 Task: Plan a trip to Ozumba de Alzate, Mexico from 9th November, 2023 to 11th November, 2023 for 2 adults. Place can be entire room with 2 bedrooms having 2 beds and 1 bathroom. Property type can be guest house.
Action: Mouse moved to (448, 63)
Screenshot: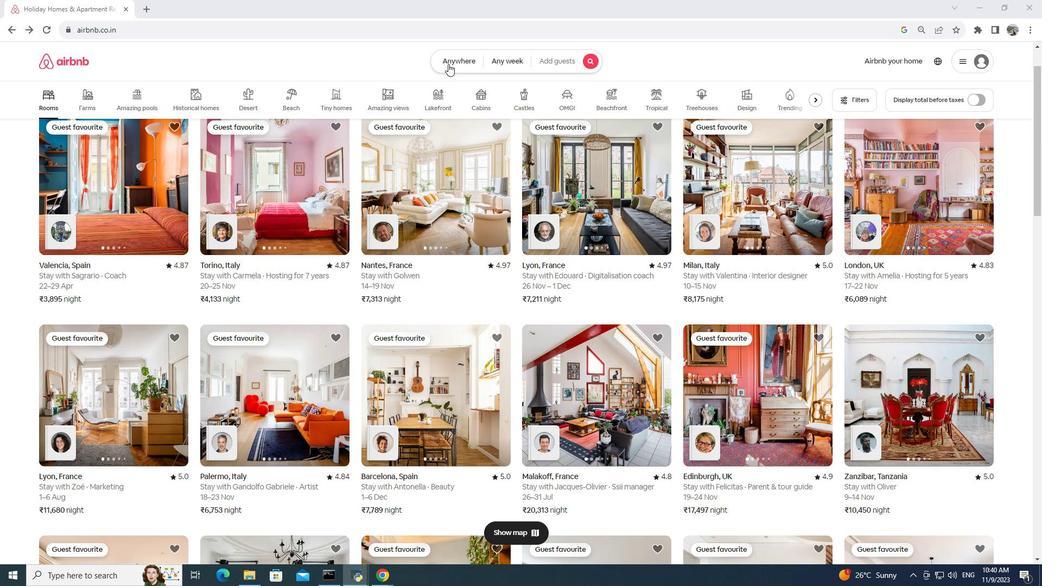 
Action: Mouse pressed left at (448, 63)
Screenshot: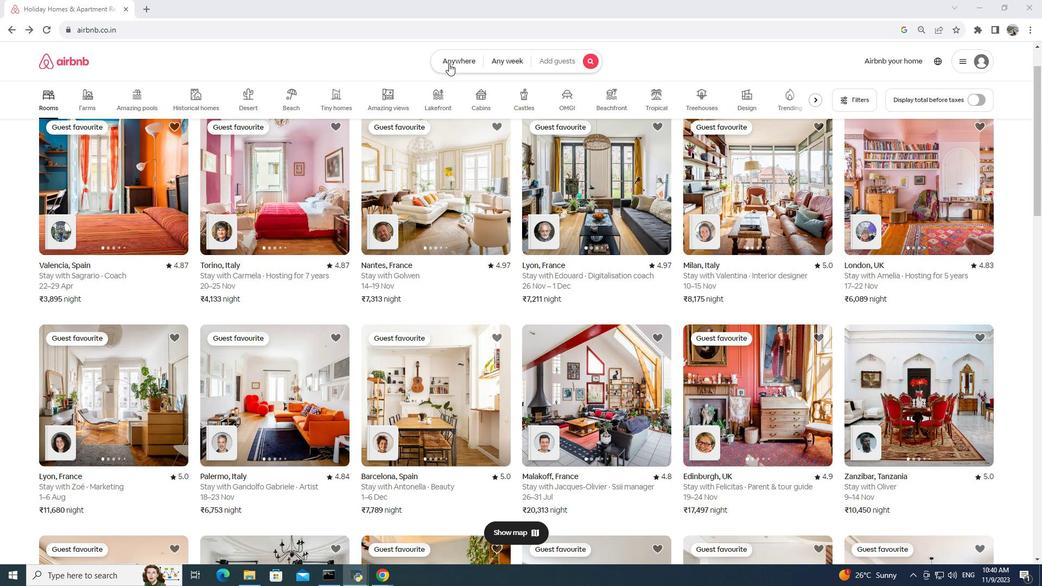 
Action: Mouse moved to (355, 101)
Screenshot: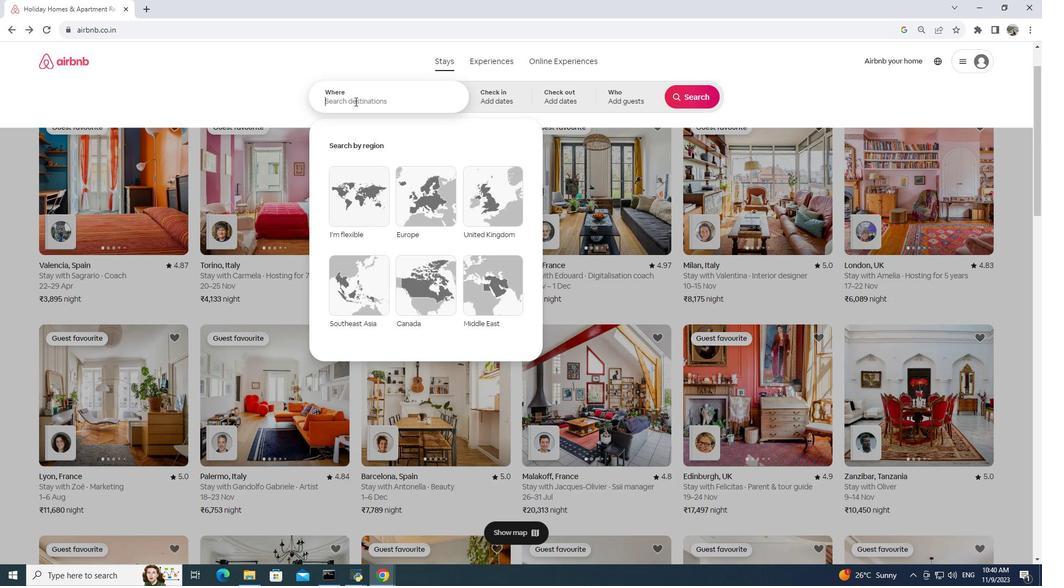 
Action: Mouse pressed left at (355, 101)
Screenshot: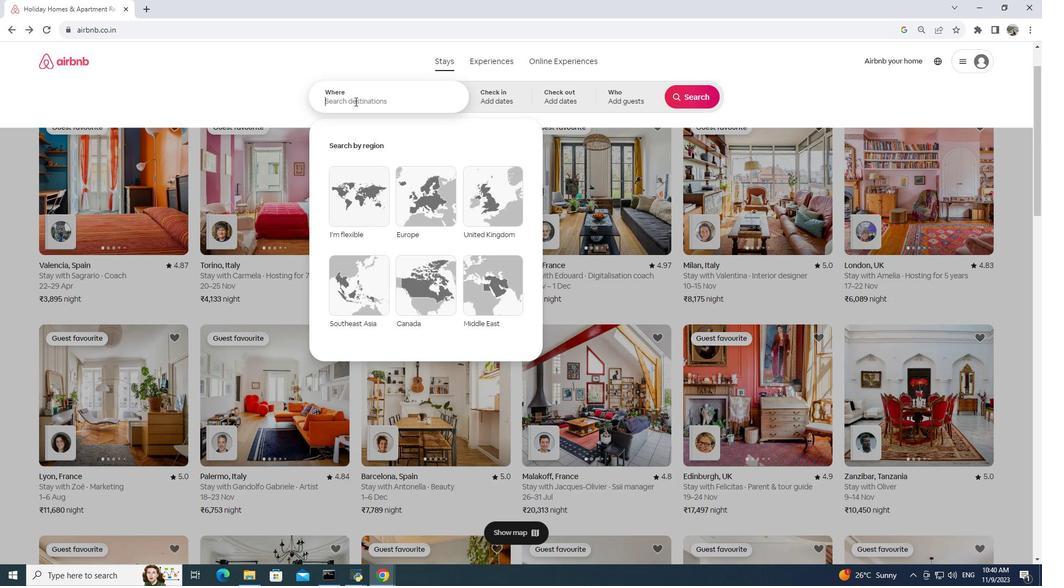 
Action: Key pressed ozumba<Key.space>de<Key.space>alzate
Screenshot: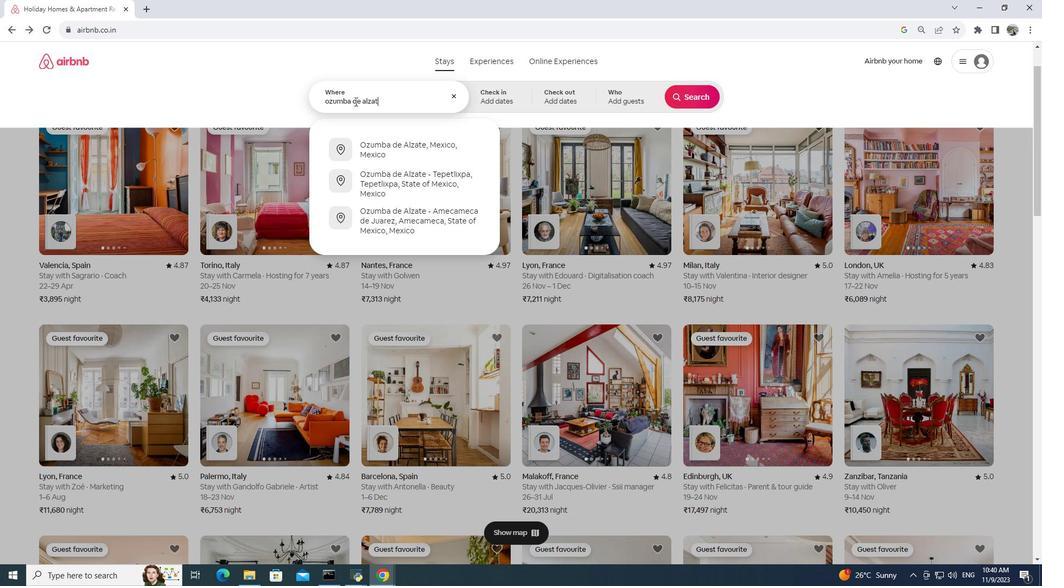 
Action: Mouse moved to (400, 140)
Screenshot: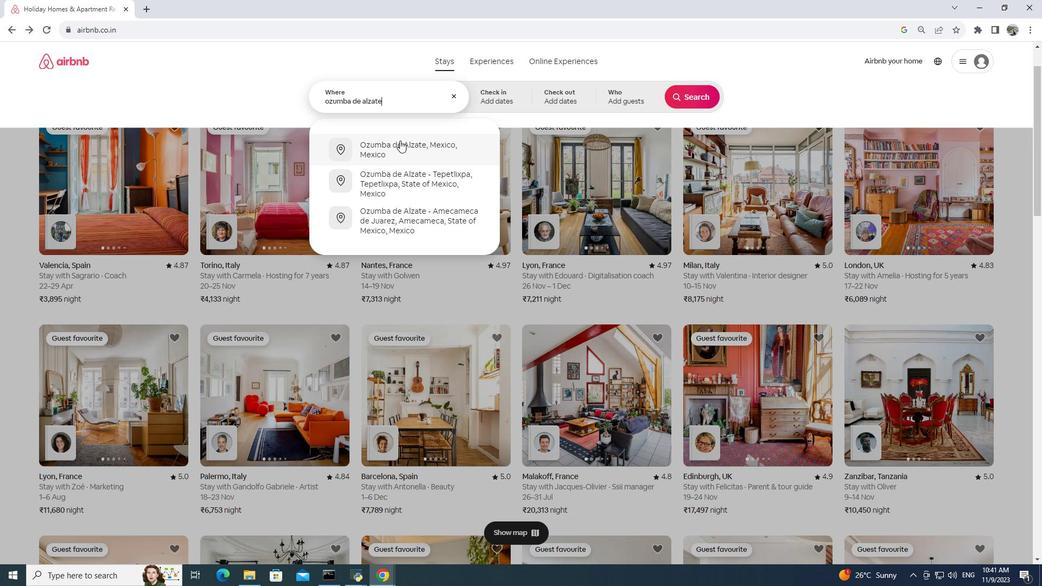 
Action: Mouse pressed left at (400, 140)
Screenshot: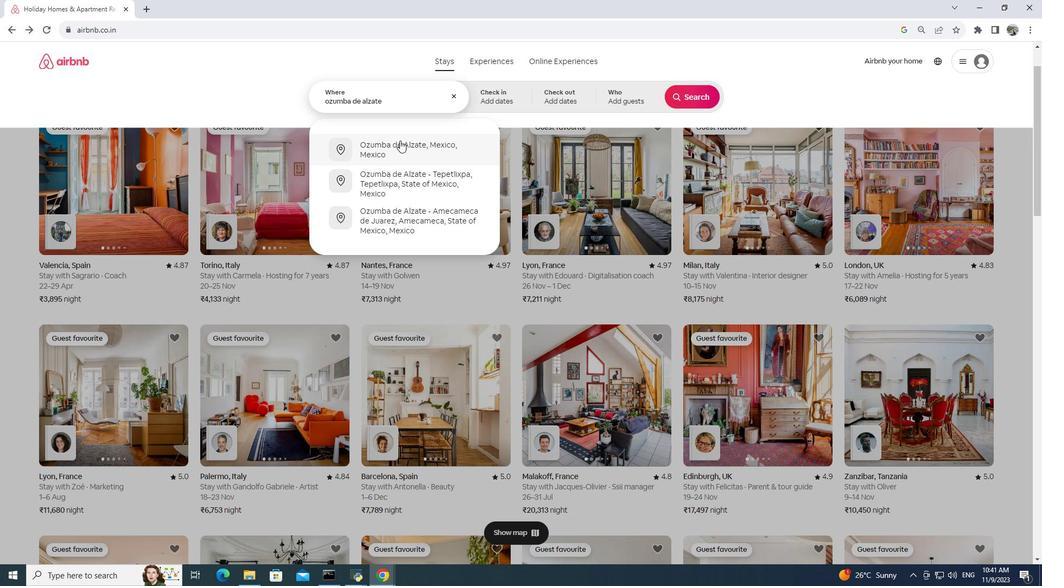 
Action: Mouse moved to (444, 237)
Screenshot: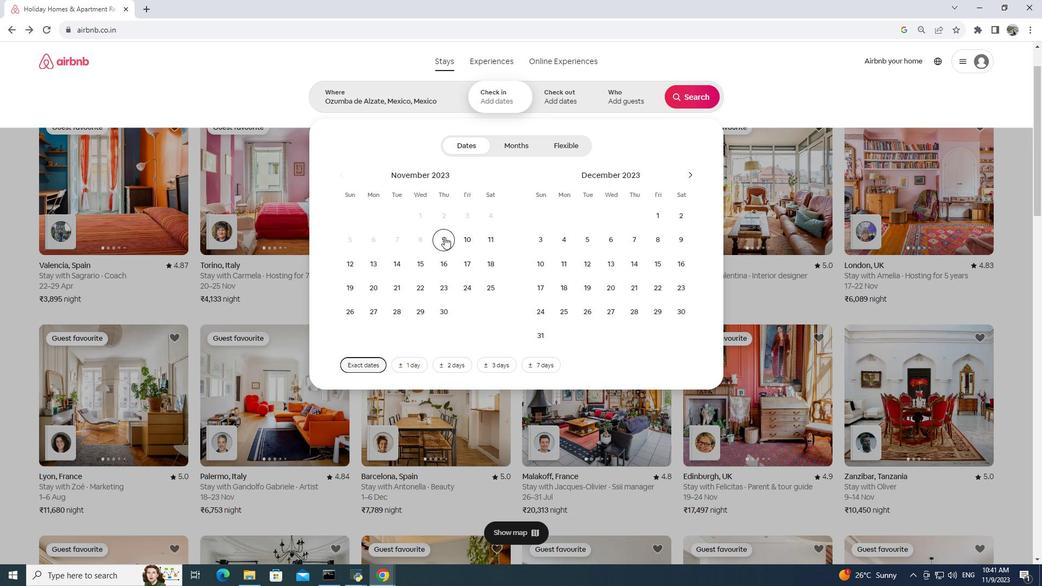 
Action: Mouse pressed left at (444, 237)
Screenshot: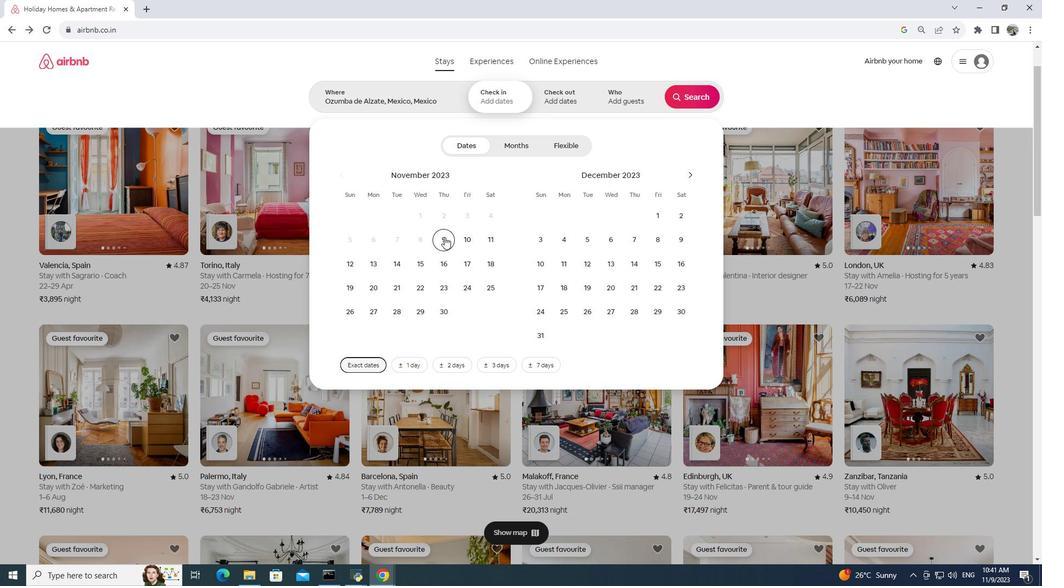 
Action: Mouse moved to (493, 244)
Screenshot: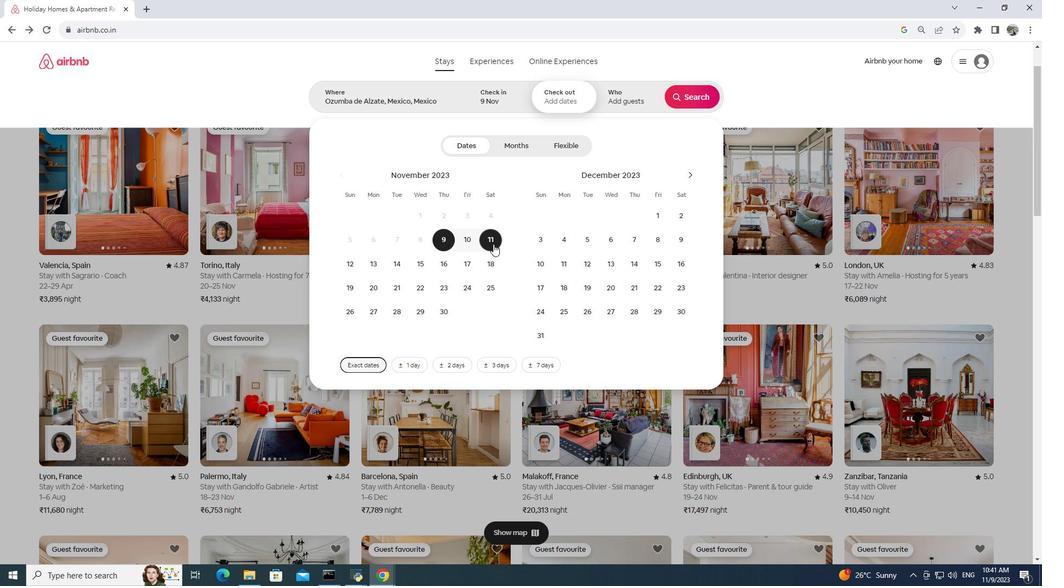 
Action: Mouse pressed left at (493, 244)
Screenshot: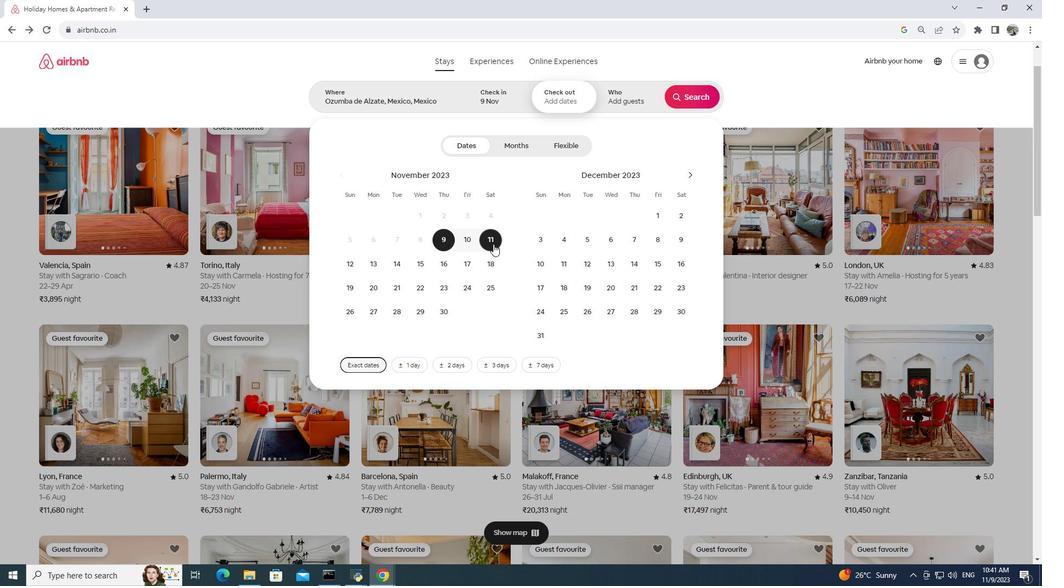 
Action: Mouse moved to (620, 98)
Screenshot: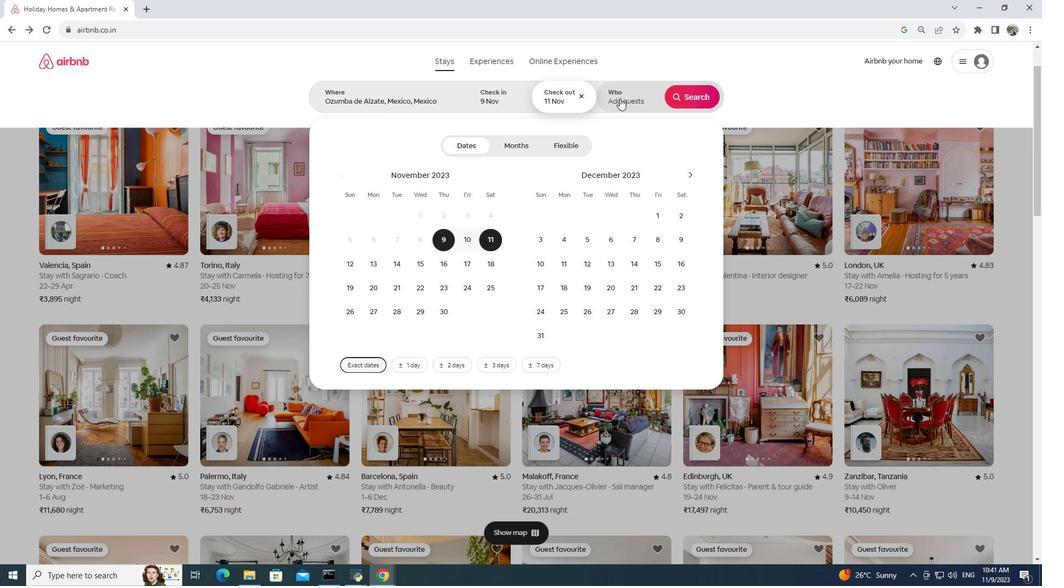 
Action: Mouse pressed left at (620, 98)
Screenshot: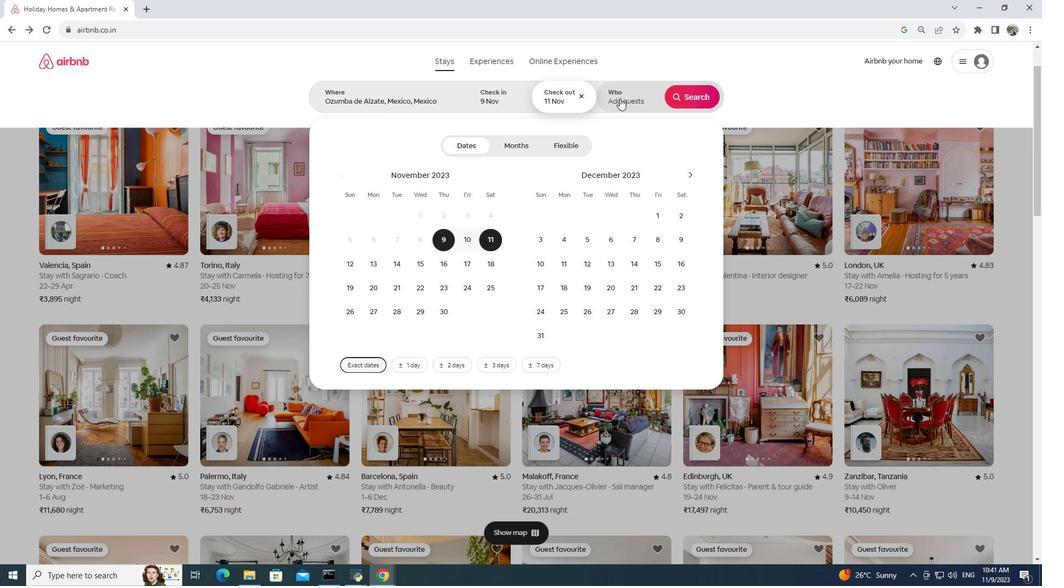 
Action: Mouse moved to (696, 151)
Screenshot: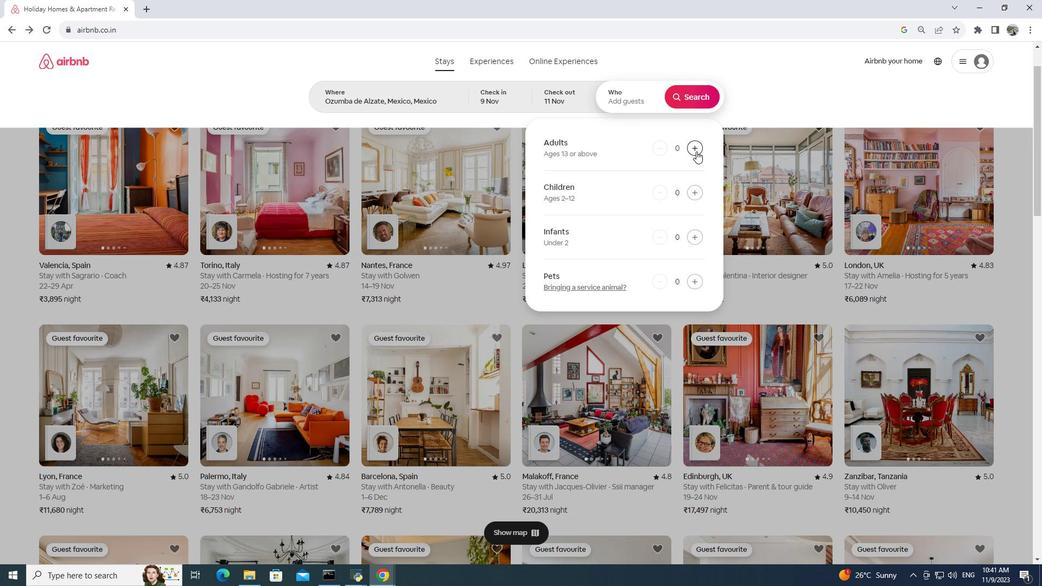 
Action: Mouse pressed left at (696, 151)
Screenshot: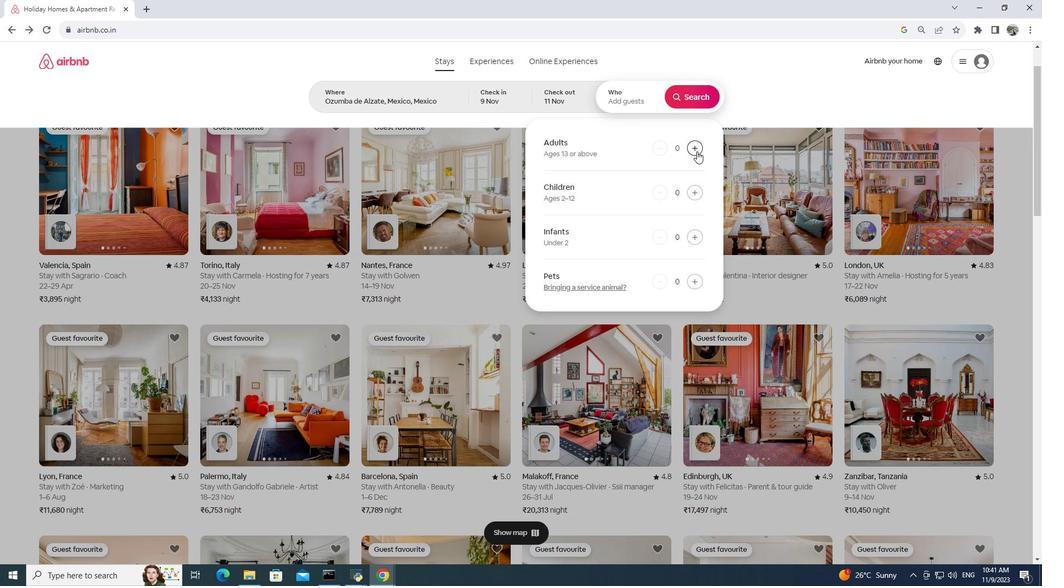 
Action: Mouse moved to (697, 151)
Screenshot: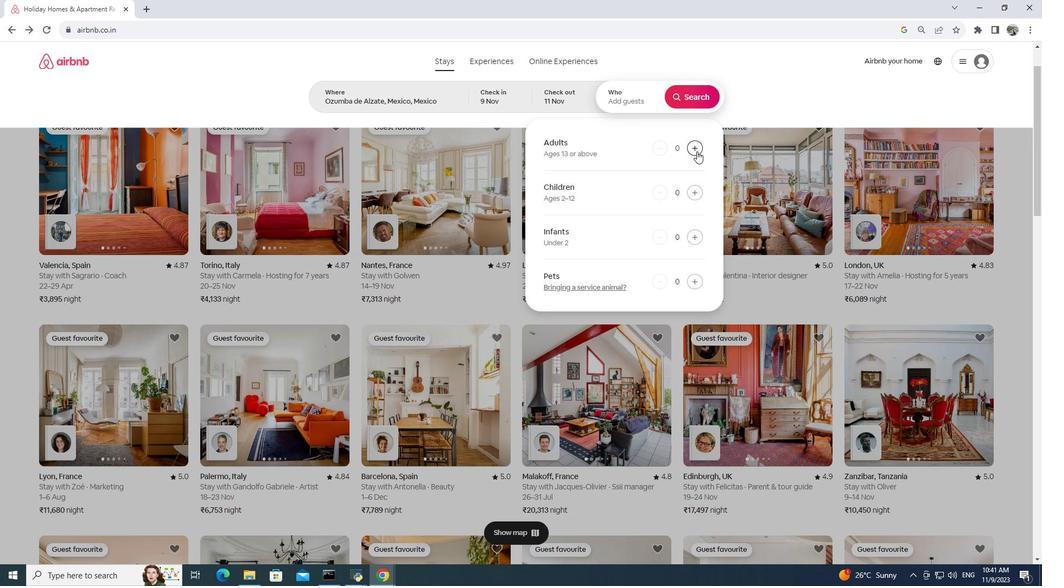 
Action: Mouse pressed left at (697, 151)
Screenshot: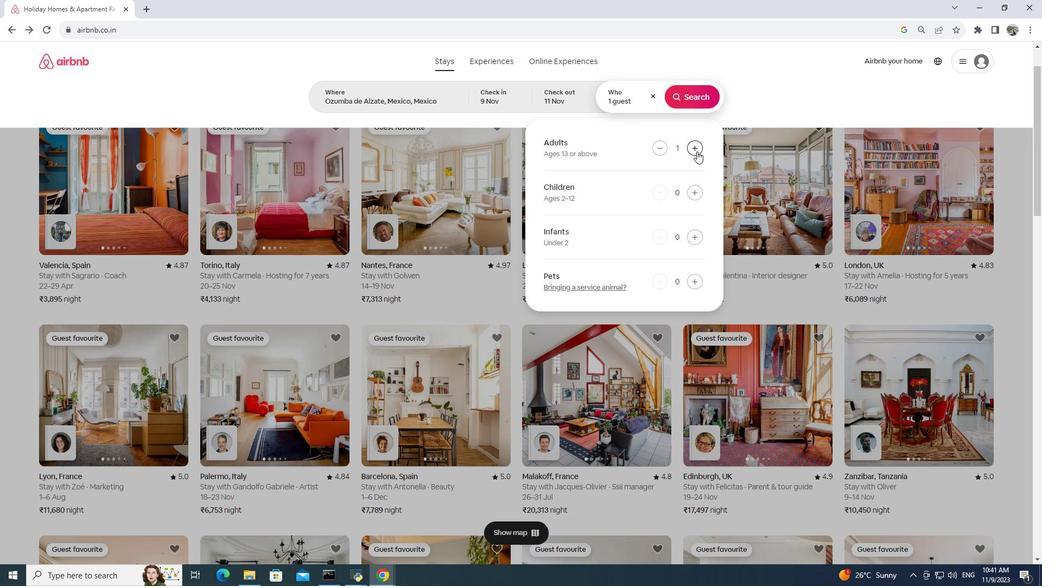 
Action: Mouse moved to (682, 91)
Screenshot: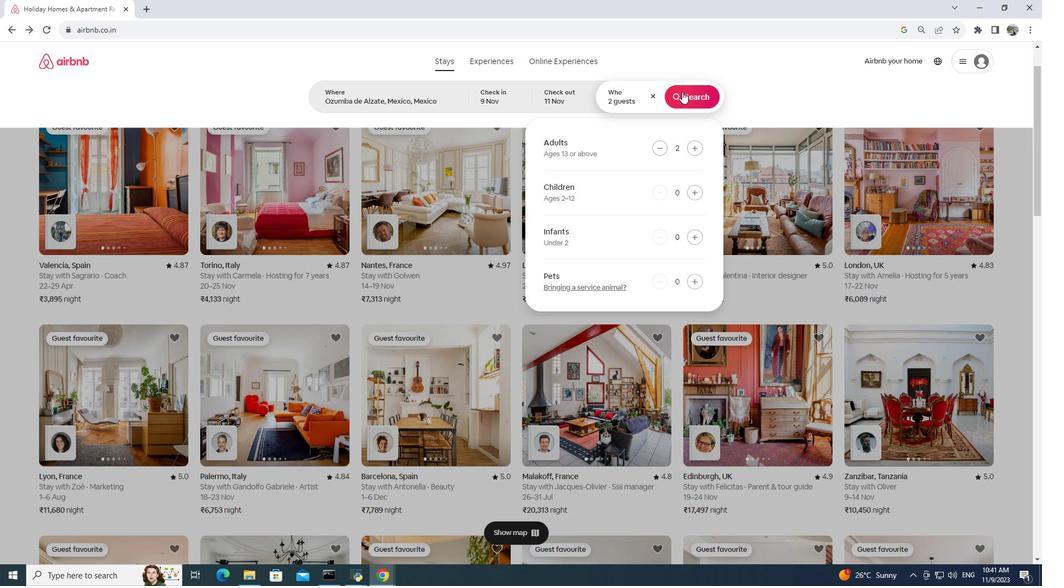 
Action: Mouse pressed left at (682, 91)
Screenshot: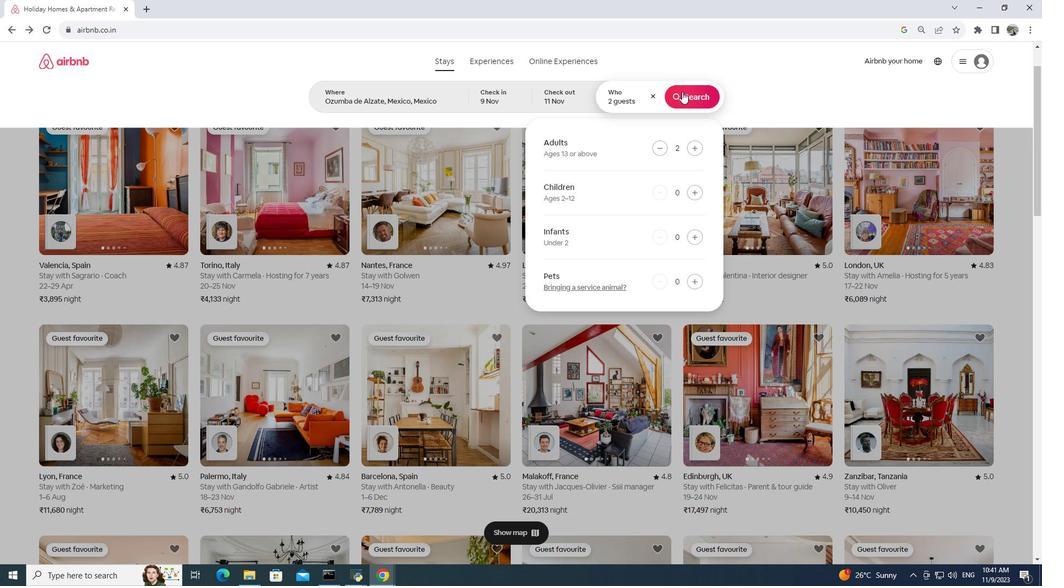 
Action: Mouse moved to (887, 99)
Screenshot: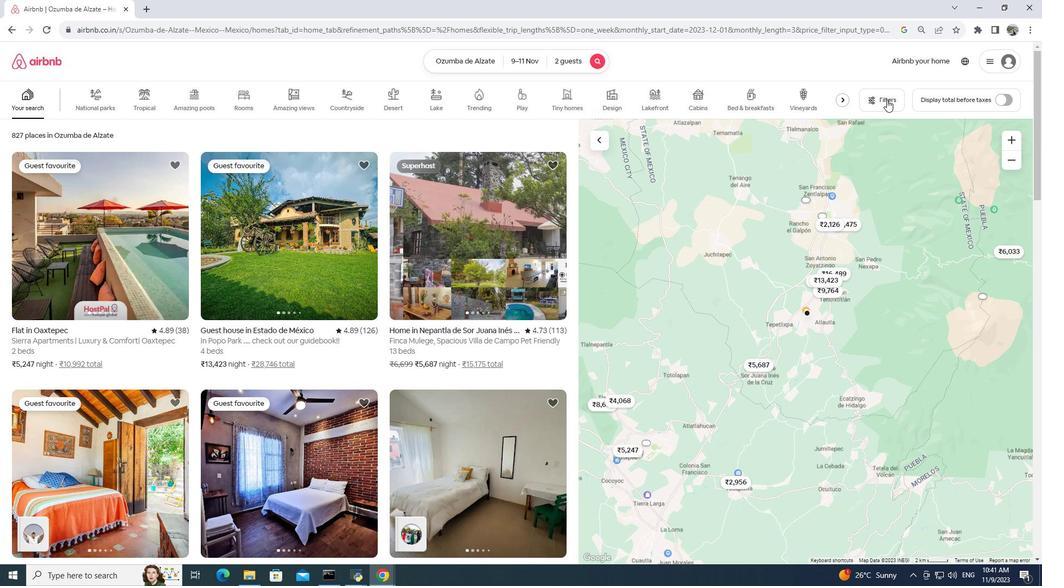 
Action: Mouse pressed left at (887, 99)
Screenshot: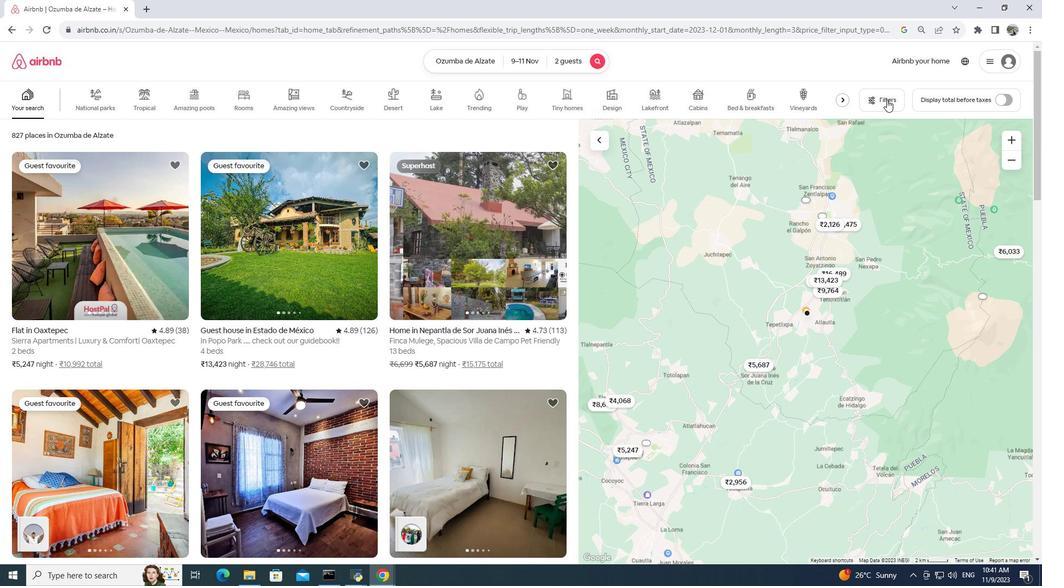 
Action: Mouse moved to (474, 352)
Screenshot: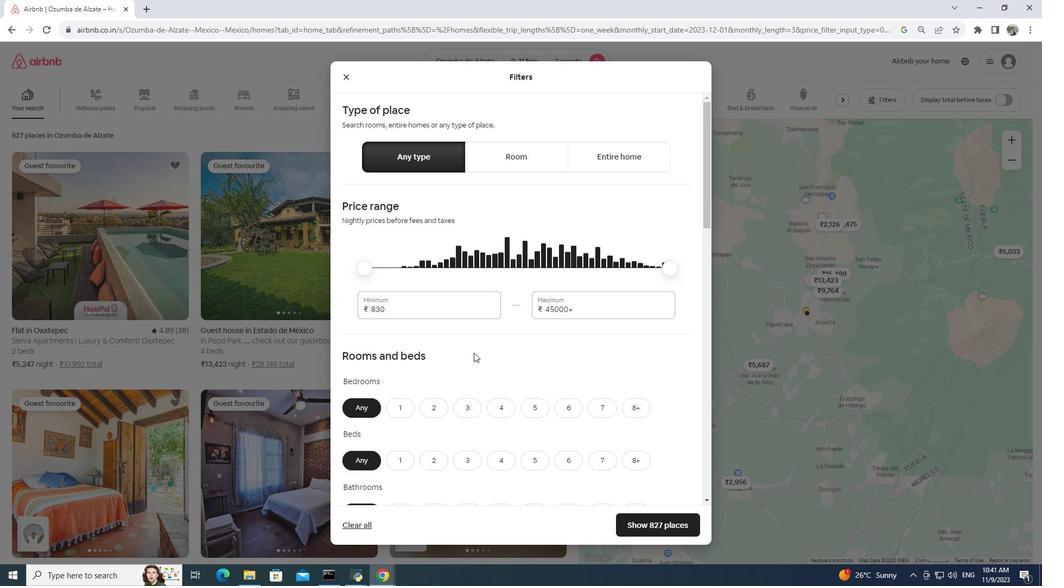 
Action: Mouse scrolled (474, 352) with delta (0, 0)
Screenshot: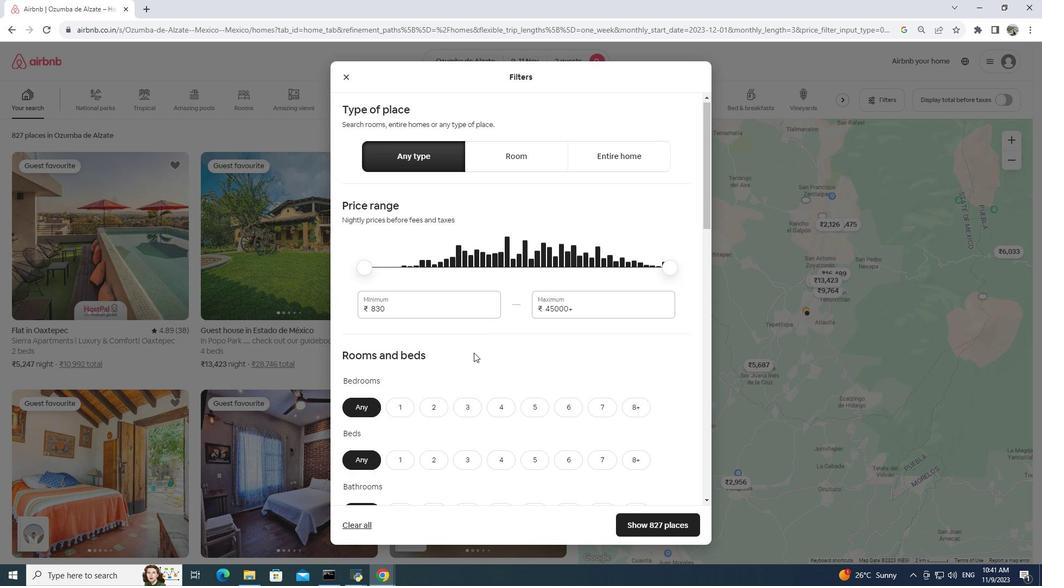 
Action: Mouse moved to (425, 352)
Screenshot: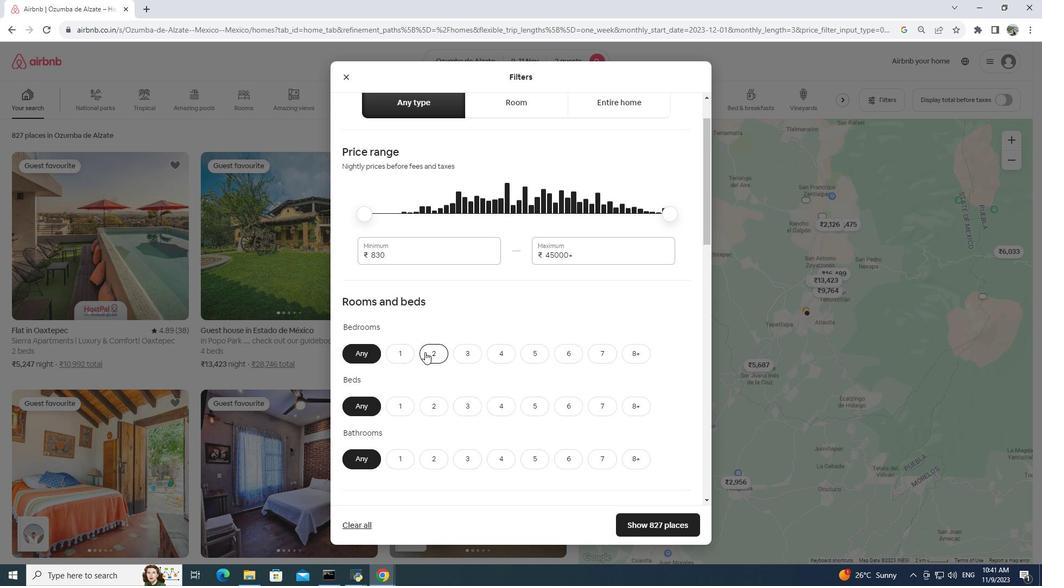 
Action: Mouse pressed left at (425, 352)
Screenshot: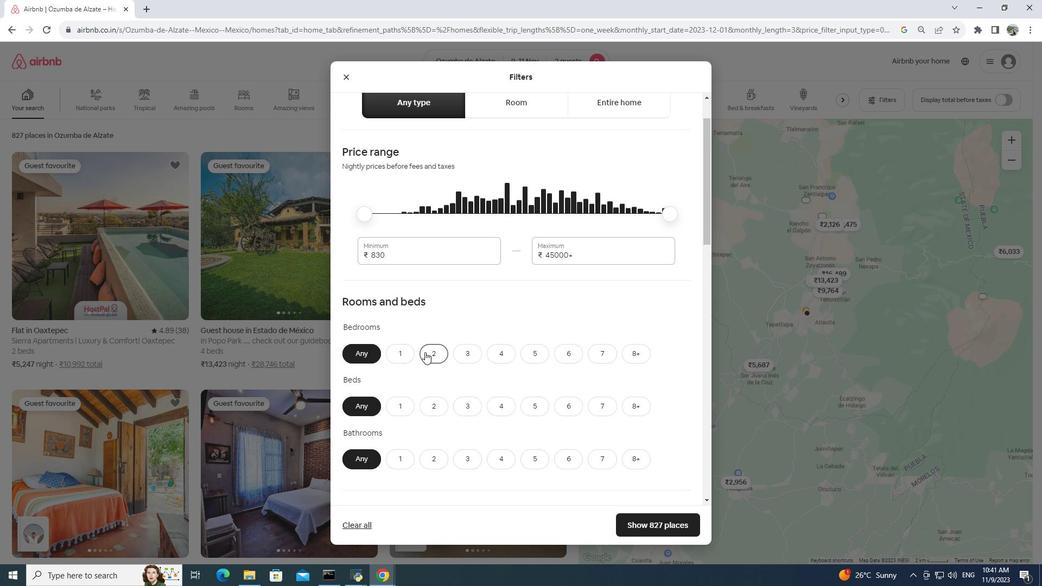 
Action: Mouse moved to (430, 405)
Screenshot: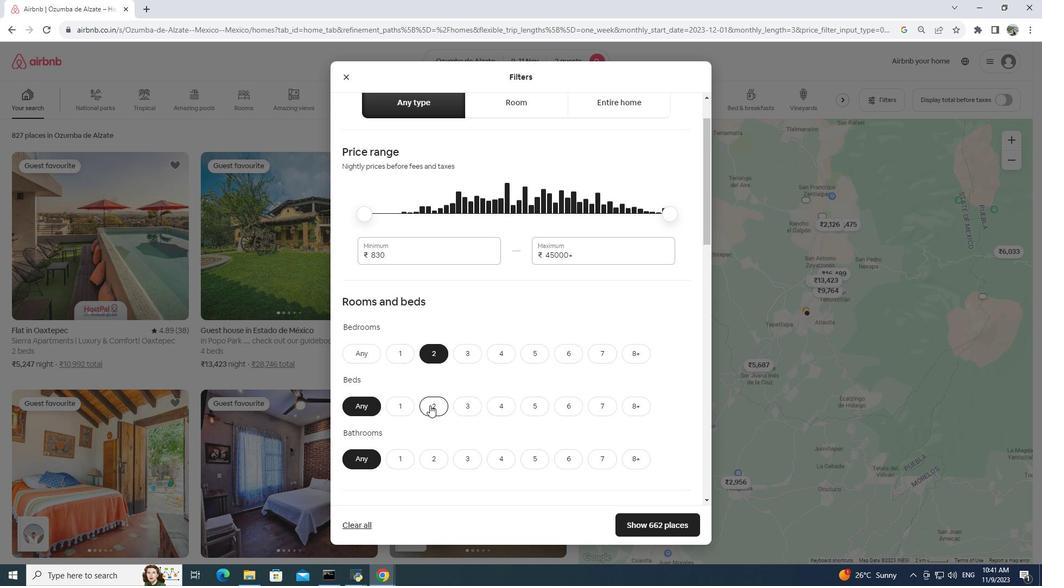 
Action: Mouse pressed left at (430, 405)
Screenshot: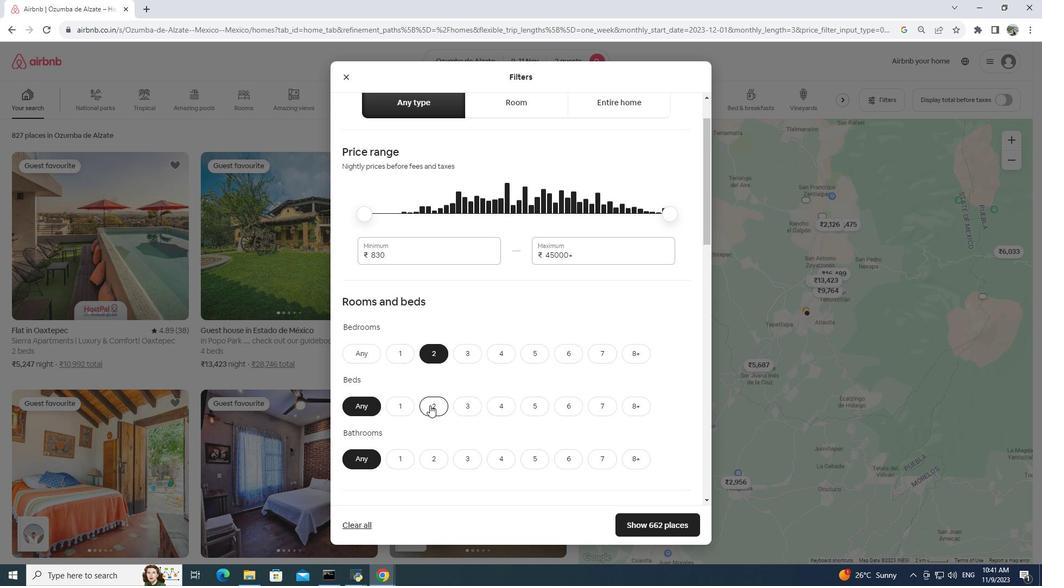 
Action: Mouse moved to (431, 387)
Screenshot: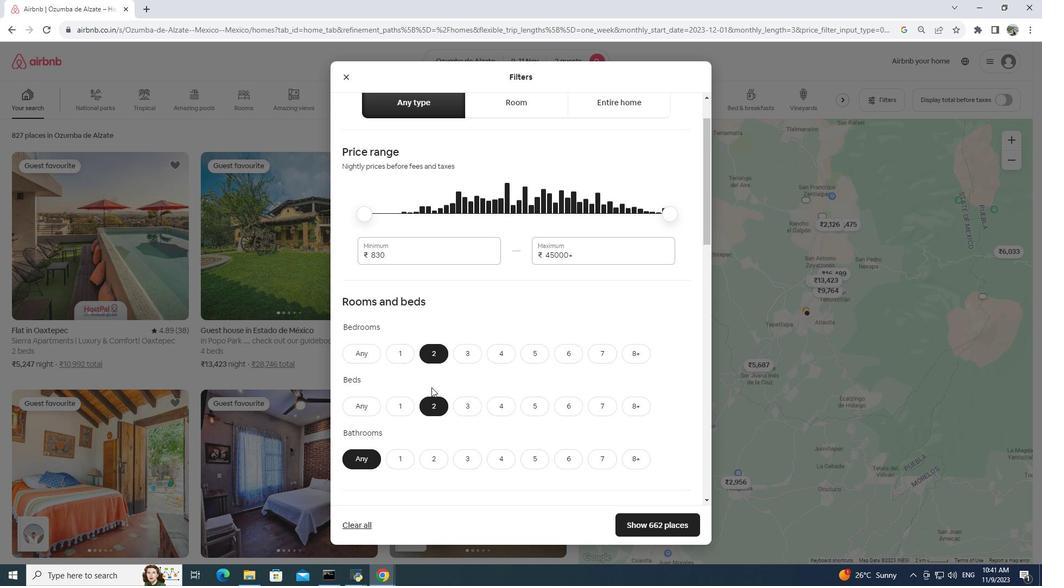 
Action: Mouse scrolled (431, 387) with delta (0, 0)
Screenshot: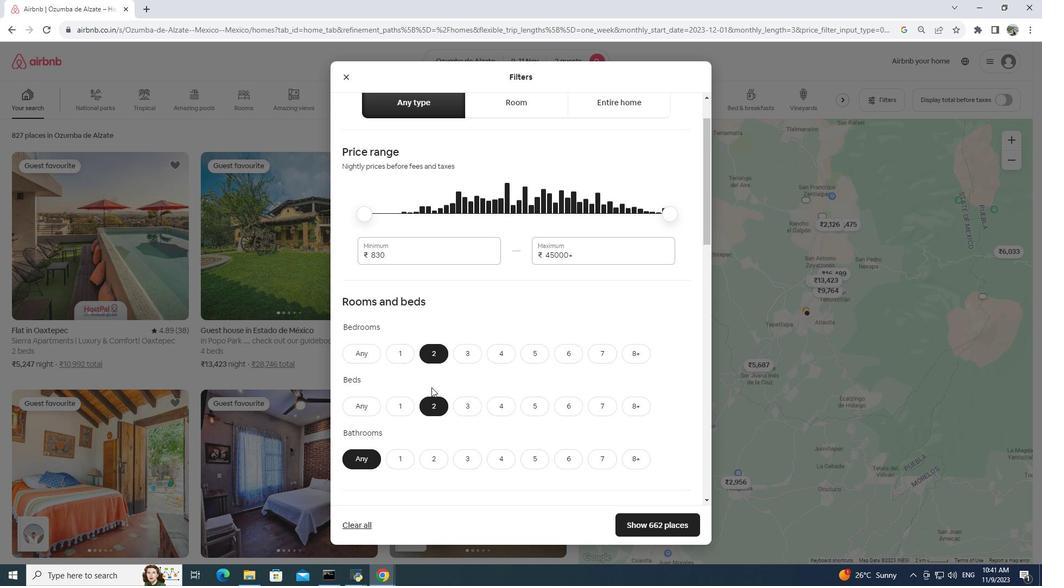 
Action: Mouse moved to (390, 406)
Screenshot: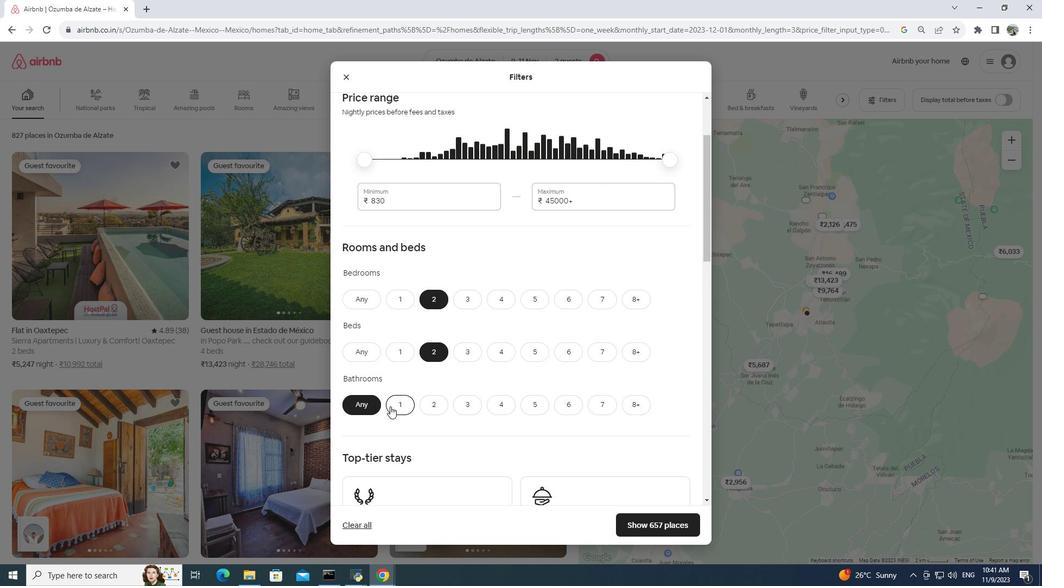 
Action: Mouse pressed left at (390, 406)
Screenshot: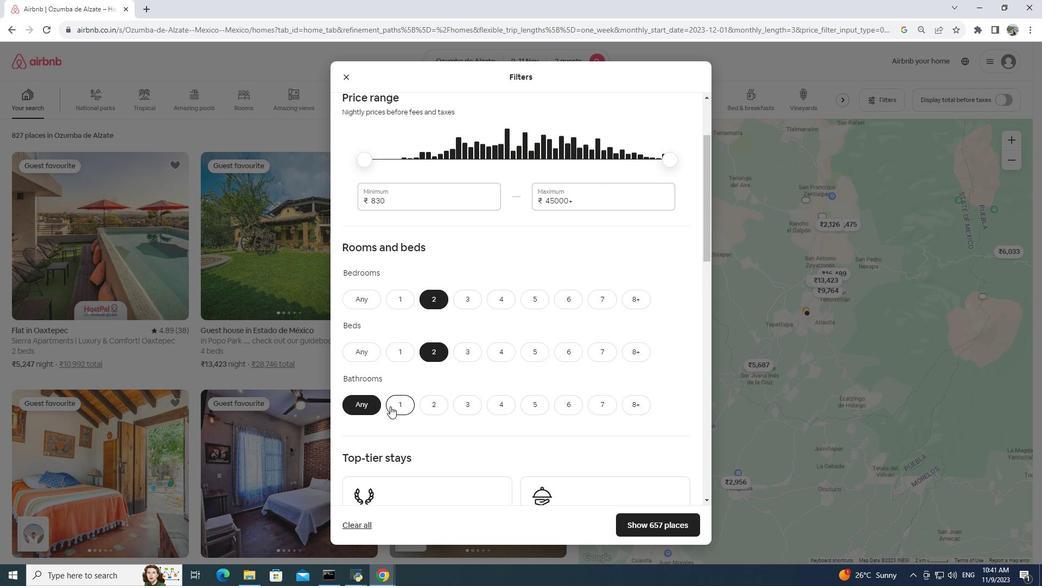 
Action: Mouse moved to (600, 434)
Screenshot: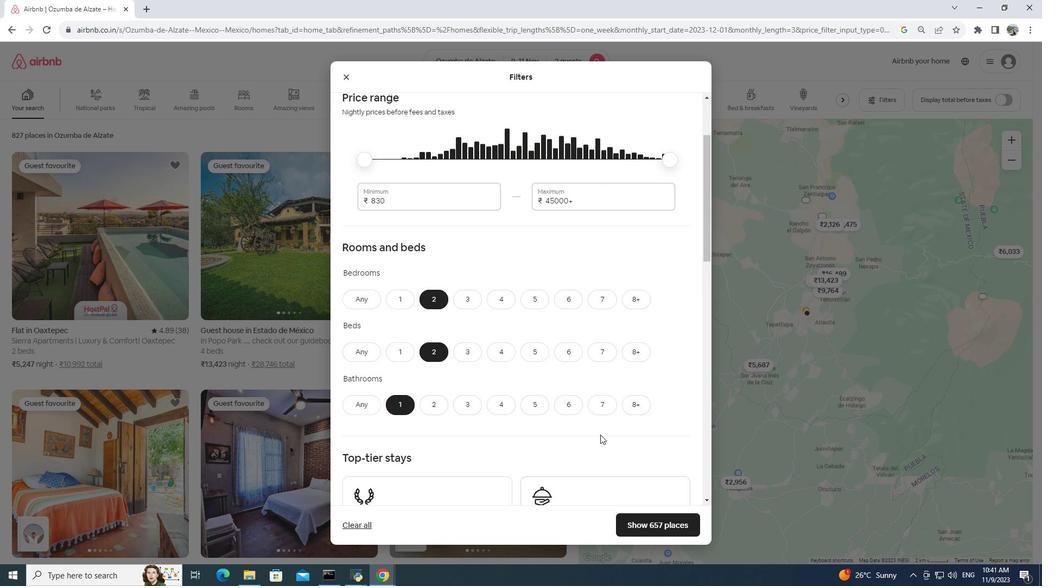 
Action: Mouse scrolled (600, 434) with delta (0, 0)
Screenshot: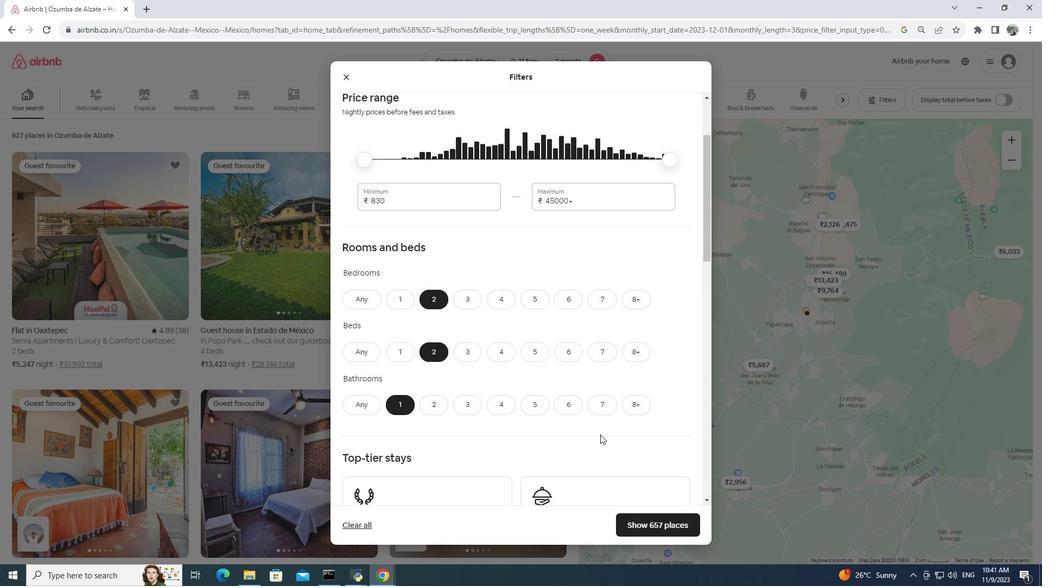 
Action: Mouse scrolled (600, 434) with delta (0, 0)
Screenshot: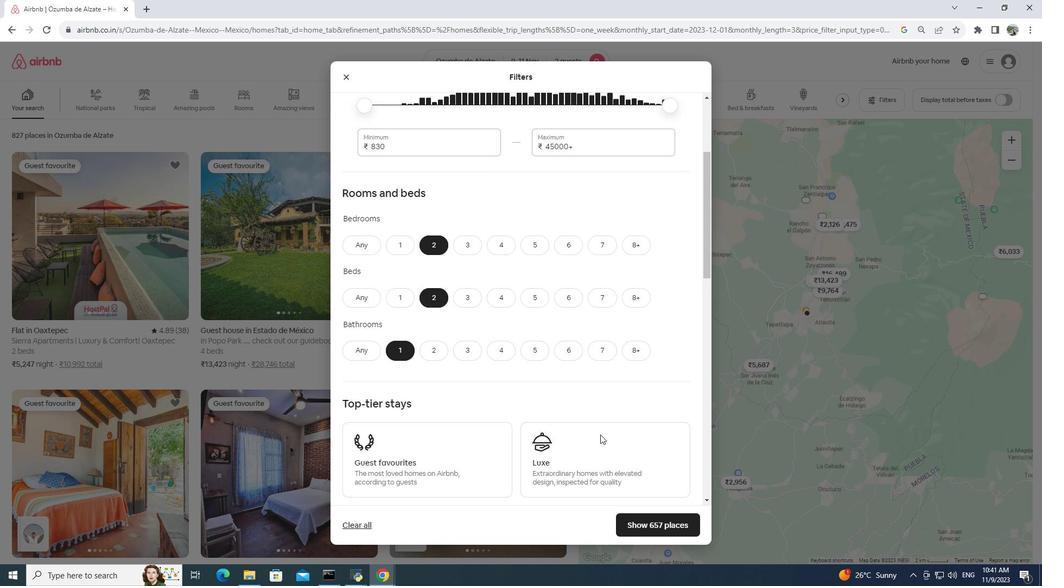 
Action: Mouse scrolled (600, 434) with delta (0, 0)
Screenshot: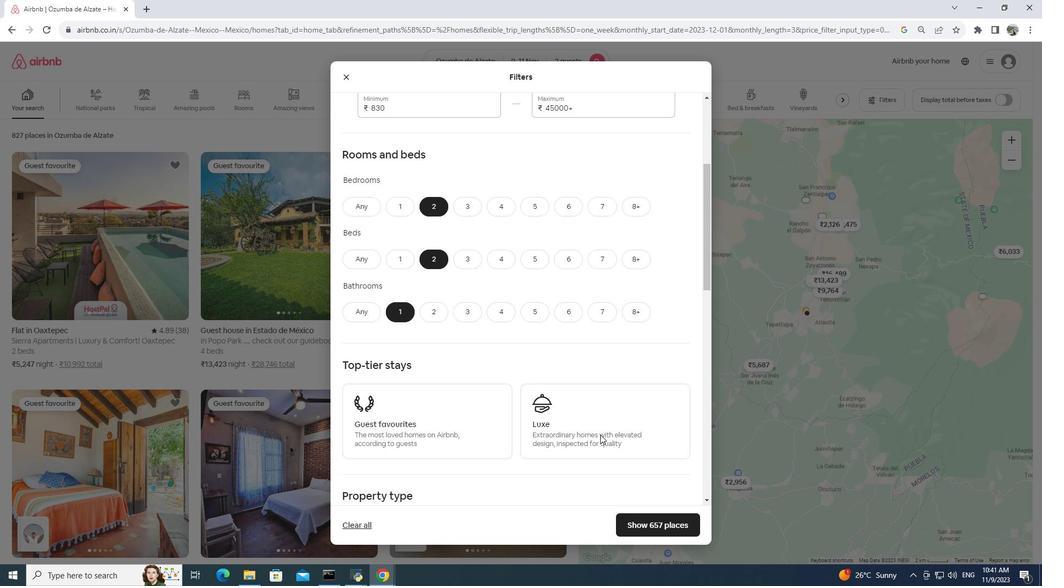 
Action: Mouse moved to (566, 475)
Screenshot: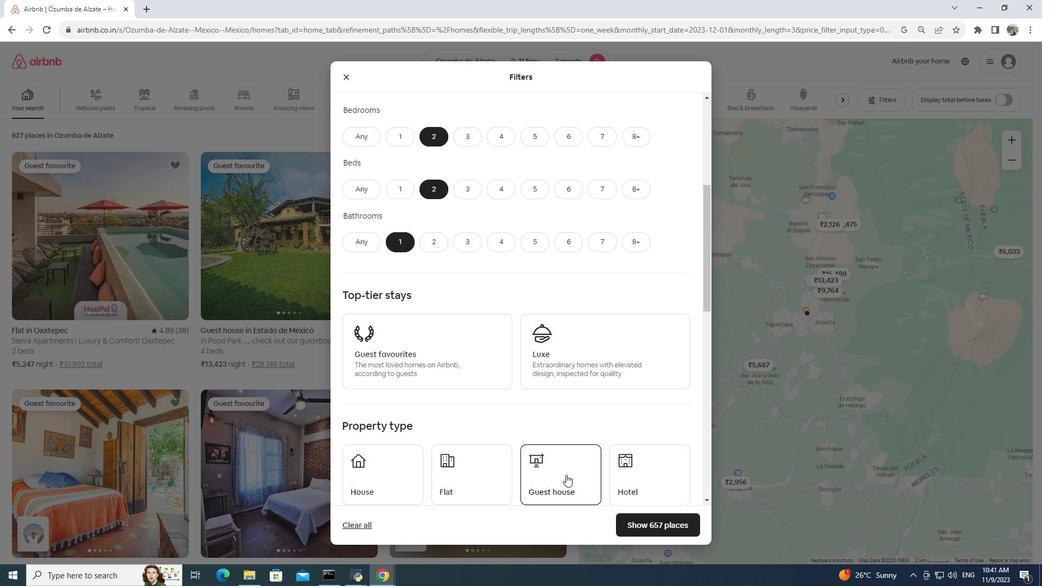 
Action: Mouse pressed left at (566, 475)
Screenshot: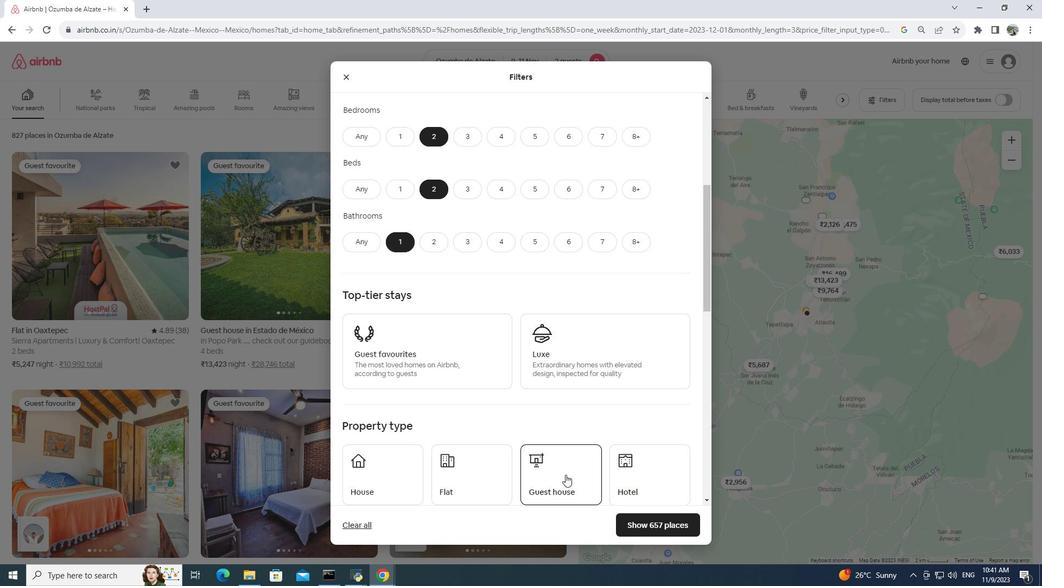 
Action: Mouse moved to (664, 525)
Screenshot: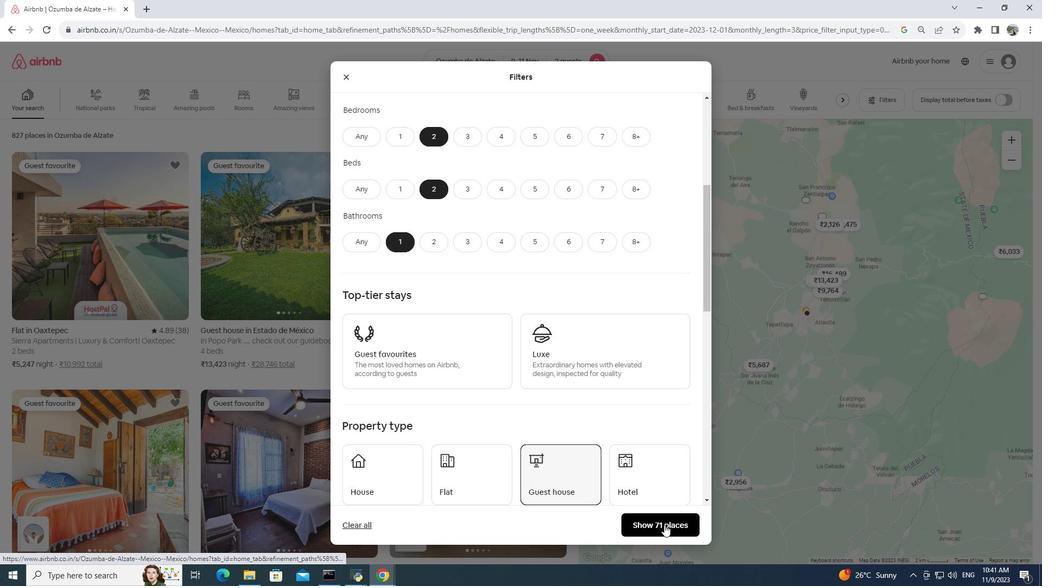 
Action: Mouse pressed left at (664, 525)
Screenshot: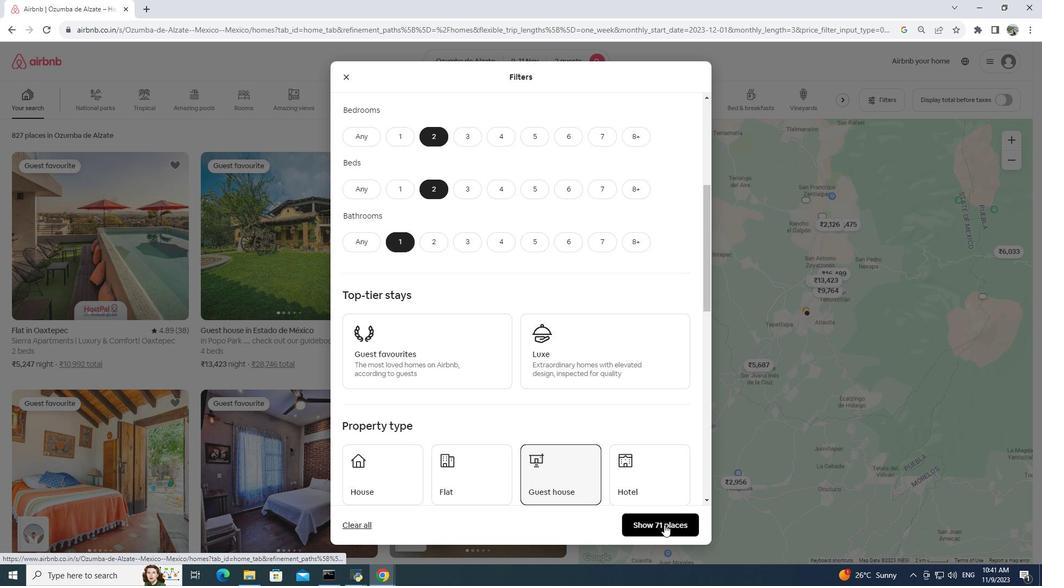 
Action: Mouse moved to (664, 525)
Screenshot: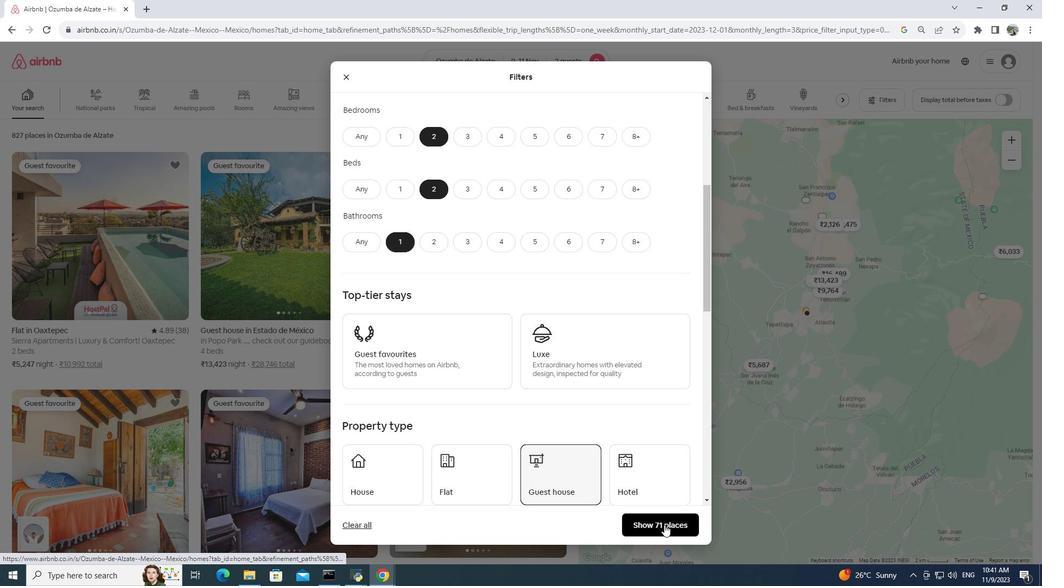 
Action: Mouse pressed left at (664, 525)
Screenshot: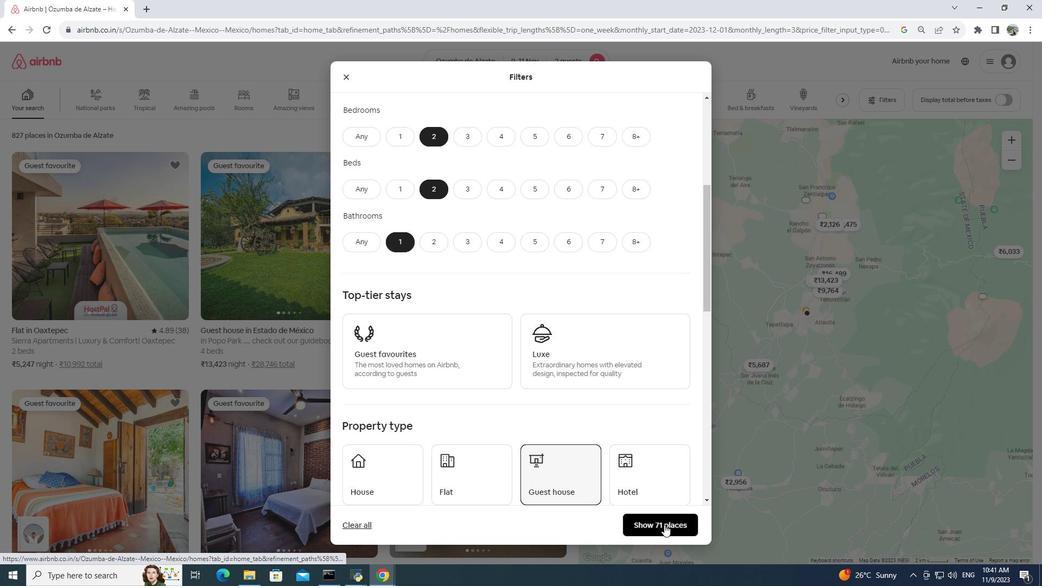 
Action: Mouse moved to (125, 296)
Screenshot: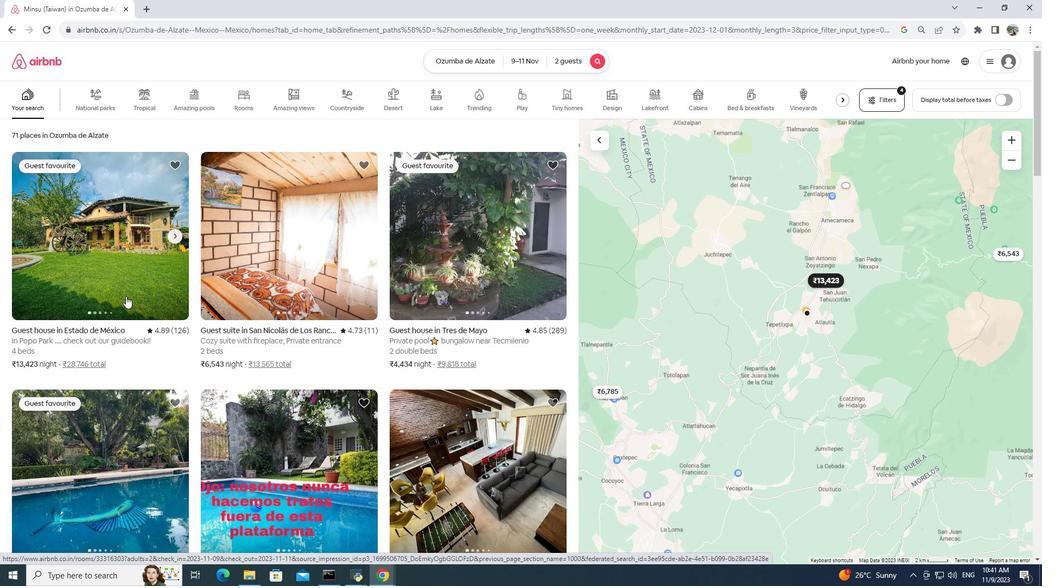 
Action: Mouse pressed left at (125, 296)
Screenshot: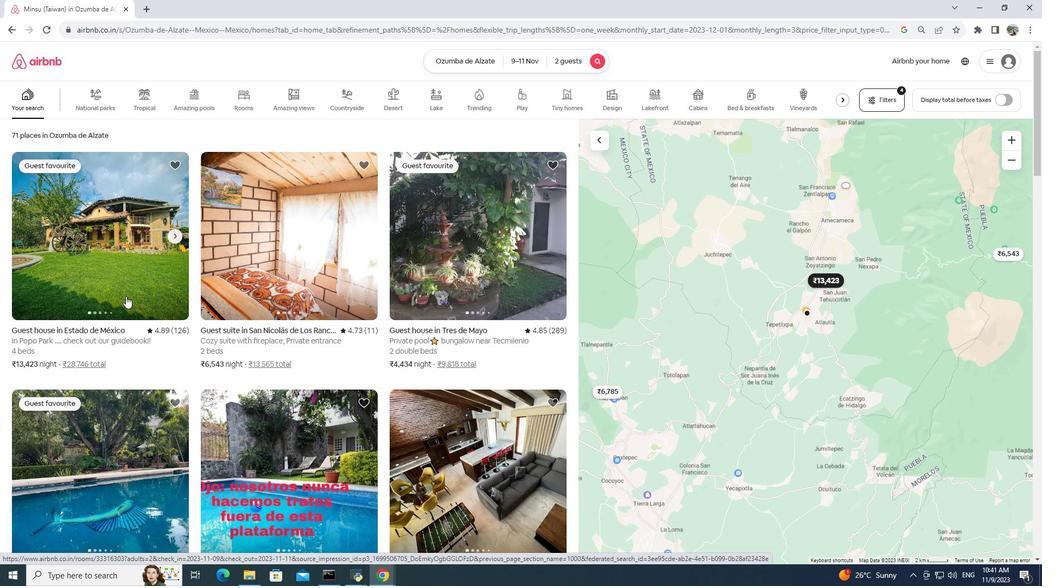 
Action: Mouse pressed left at (125, 296)
Screenshot: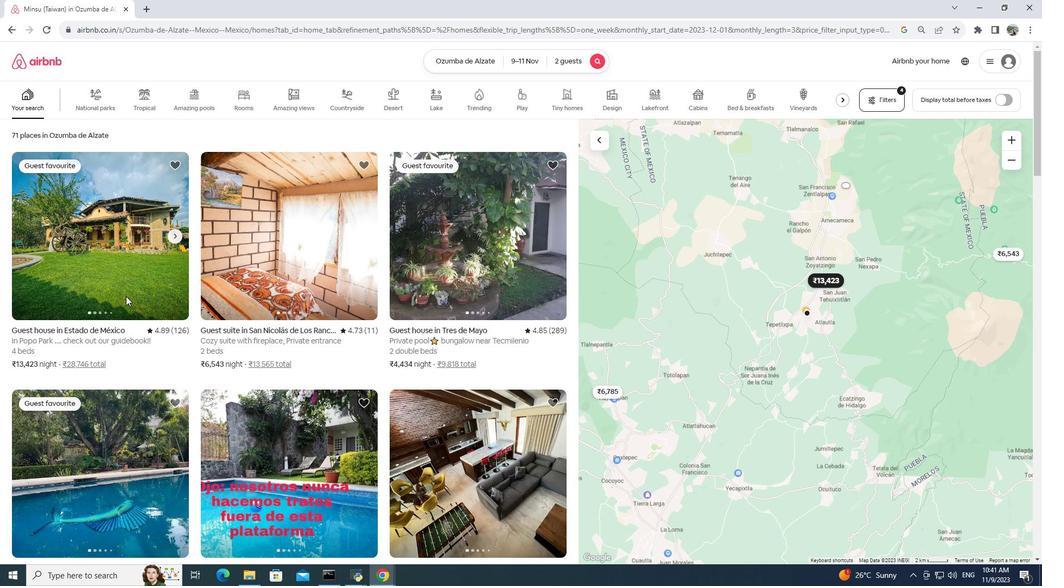 
Action: Mouse moved to (256, 10)
Screenshot: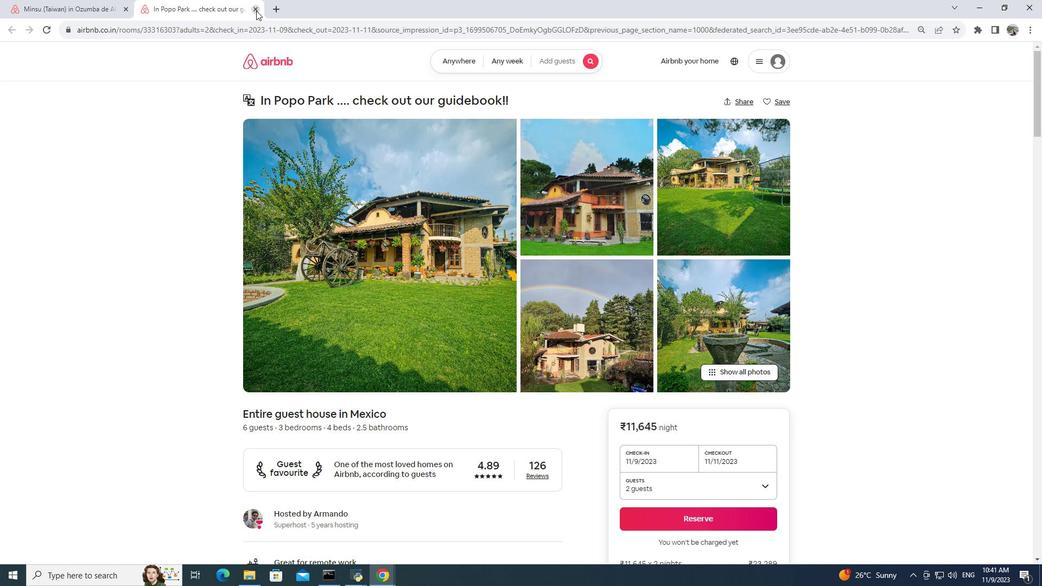 
Action: Mouse pressed left at (256, 10)
Screenshot: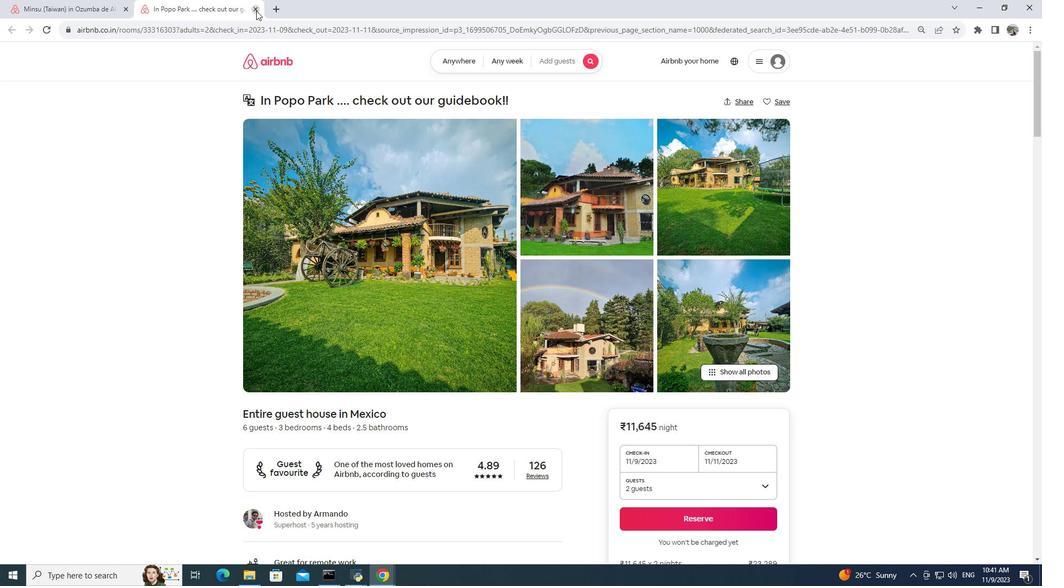 
Action: Mouse moved to (304, 255)
Screenshot: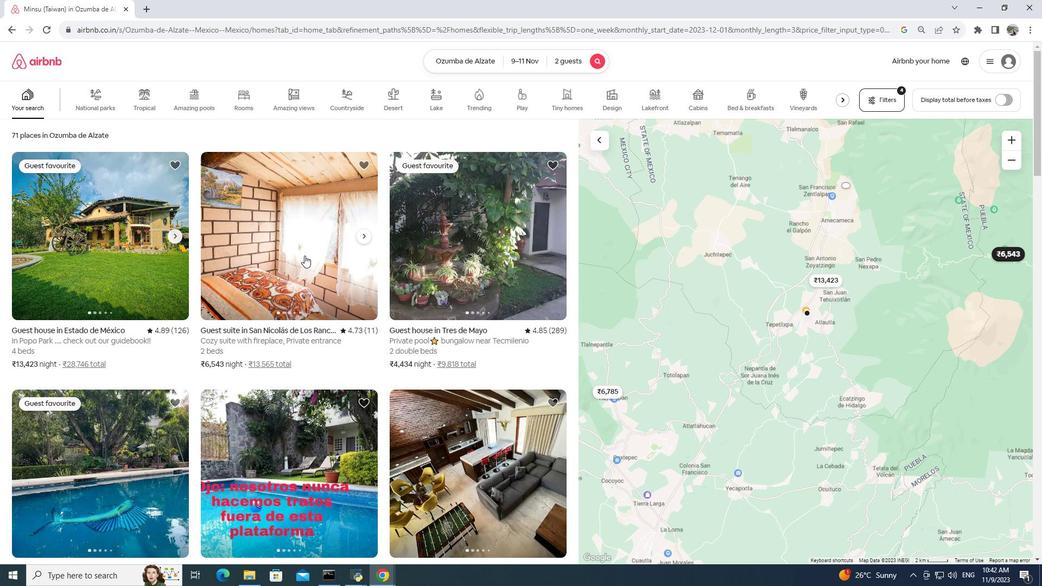 
Action: Mouse pressed left at (304, 255)
Screenshot: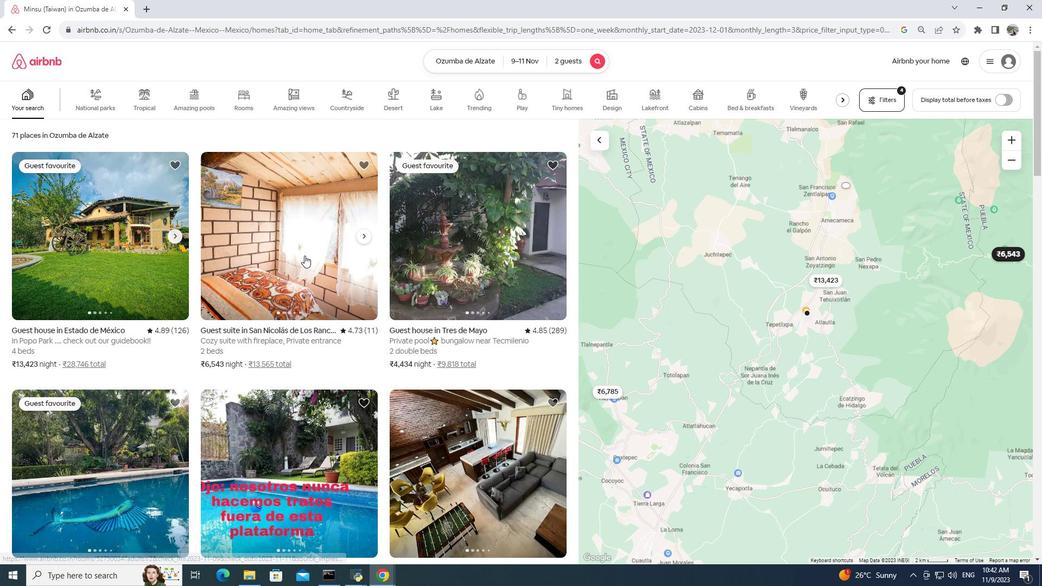 
Action: Mouse pressed left at (304, 255)
Screenshot: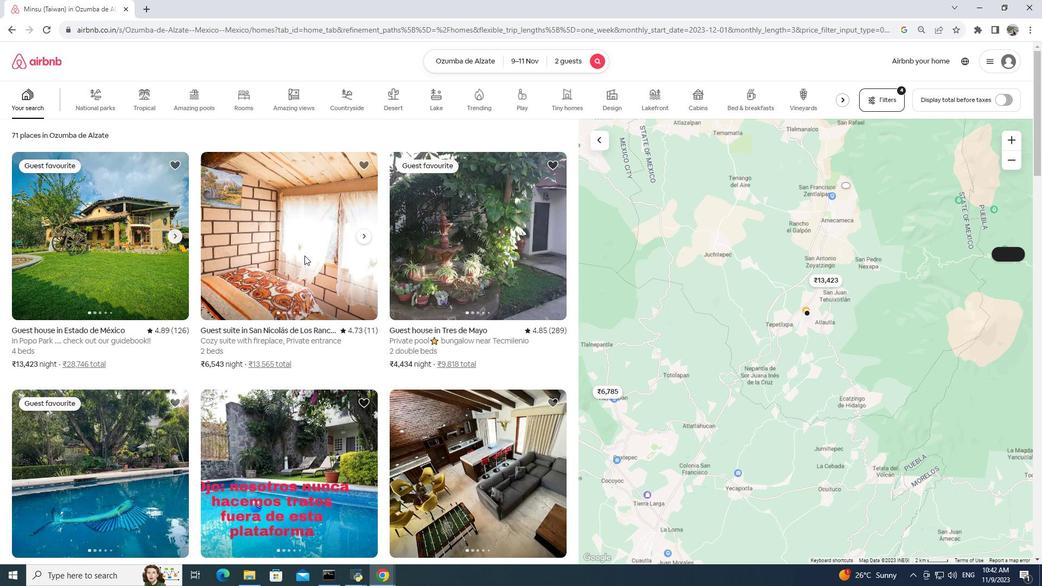 
Action: Mouse moved to (306, 255)
Screenshot: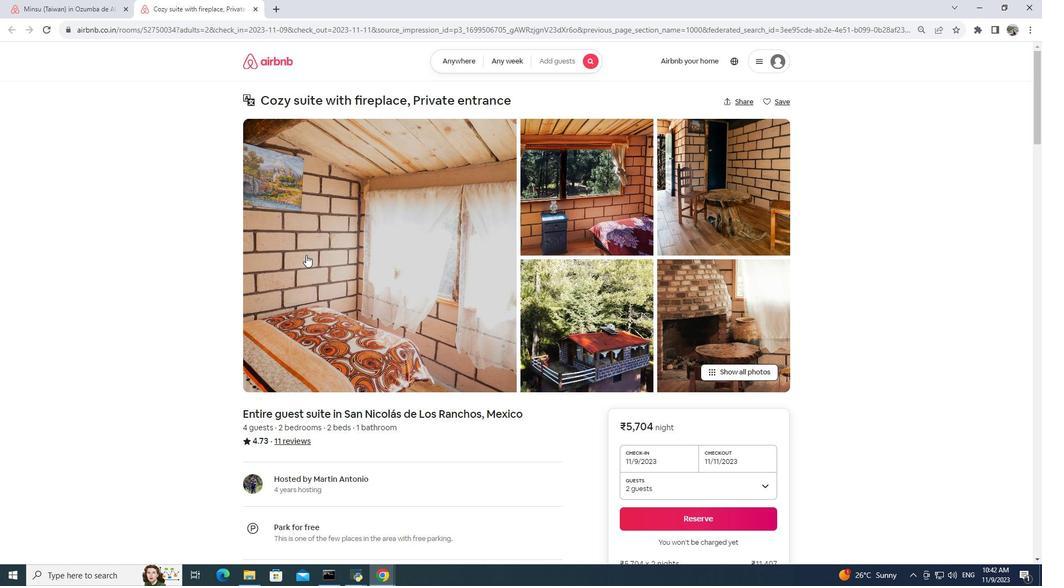 
Action: Mouse scrolled (306, 255) with delta (0, 0)
Screenshot: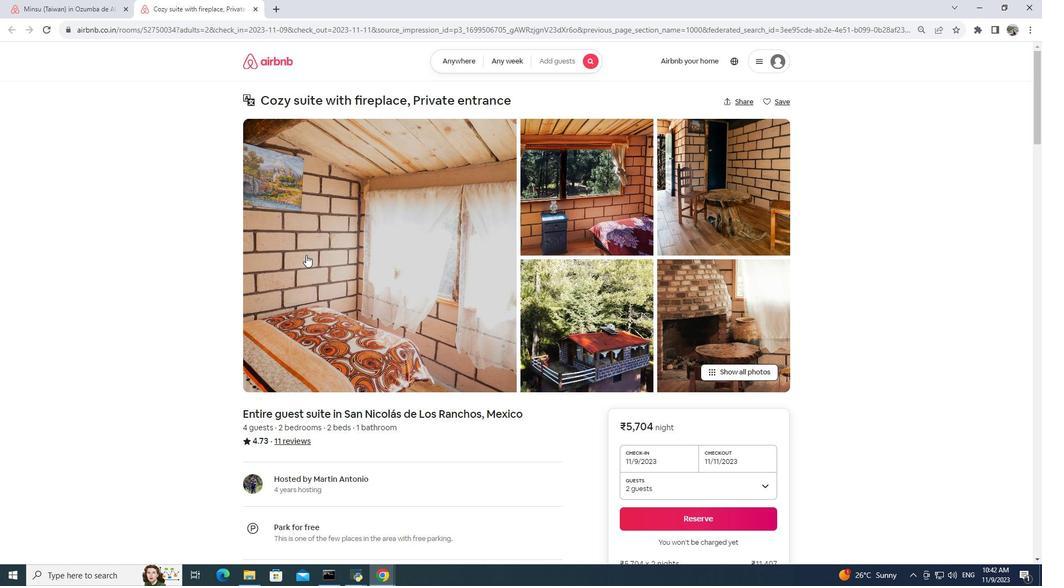
Action: Mouse moved to (412, 321)
Screenshot: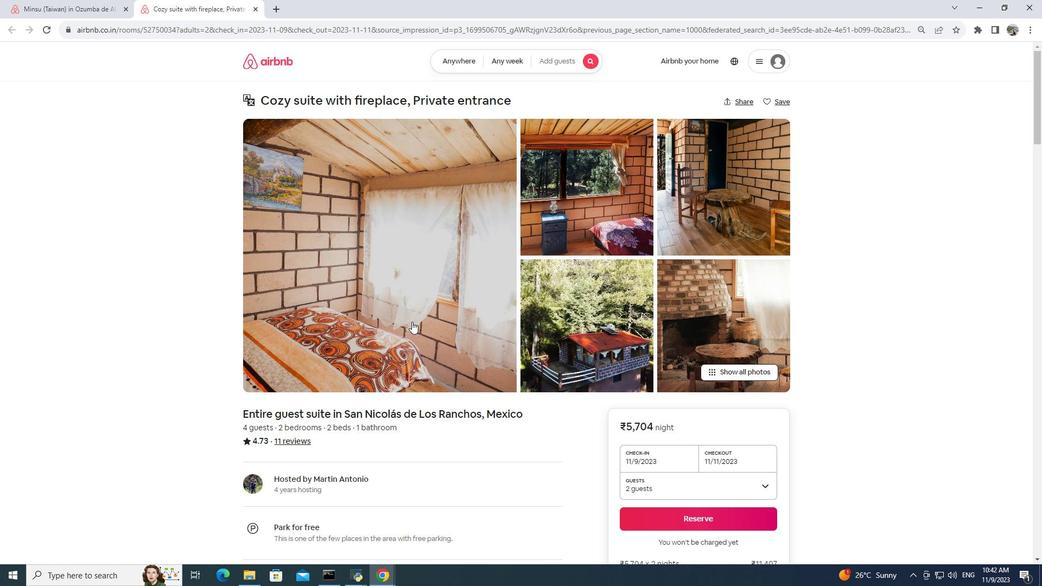 
Action: Mouse scrolled (412, 322) with delta (0, 0)
Screenshot: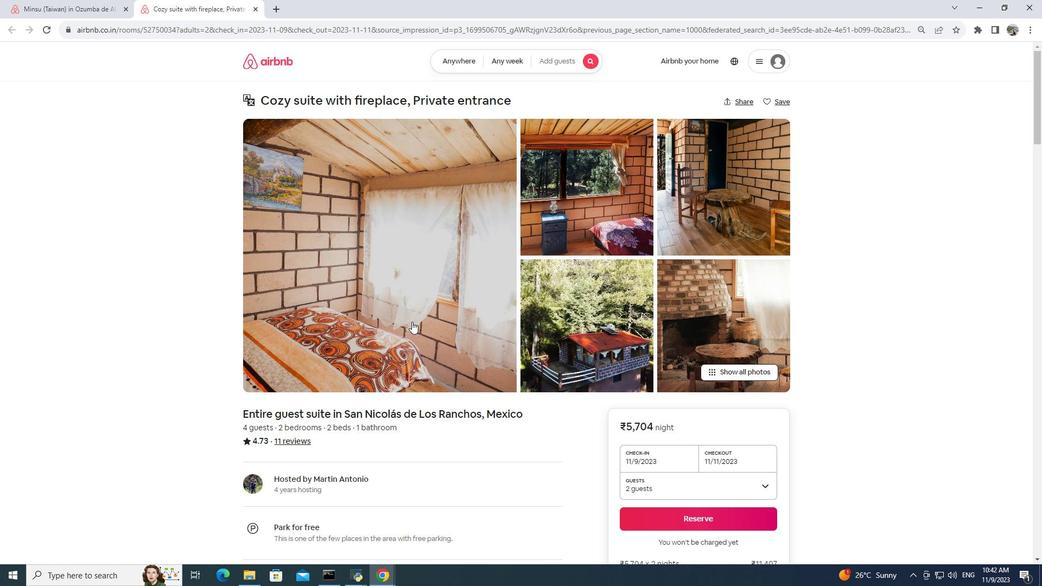 
Action: Mouse moved to (745, 367)
Screenshot: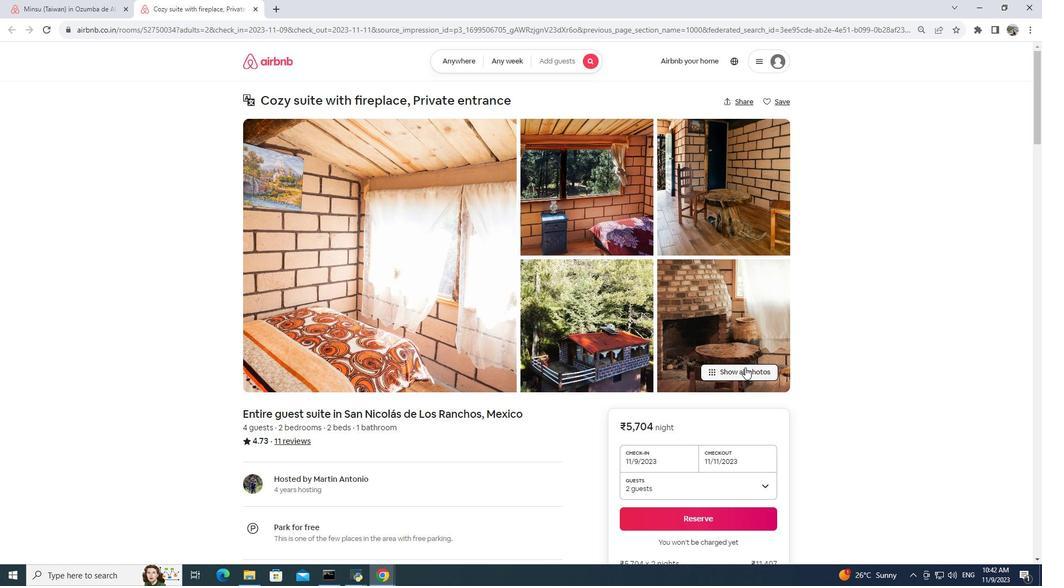 
Action: Mouse pressed left at (745, 367)
Screenshot: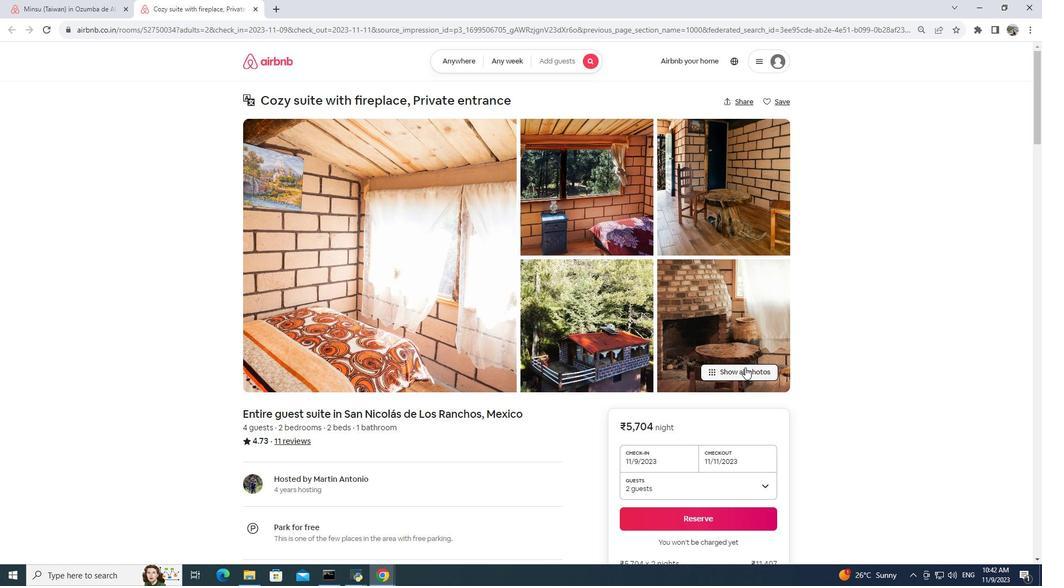
Action: Mouse moved to (445, 265)
Screenshot: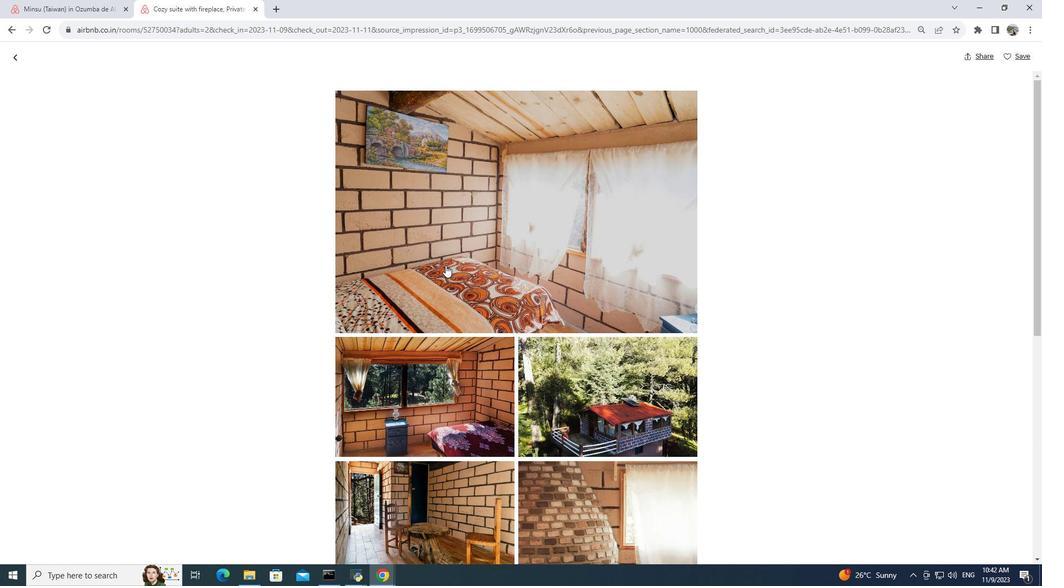 
Action: Mouse scrolled (445, 264) with delta (0, 0)
Screenshot: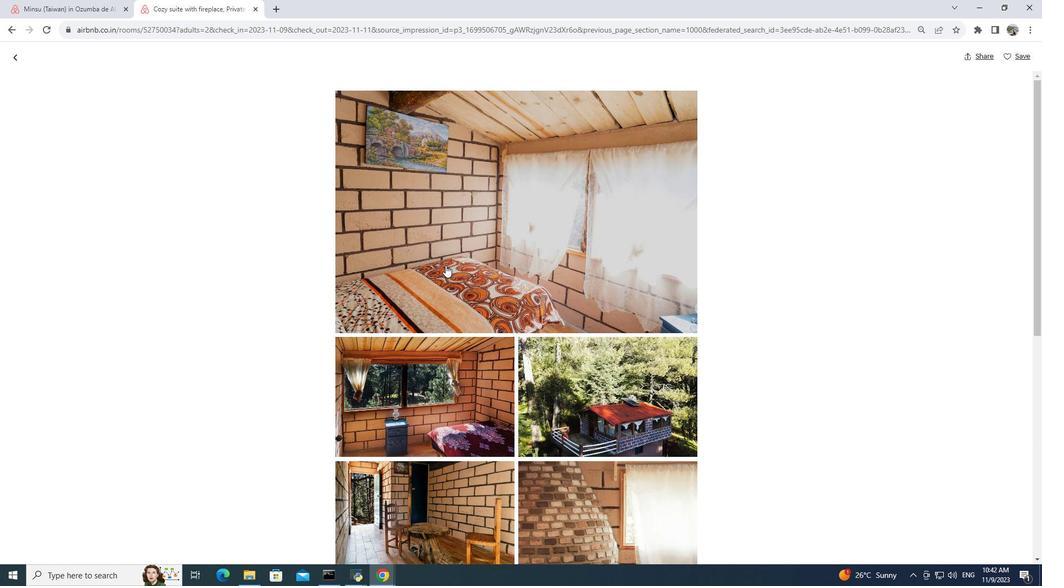 
Action: Mouse scrolled (445, 264) with delta (0, 0)
Screenshot: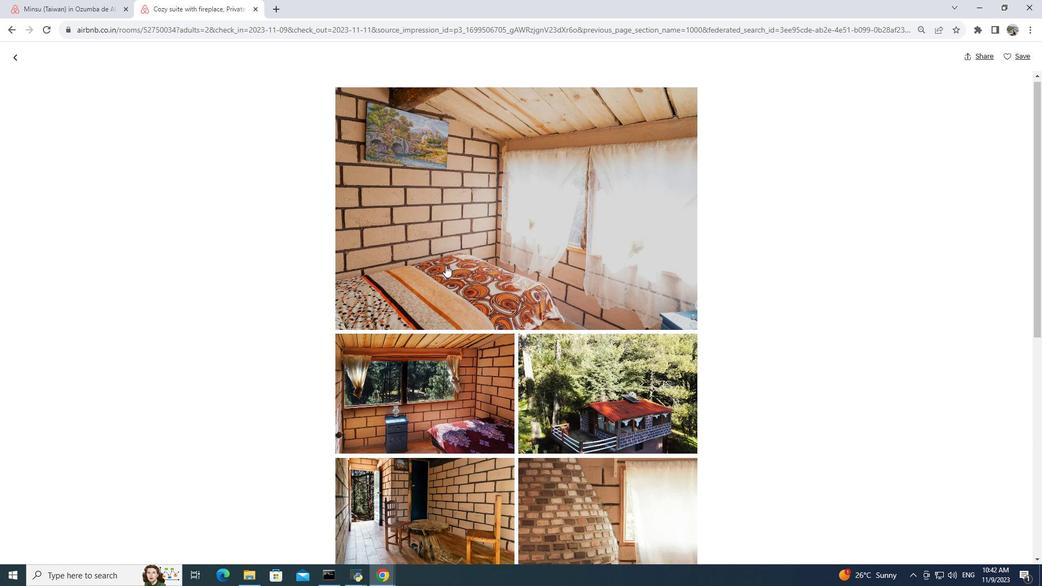 
Action: Mouse scrolled (445, 264) with delta (0, 0)
Screenshot: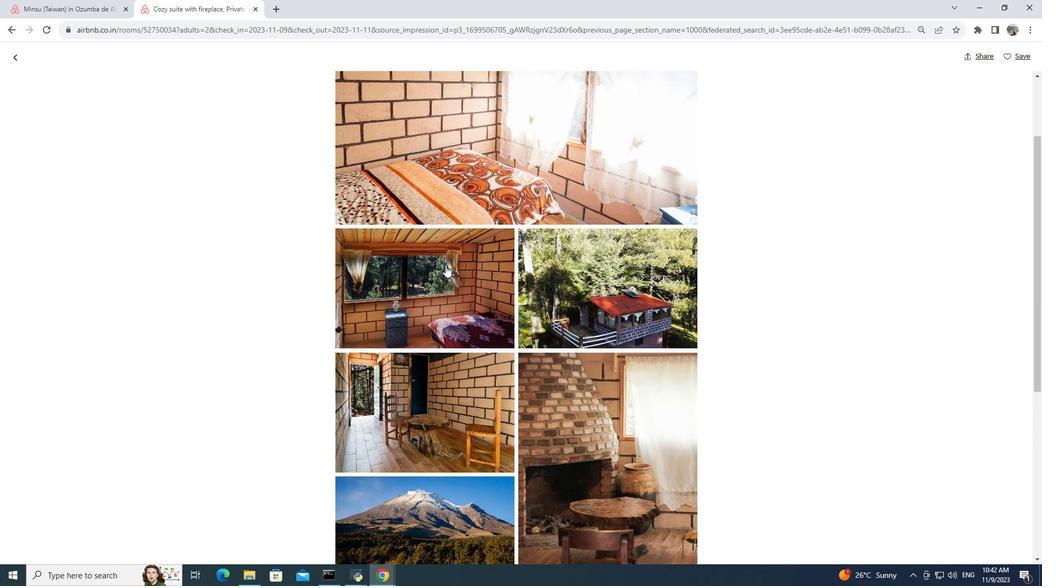 
Action: Mouse scrolled (445, 264) with delta (0, 0)
Screenshot: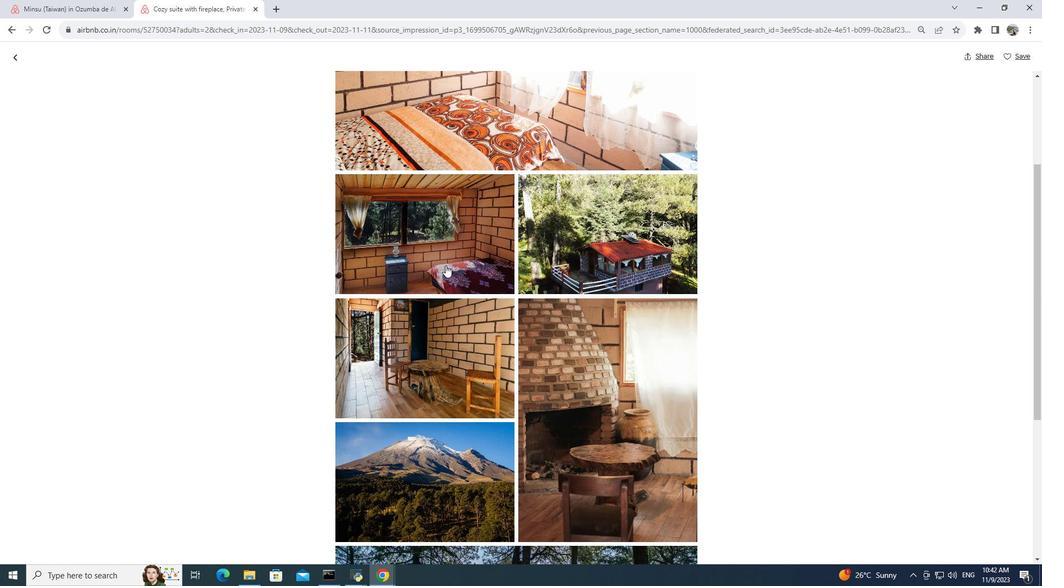 
Action: Mouse scrolled (445, 264) with delta (0, 0)
Screenshot: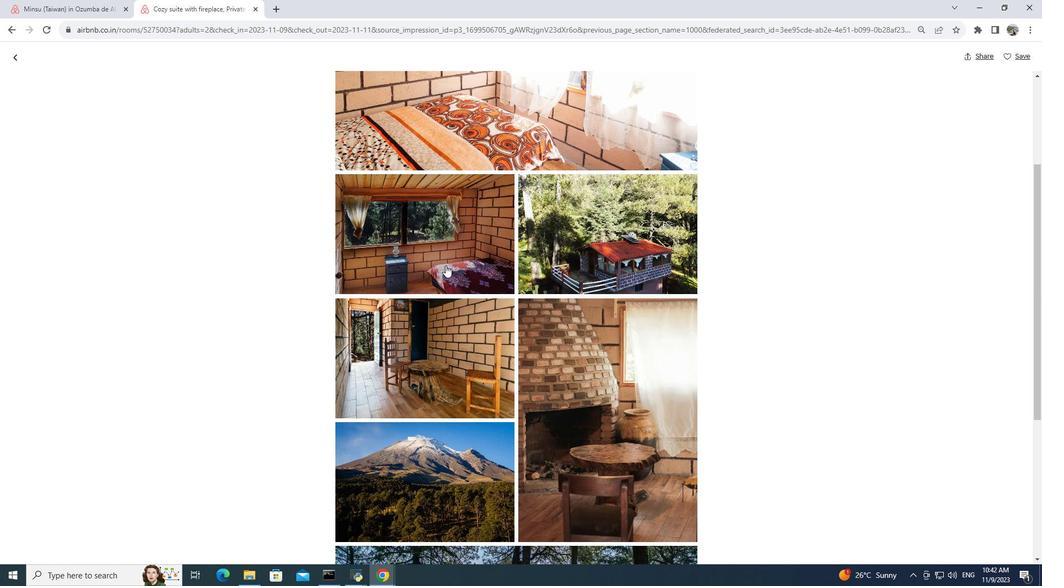 
Action: Mouse scrolled (445, 264) with delta (0, 0)
Screenshot: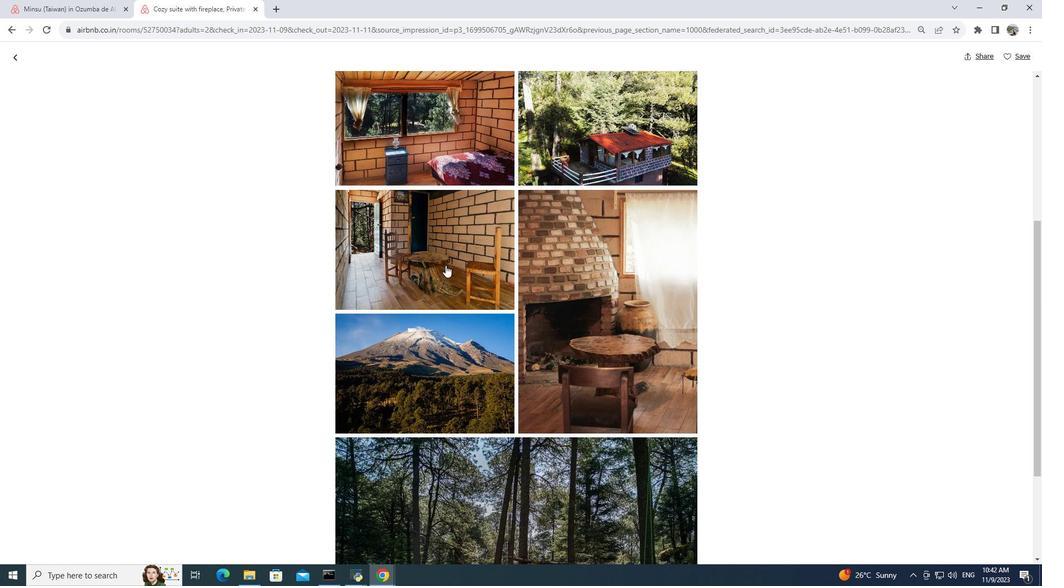 
Action: Mouse scrolled (445, 264) with delta (0, 0)
Screenshot: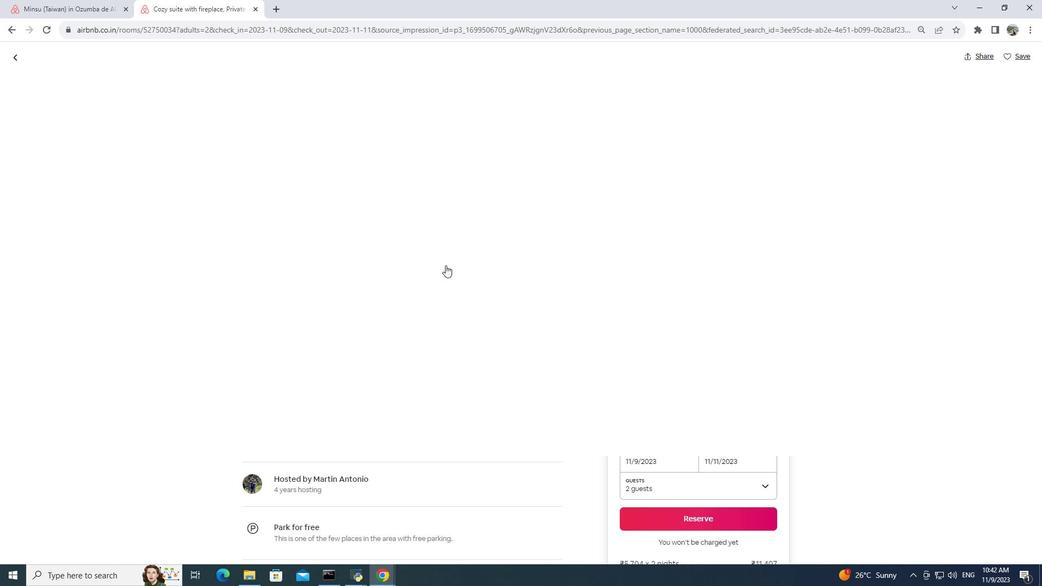 
Action: Mouse scrolled (445, 264) with delta (0, 0)
Screenshot: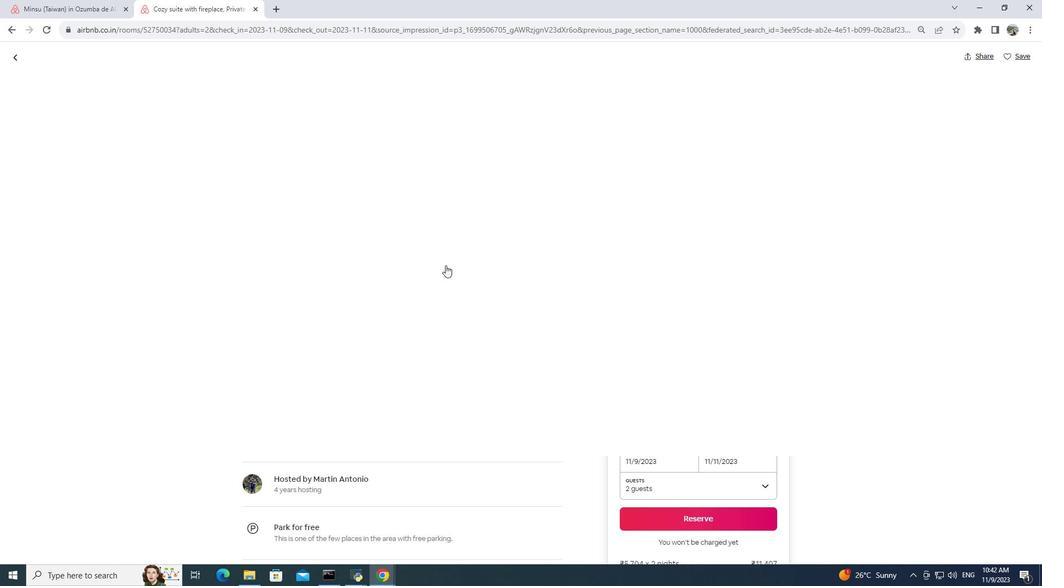 
Action: Mouse scrolled (445, 264) with delta (0, 0)
Screenshot: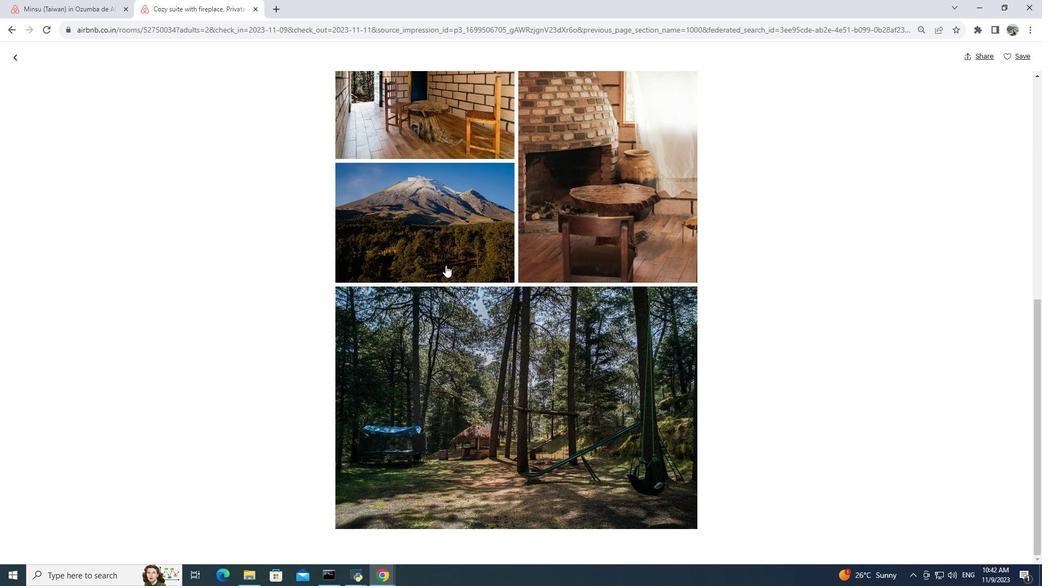 
Action: Mouse scrolled (445, 264) with delta (0, 0)
Screenshot: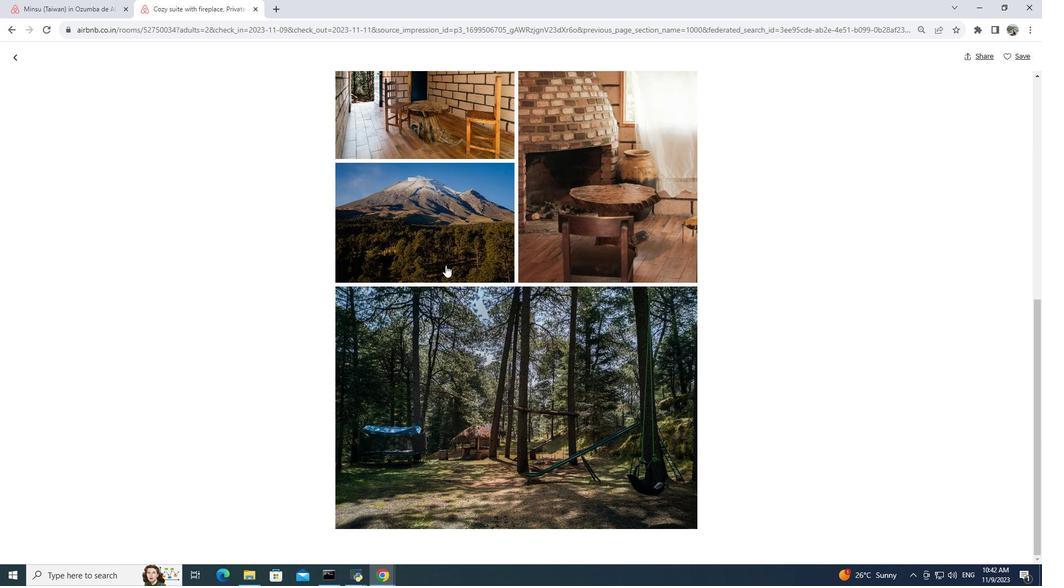 
Action: Mouse moved to (445, 265)
Screenshot: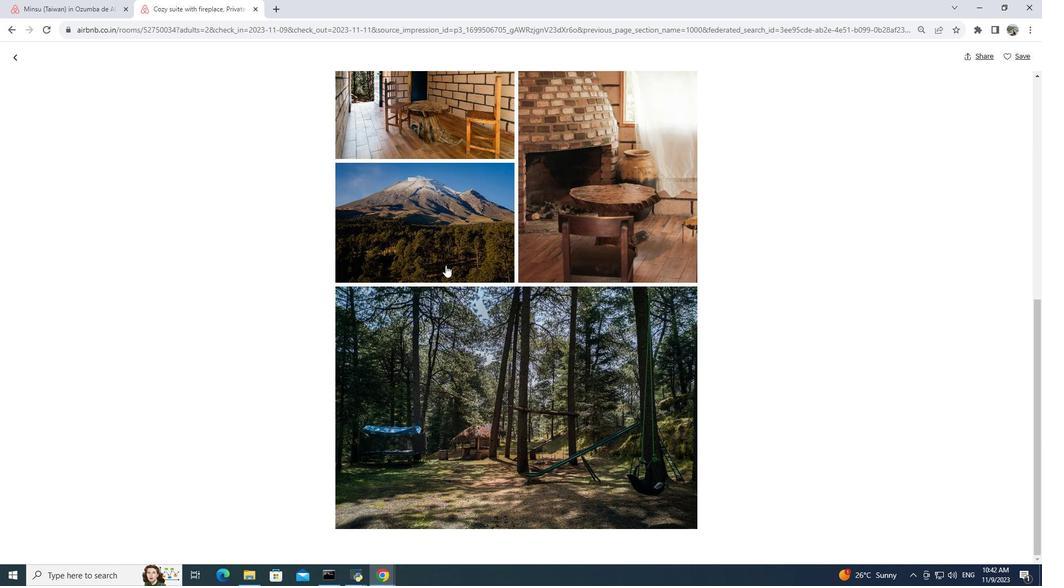 
Action: Mouse scrolled (445, 264) with delta (0, 0)
Screenshot: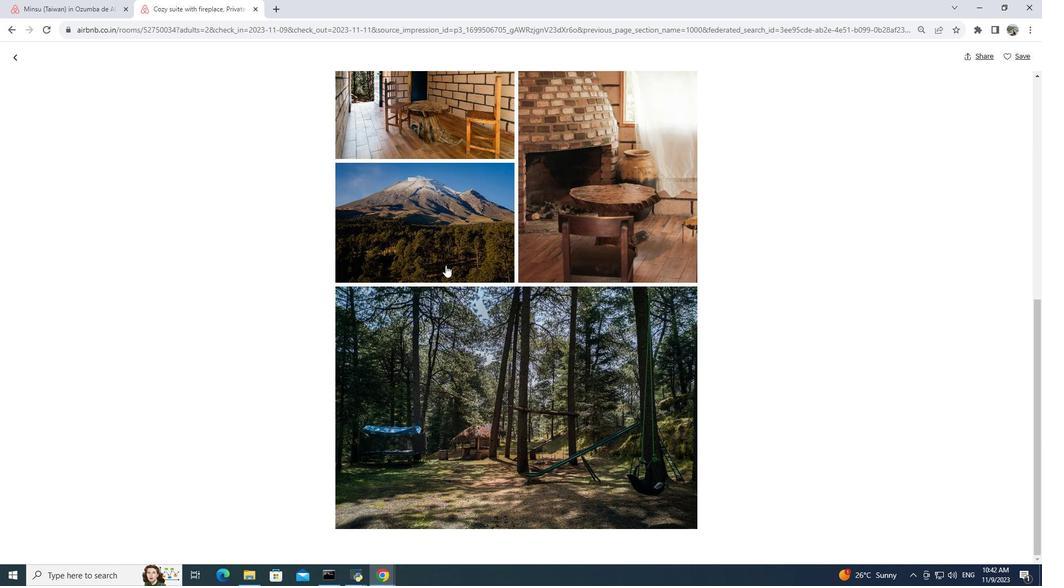 
Action: Mouse scrolled (445, 264) with delta (0, 0)
Screenshot: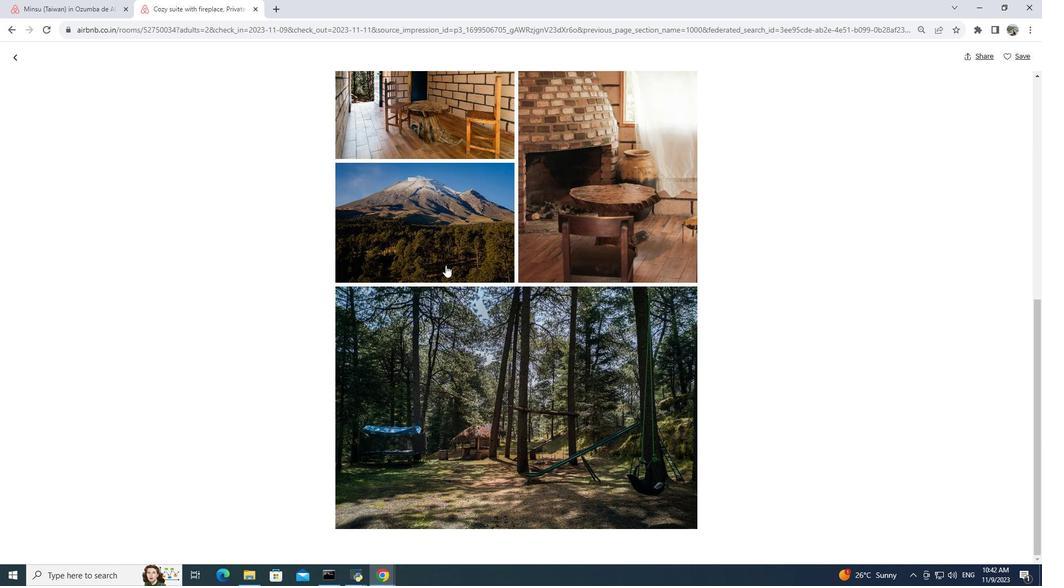 
Action: Mouse scrolled (445, 264) with delta (0, 0)
Screenshot: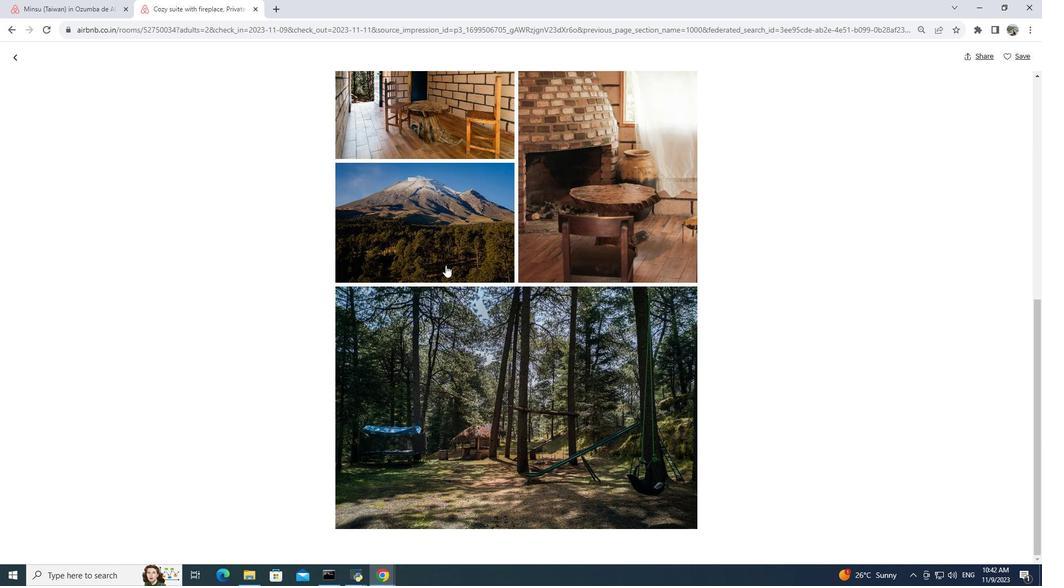 
Action: Mouse scrolled (445, 266) with delta (0, 0)
Screenshot: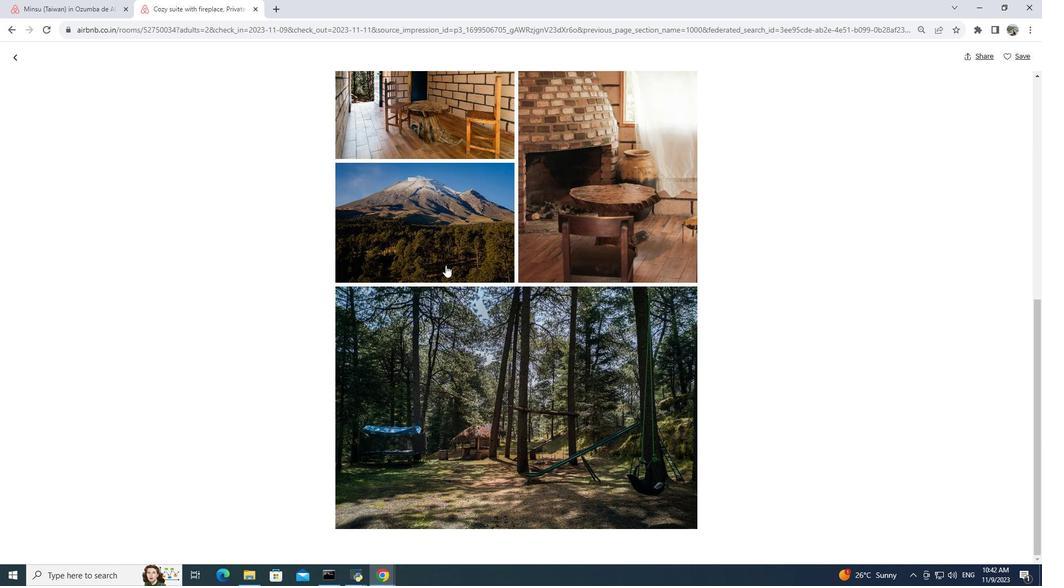 
Action: Mouse scrolled (445, 266) with delta (0, 0)
Screenshot: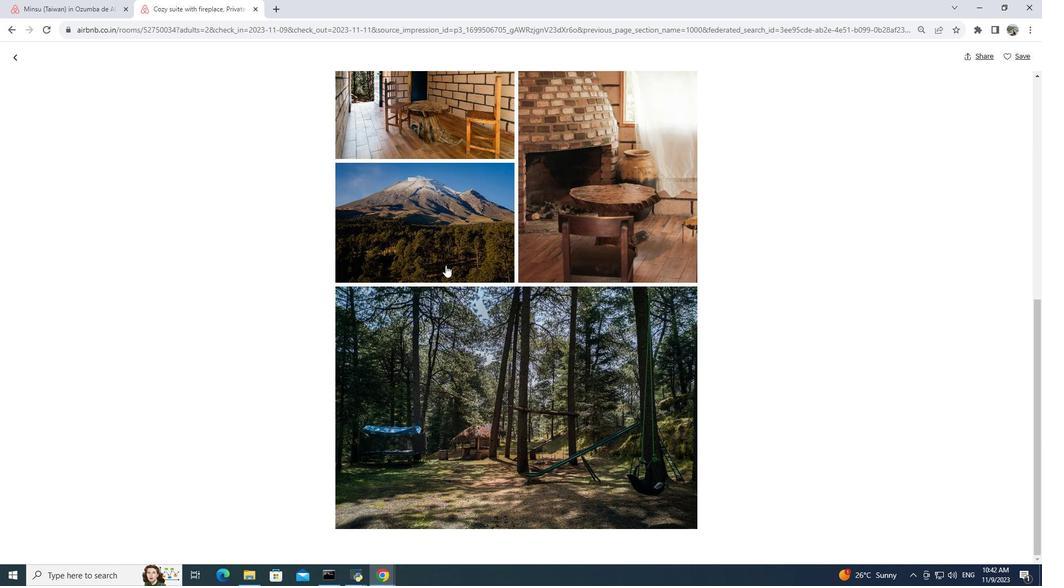 
Action: Mouse scrolled (445, 266) with delta (0, 0)
Screenshot: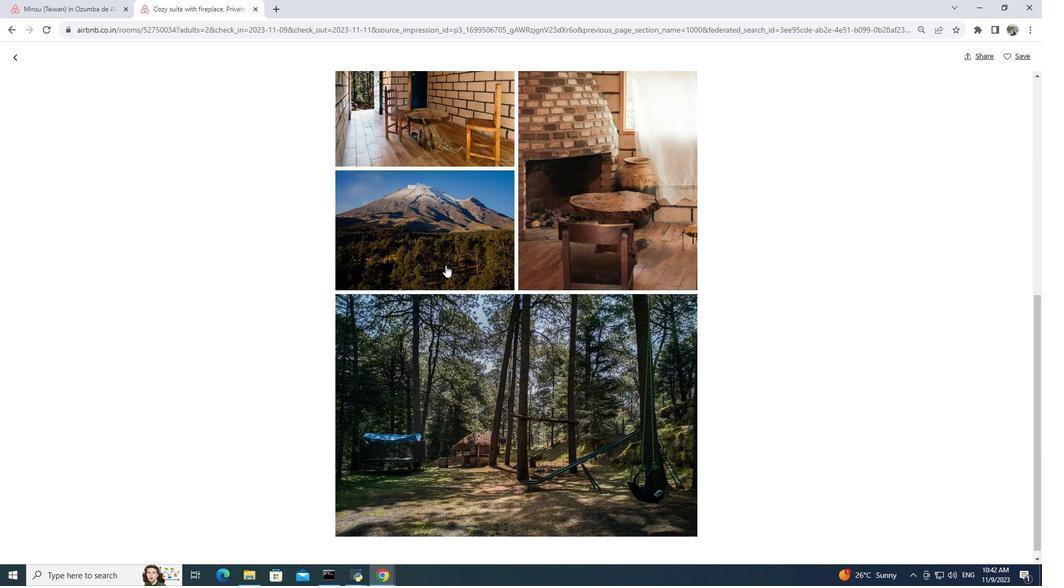
Action: Mouse scrolled (445, 266) with delta (0, 0)
Screenshot: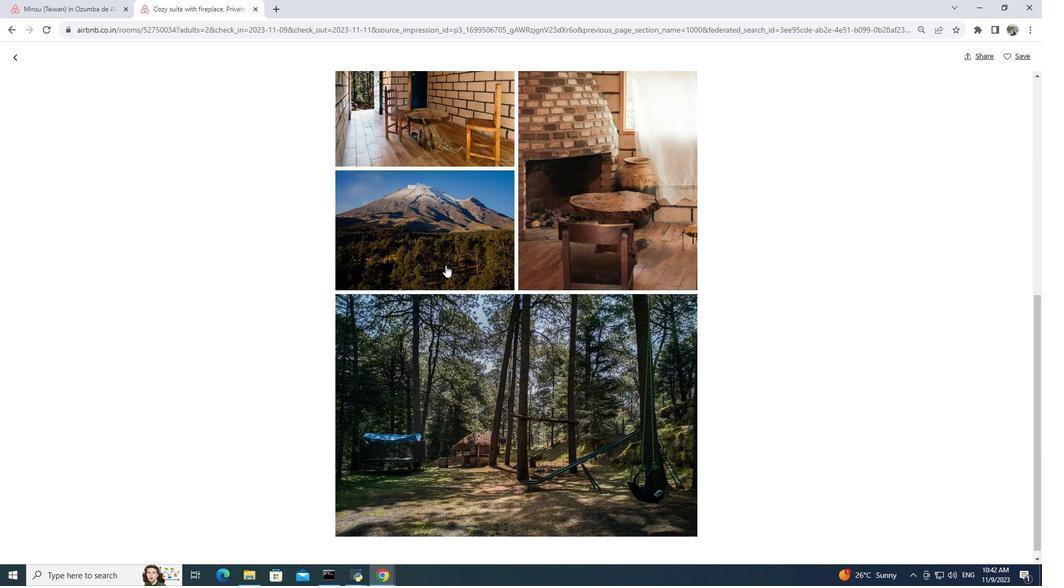 
Action: Mouse scrolled (445, 266) with delta (0, 0)
Screenshot: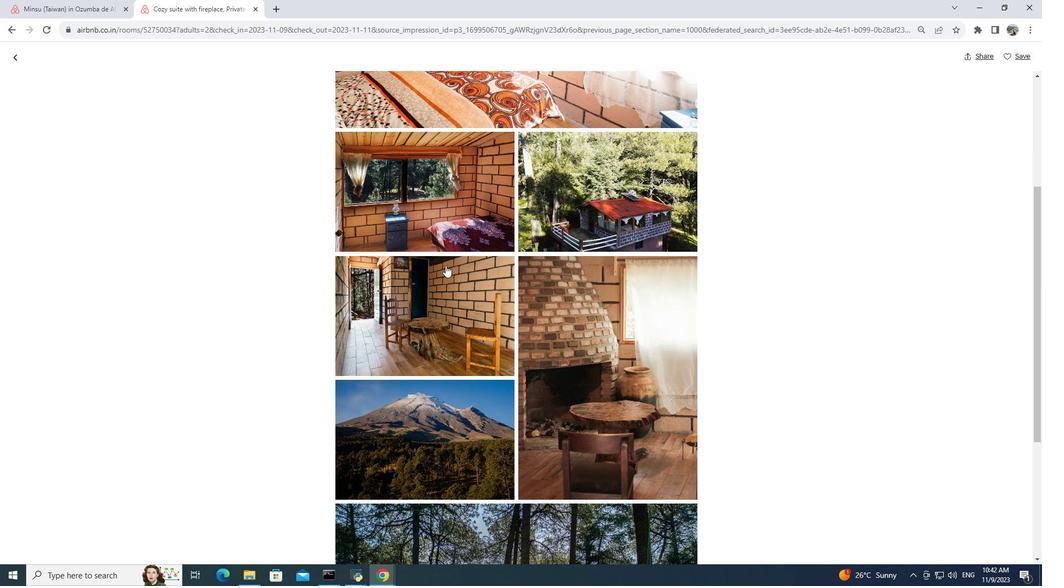 
Action: Mouse scrolled (445, 266) with delta (0, 0)
Screenshot: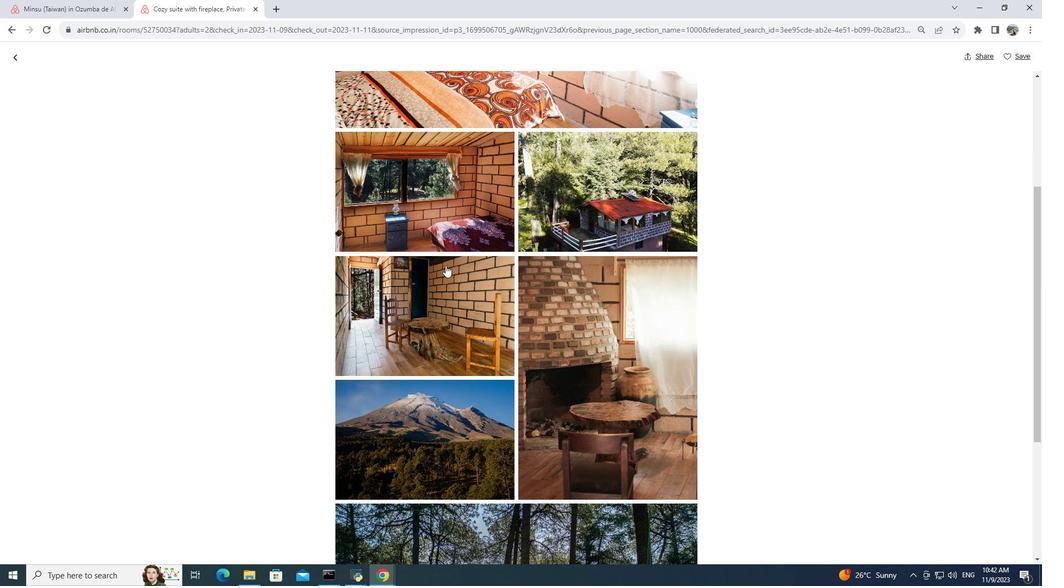 
Action: Mouse scrolled (445, 266) with delta (0, 0)
Screenshot: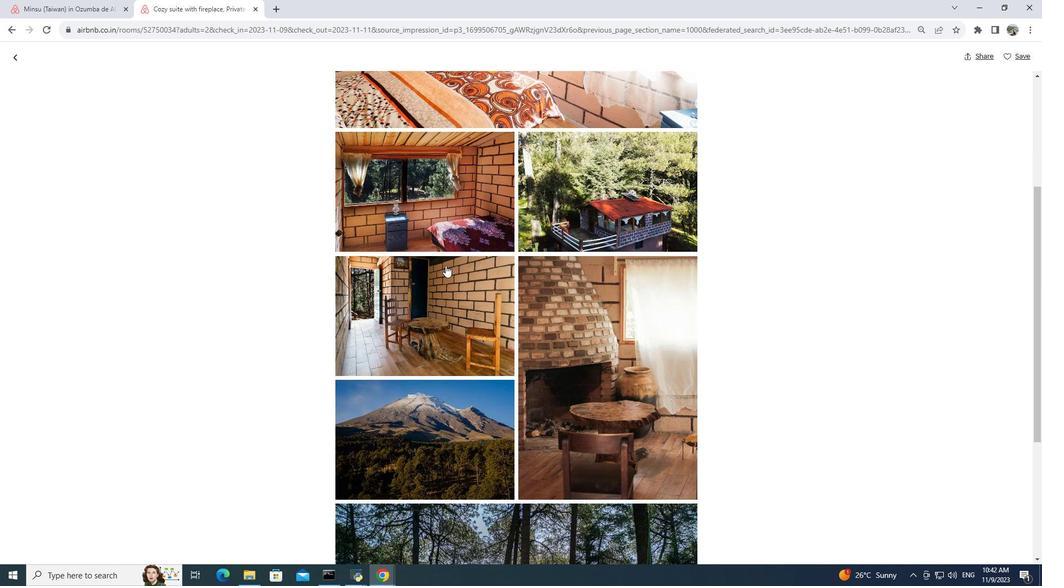 
Action: Mouse scrolled (445, 266) with delta (0, 0)
Screenshot: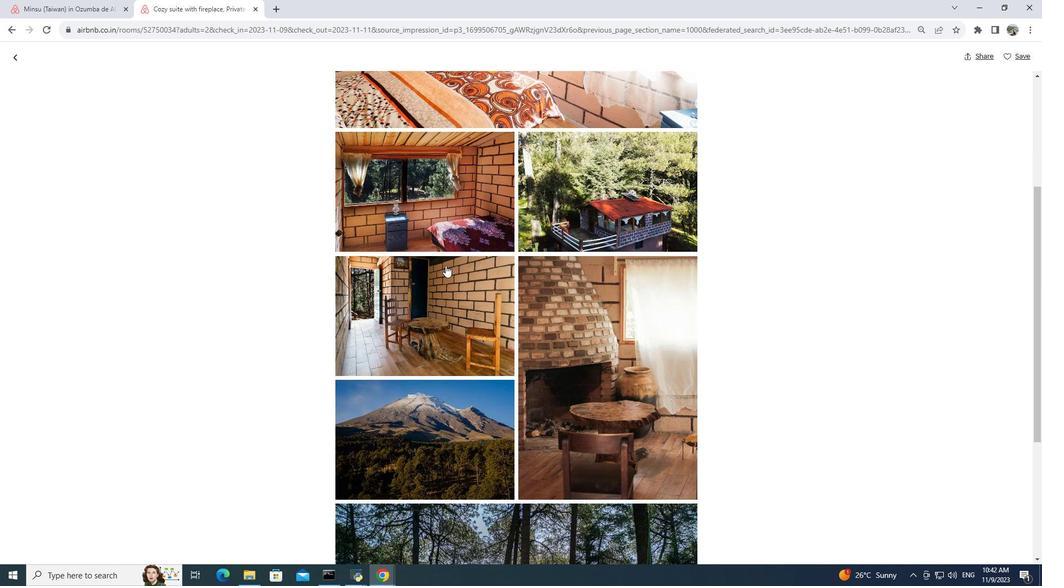 
Action: Mouse moved to (17, 59)
Screenshot: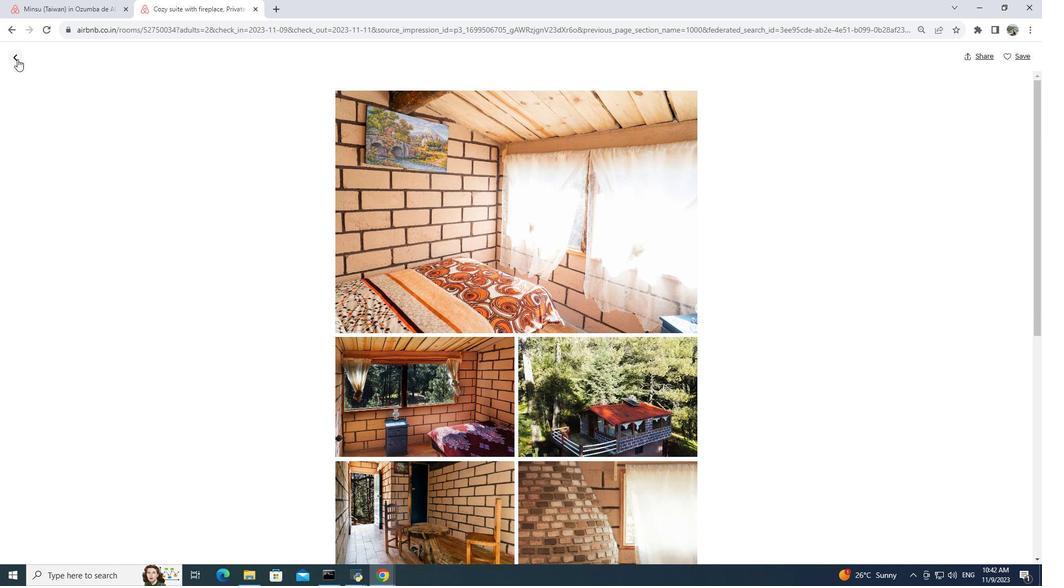 
Action: Mouse pressed left at (17, 59)
Screenshot: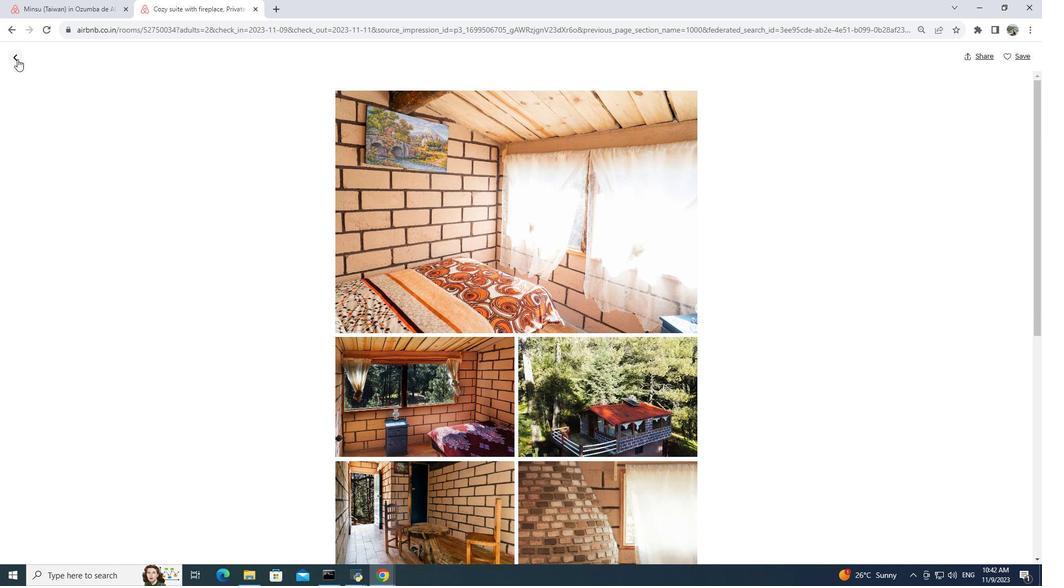 
Action: Mouse moved to (484, 303)
Screenshot: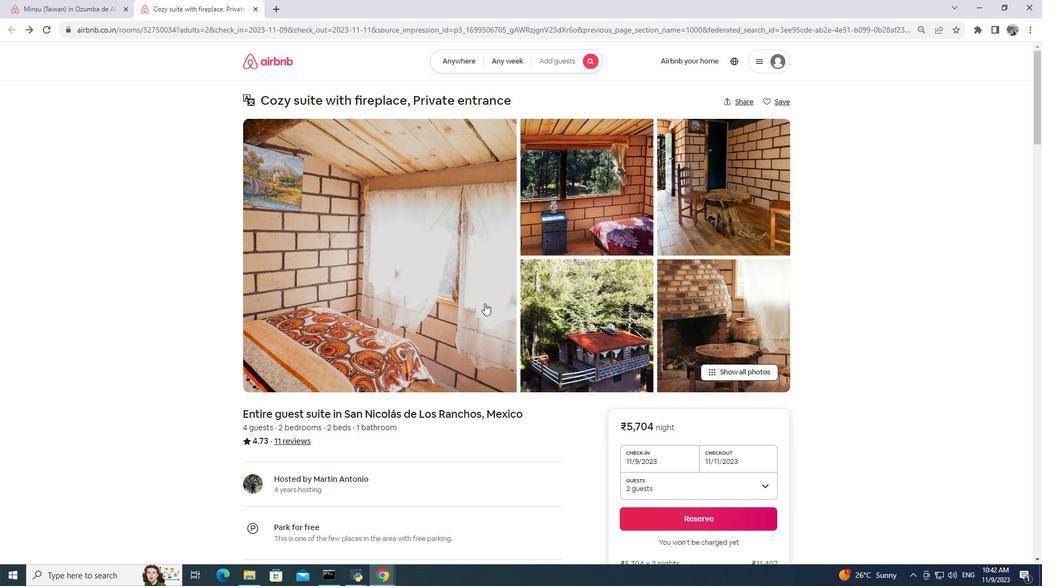 
Action: Mouse scrolled (484, 302) with delta (0, 0)
Screenshot: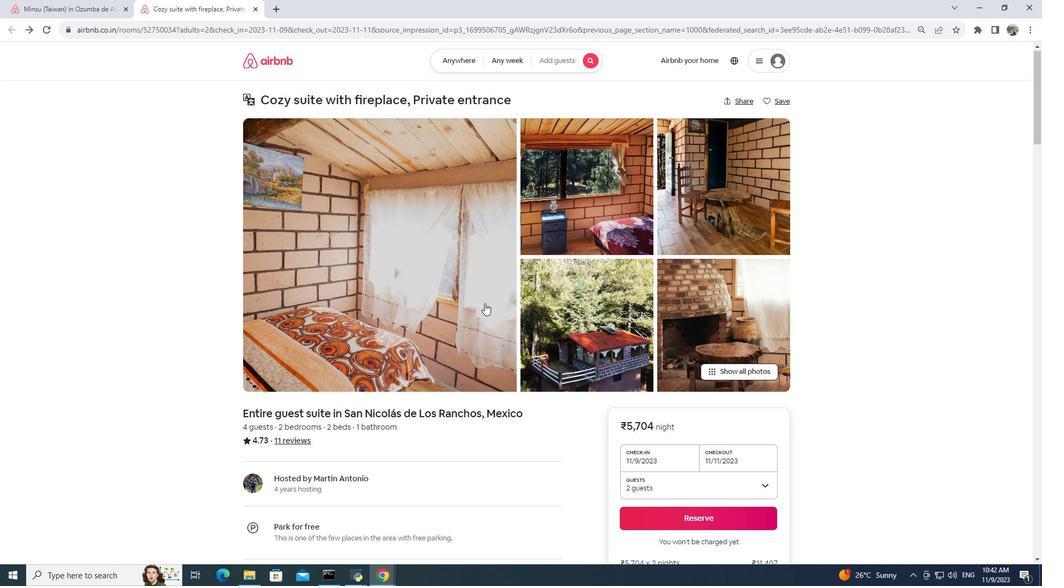 
Action: Mouse scrolled (484, 302) with delta (0, 0)
Screenshot: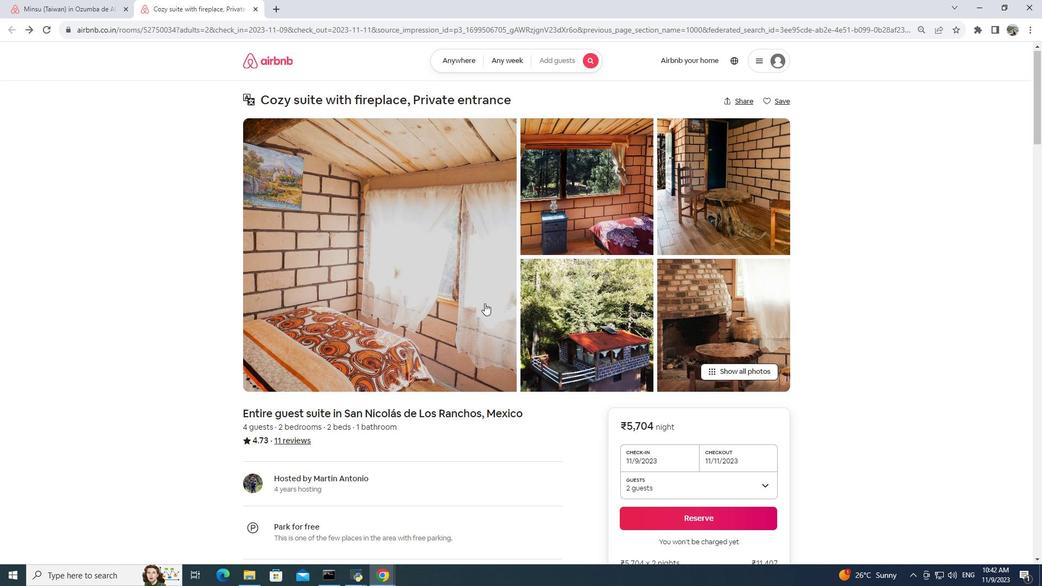 
Action: Mouse scrolled (484, 302) with delta (0, 0)
Screenshot: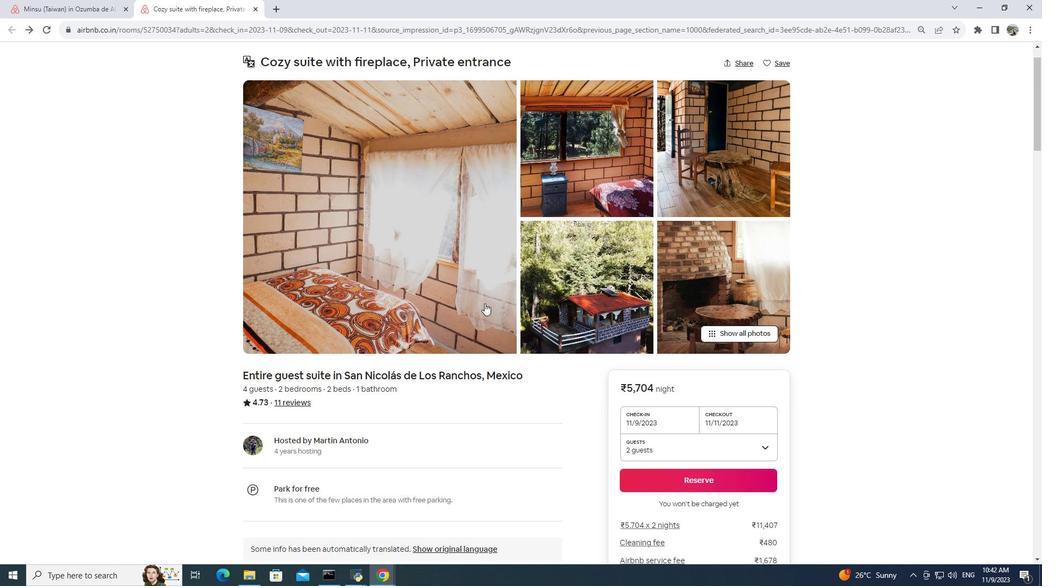 
Action: Mouse scrolled (484, 302) with delta (0, 0)
Screenshot: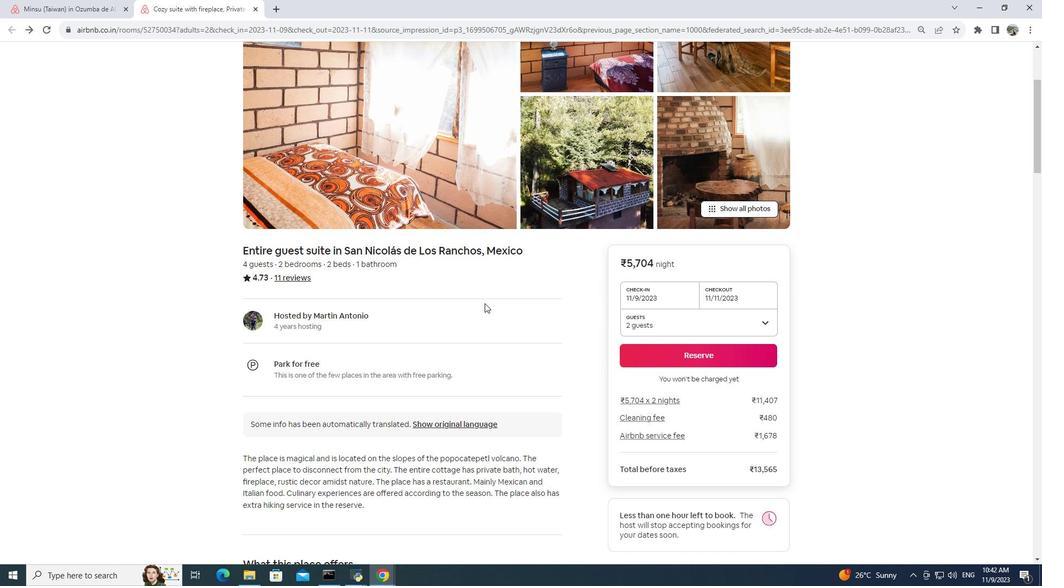 
Action: Mouse scrolled (484, 302) with delta (0, 0)
Screenshot: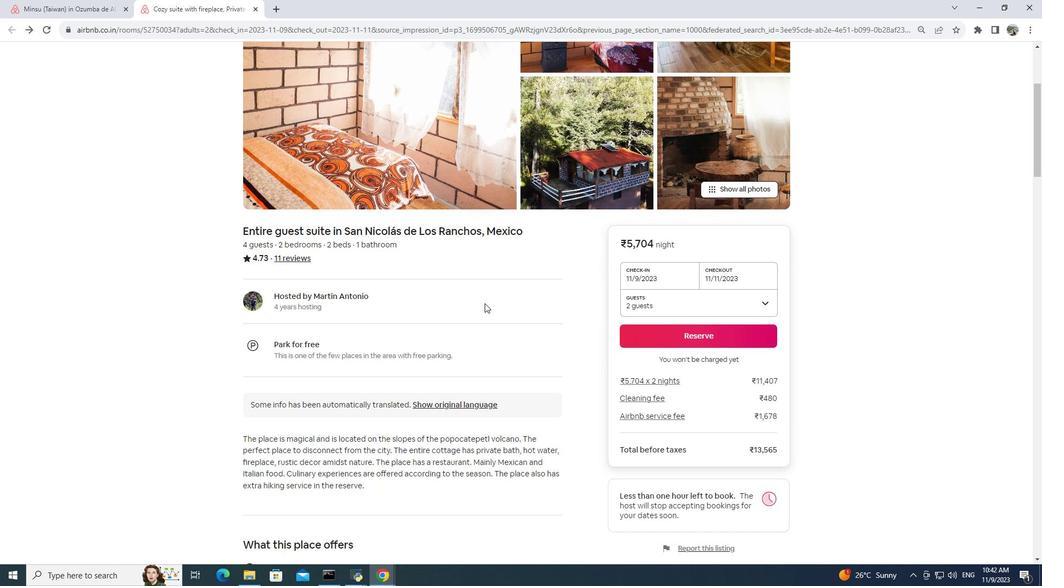 
Action: Mouse scrolled (484, 302) with delta (0, 0)
Screenshot: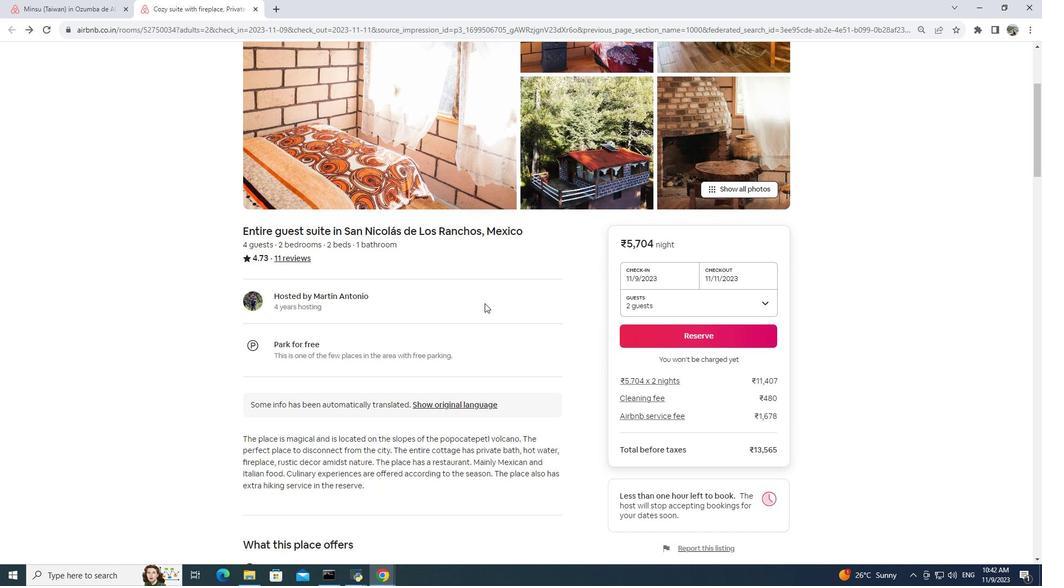 
Action: Mouse scrolled (484, 302) with delta (0, 0)
Screenshot: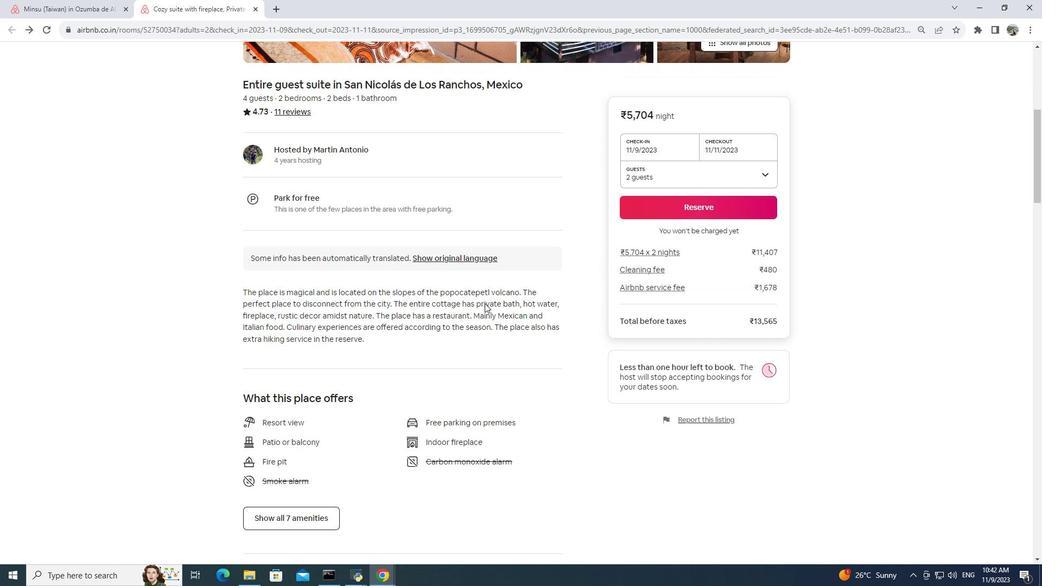 
Action: Mouse scrolled (484, 302) with delta (0, 0)
Screenshot: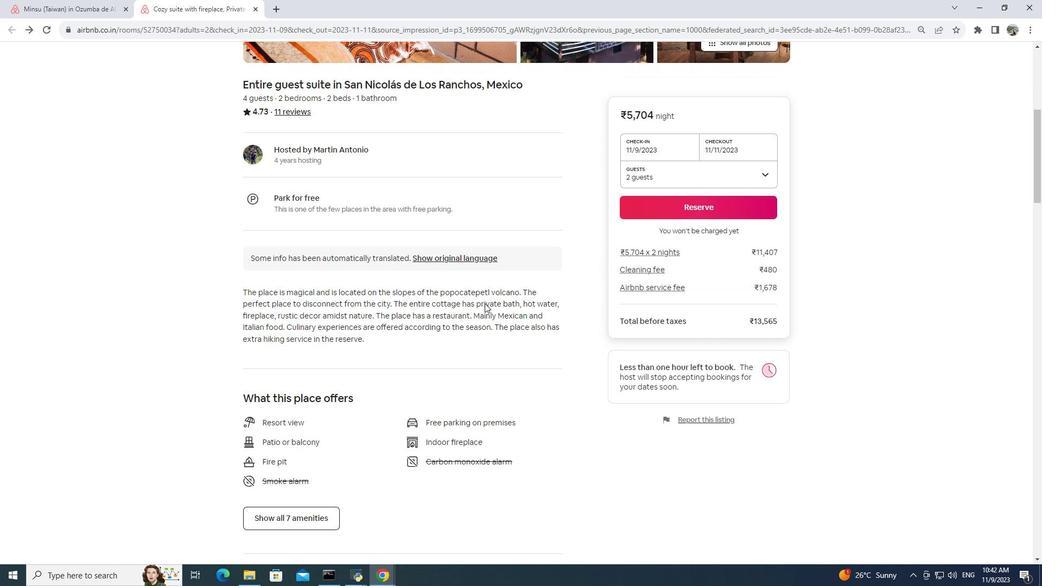 
Action: Mouse scrolled (484, 302) with delta (0, 0)
Screenshot: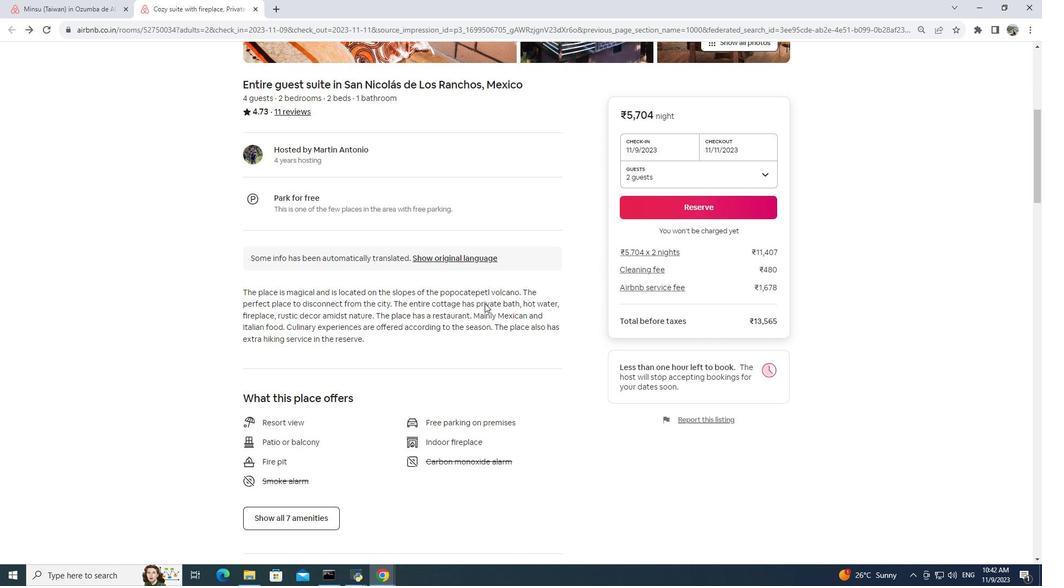 
Action: Mouse moved to (484, 301)
Screenshot: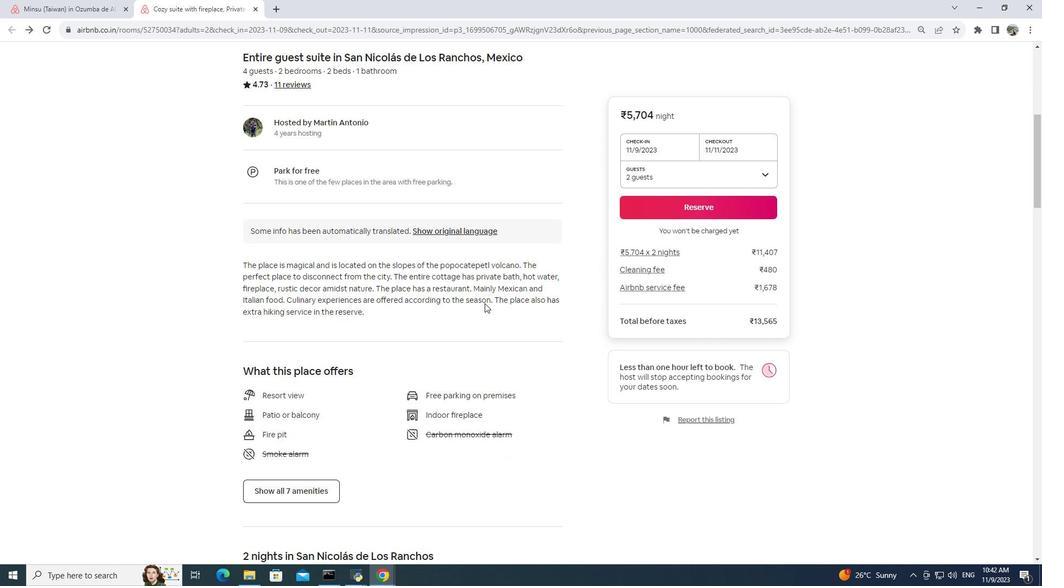 
Action: Mouse scrolled (484, 301) with delta (0, 0)
Screenshot: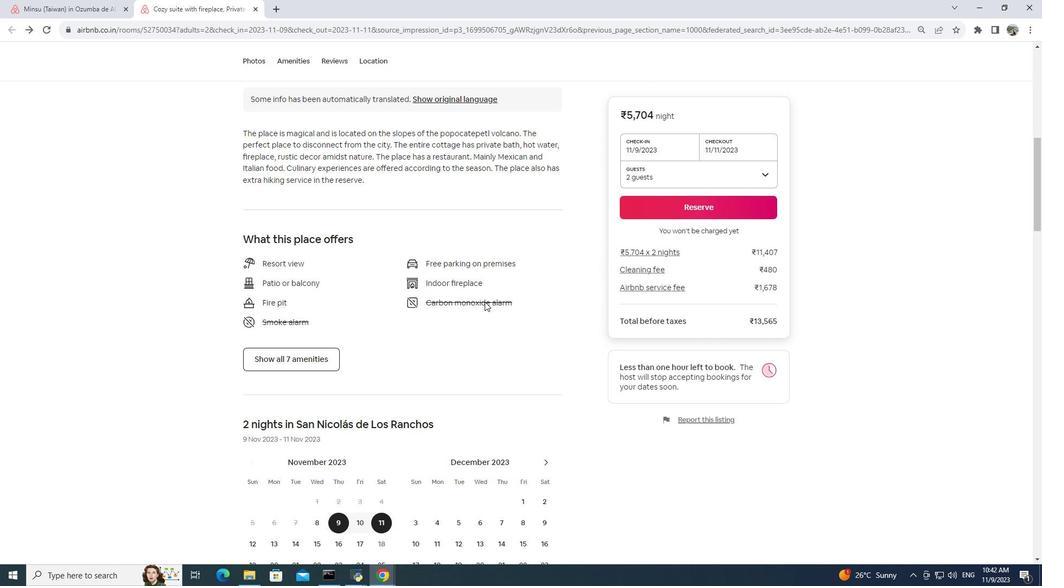 
Action: Mouse scrolled (484, 301) with delta (0, 0)
Screenshot: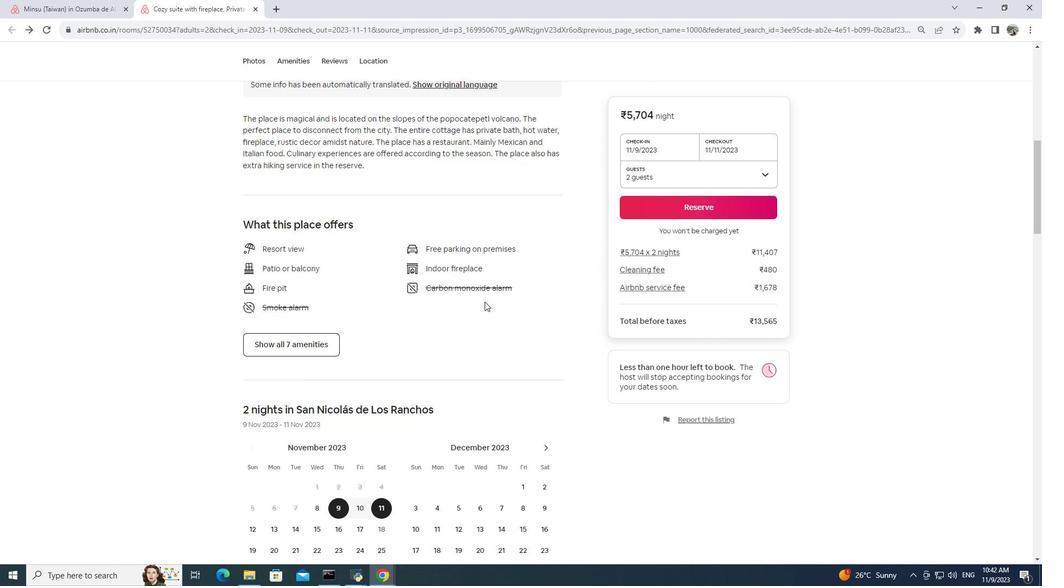 
Action: Mouse moved to (315, 254)
Screenshot: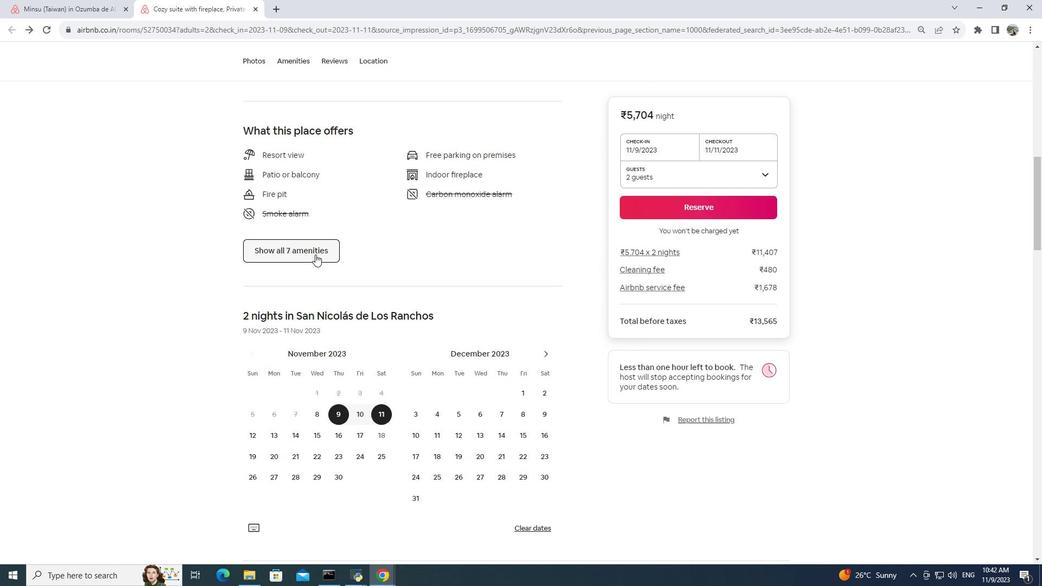 
Action: Mouse pressed left at (315, 254)
Screenshot: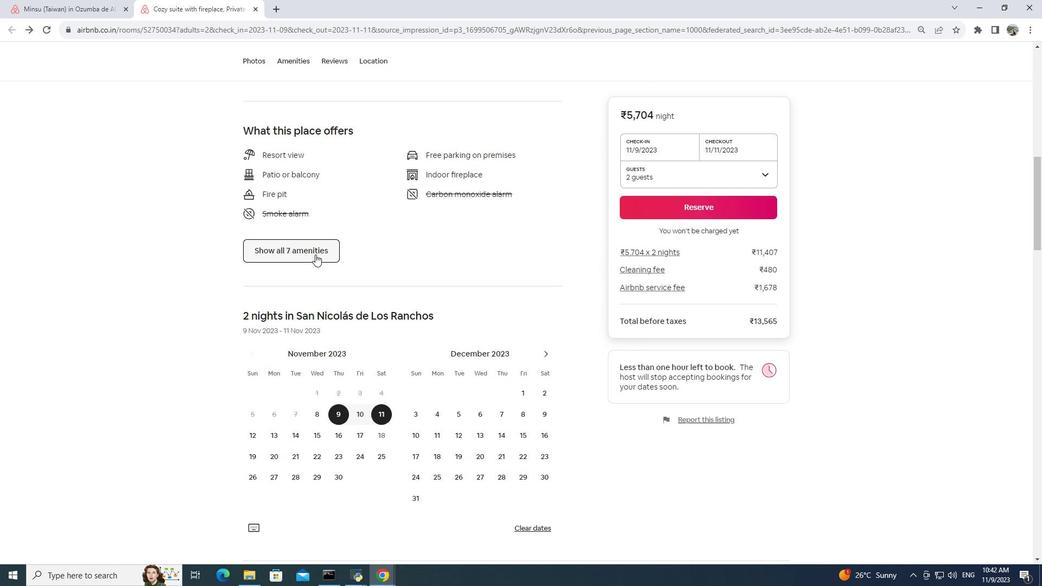 
Action: Mouse moved to (458, 279)
Screenshot: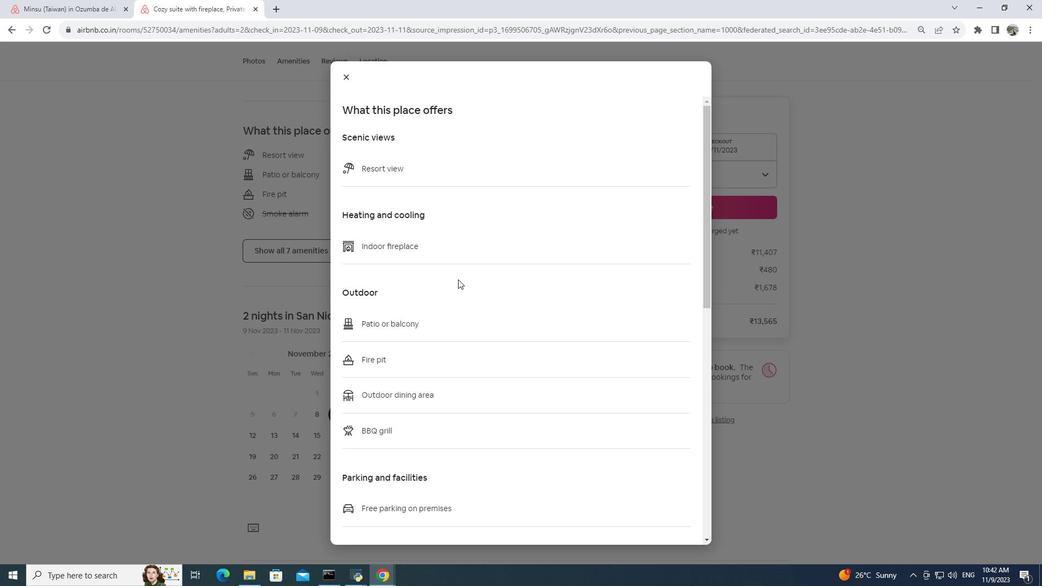 
Action: Mouse scrolled (458, 279) with delta (0, 0)
Screenshot: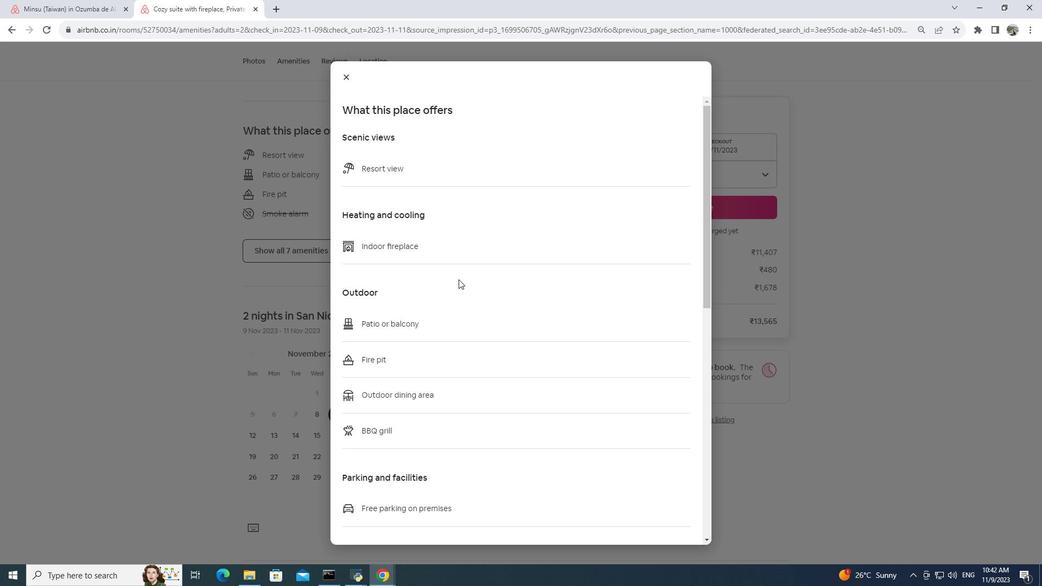 
Action: Mouse scrolled (458, 279) with delta (0, 0)
Screenshot: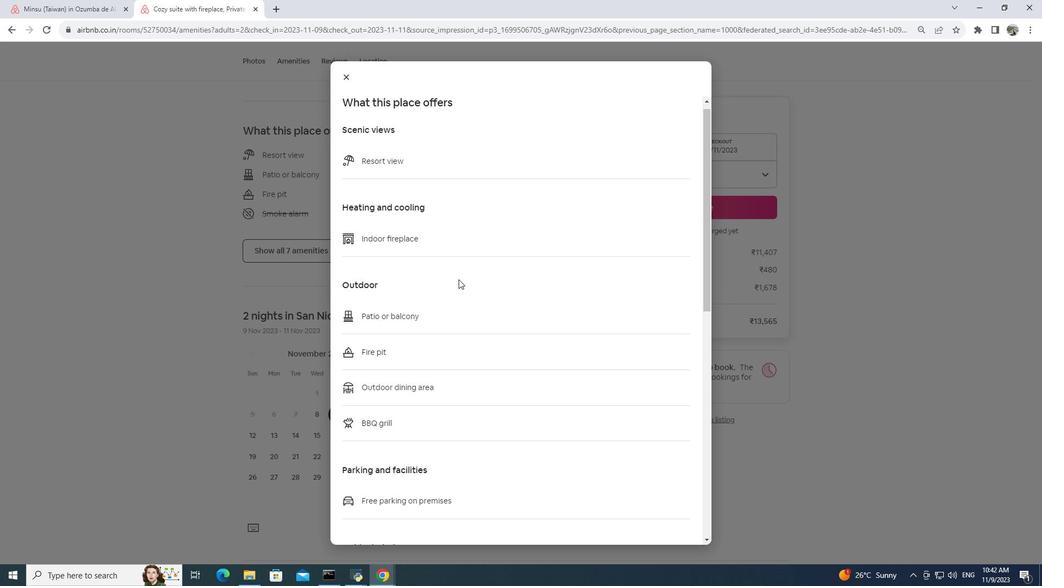 
Action: Mouse scrolled (458, 279) with delta (0, 0)
Screenshot: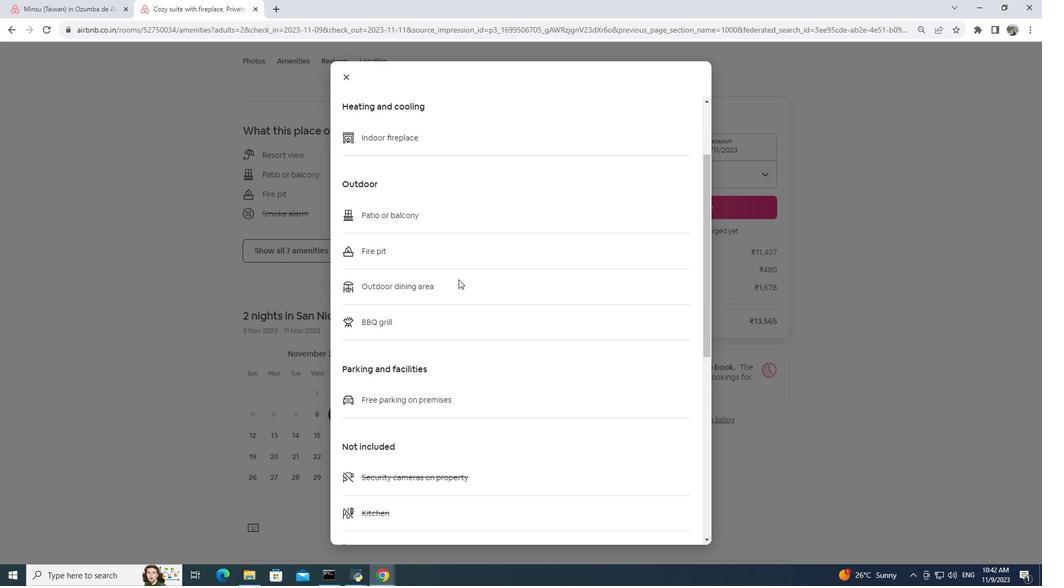 
Action: Mouse scrolled (458, 279) with delta (0, 0)
Screenshot: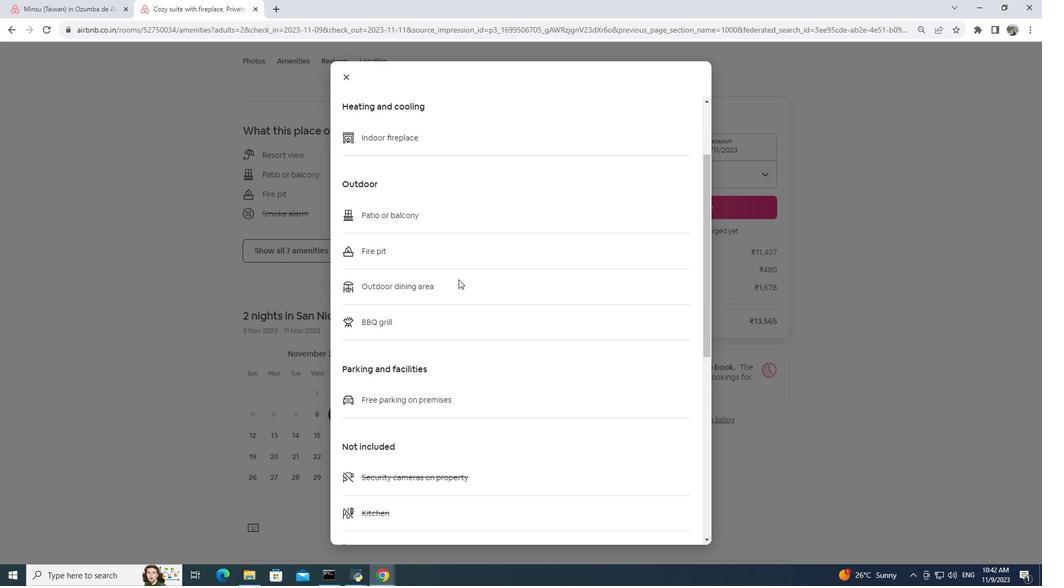 
Action: Mouse scrolled (458, 279) with delta (0, 0)
Screenshot: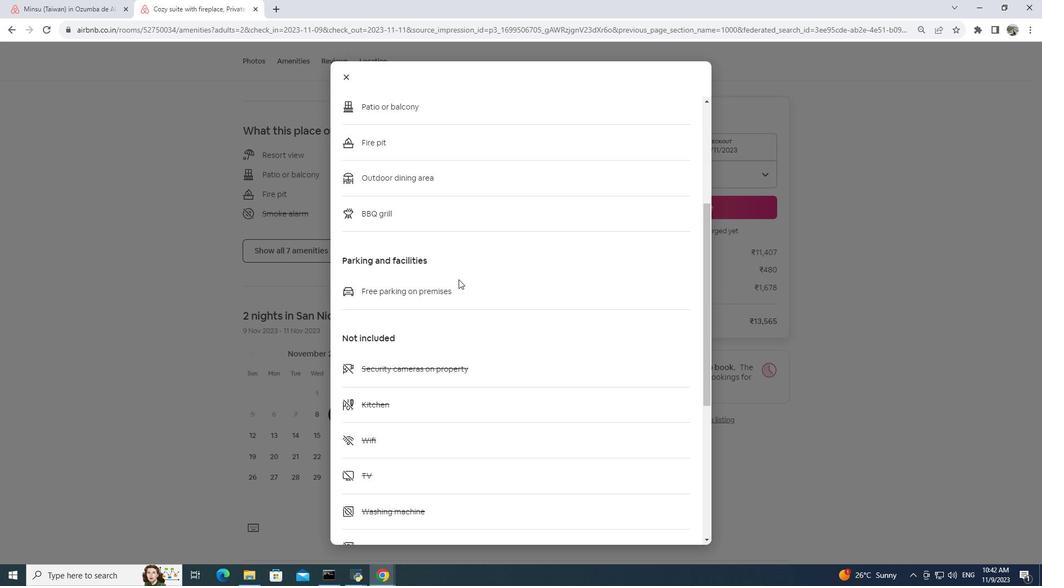 
Action: Mouse scrolled (458, 279) with delta (0, 0)
Screenshot: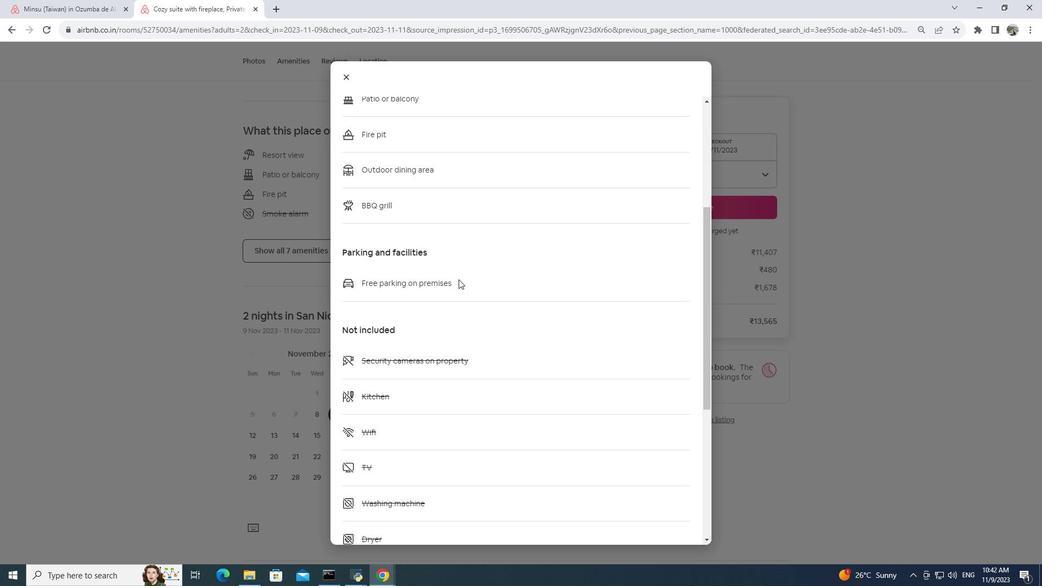 
Action: Mouse scrolled (458, 279) with delta (0, 0)
Screenshot: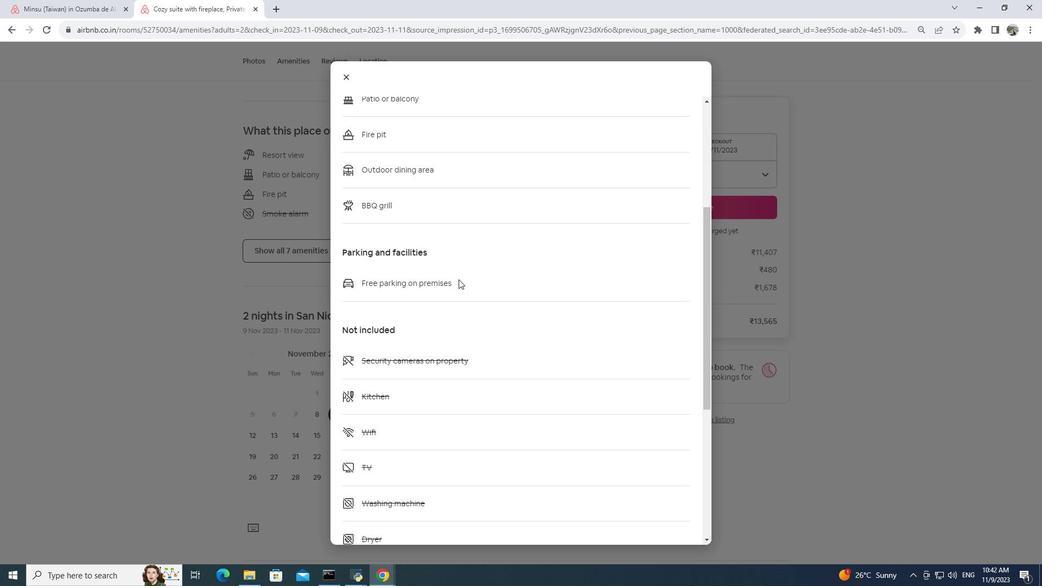 
Action: Mouse scrolled (458, 279) with delta (0, 0)
Screenshot: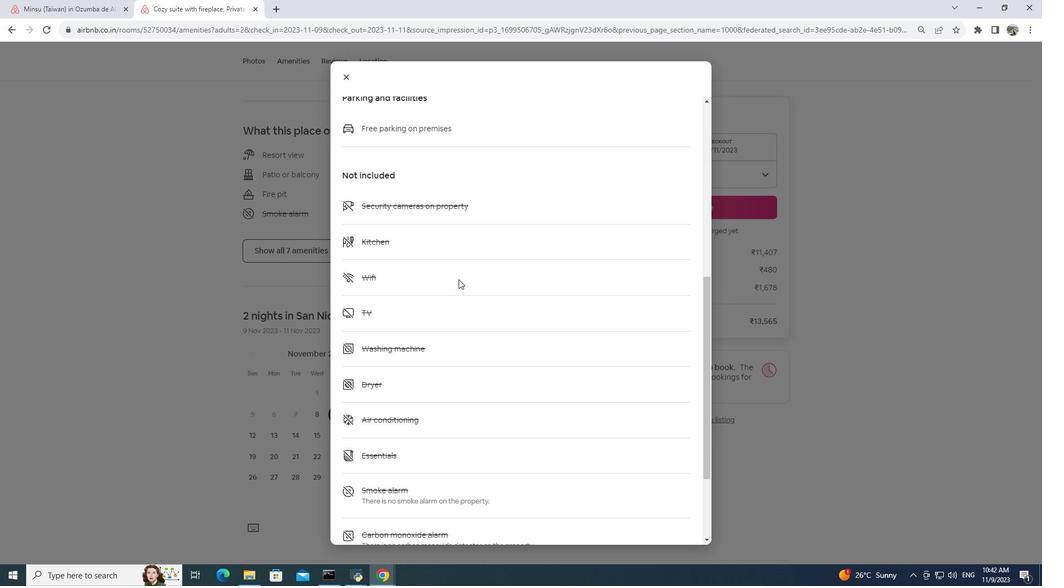 
Action: Mouse scrolled (458, 279) with delta (0, 0)
Screenshot: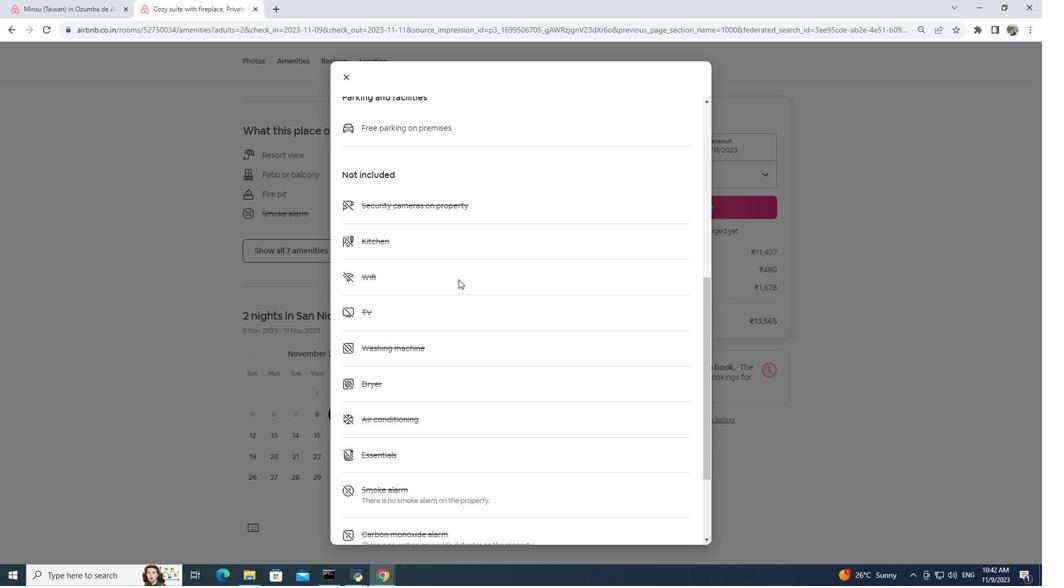 
Action: Mouse scrolled (458, 279) with delta (0, 0)
Screenshot: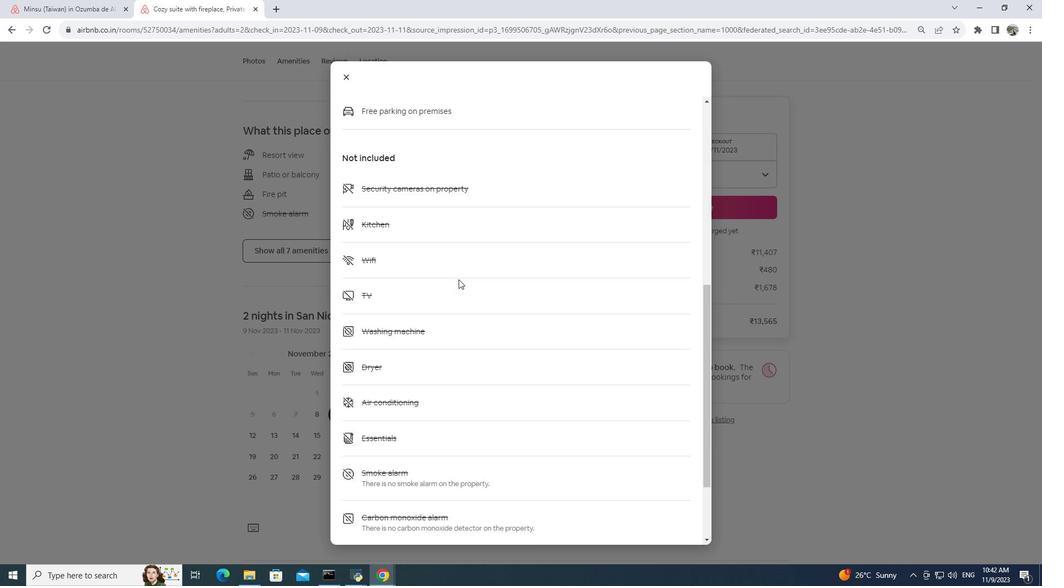 
Action: Mouse scrolled (458, 279) with delta (0, 0)
Screenshot: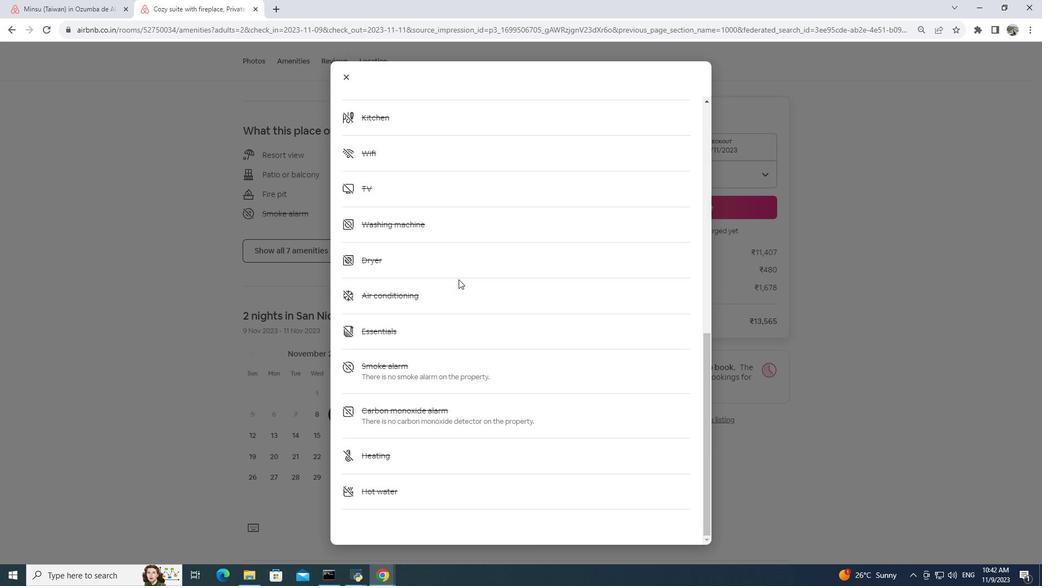 
Action: Mouse scrolled (458, 279) with delta (0, 0)
Screenshot: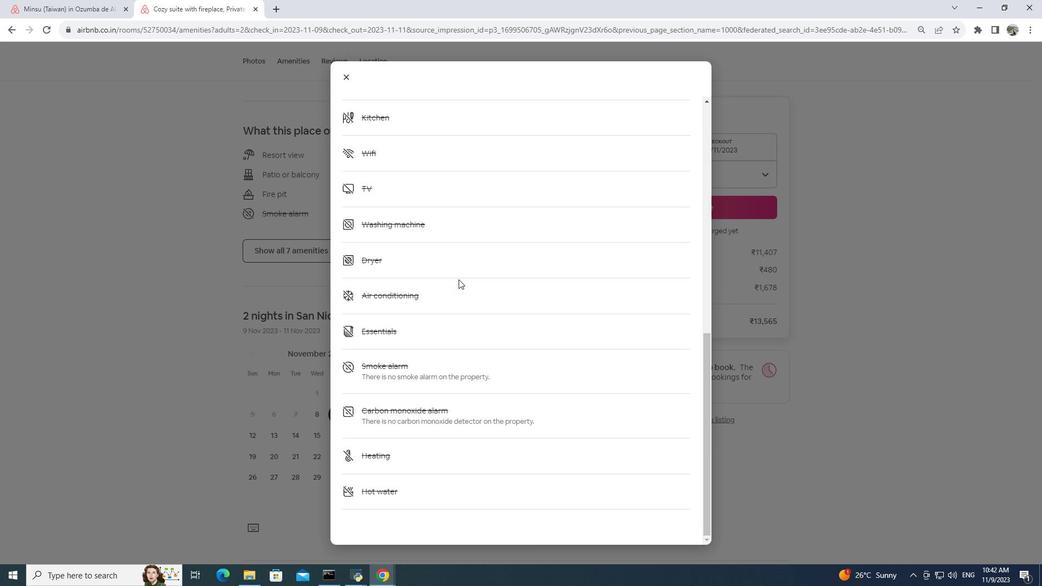
Action: Mouse scrolled (458, 279) with delta (0, 0)
Screenshot: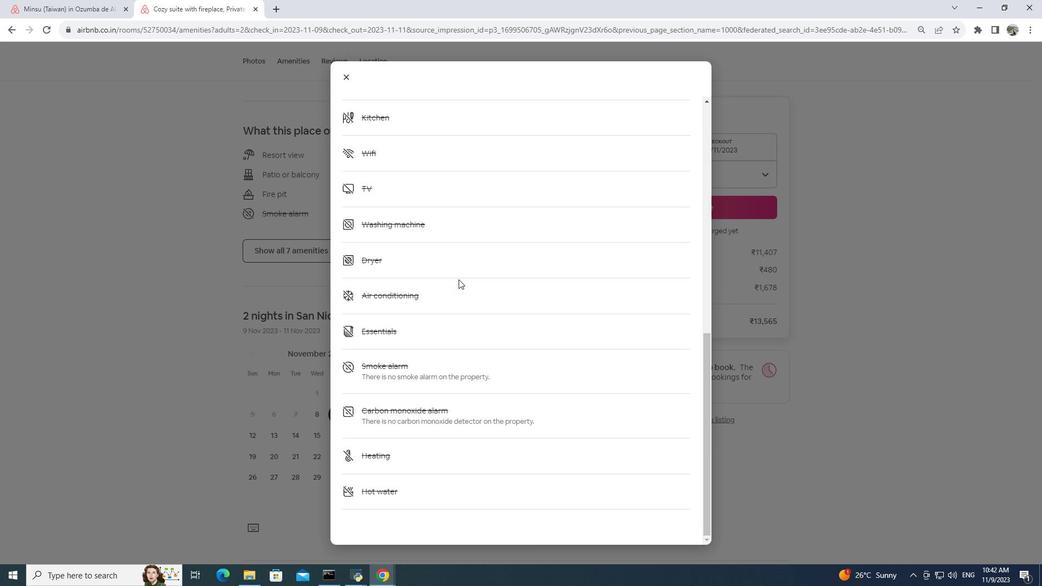 
Action: Mouse scrolled (458, 279) with delta (0, 0)
Screenshot: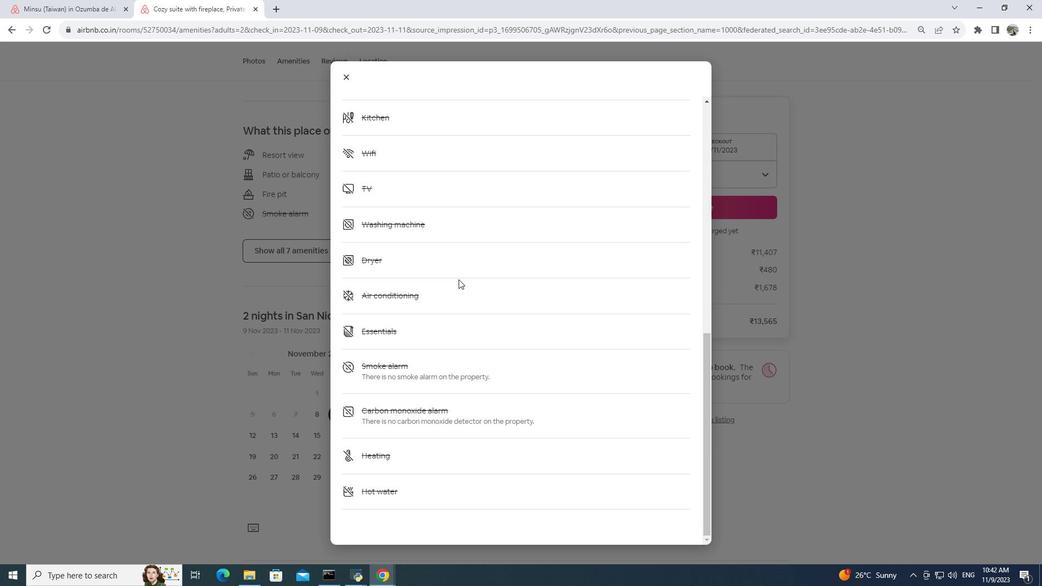 
Action: Mouse scrolled (458, 279) with delta (0, 0)
Screenshot: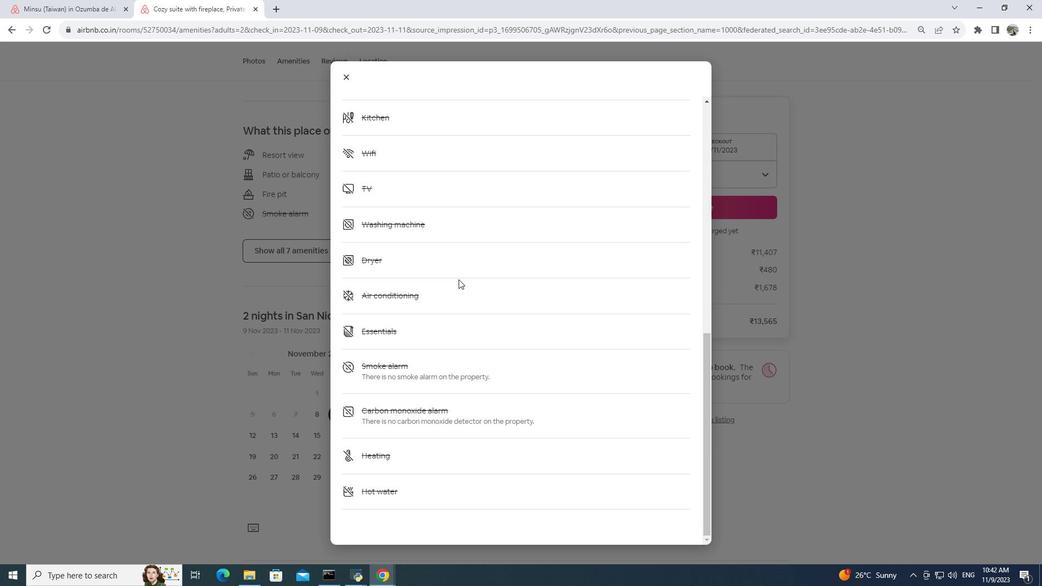 
Action: Mouse scrolled (458, 279) with delta (0, 0)
Screenshot: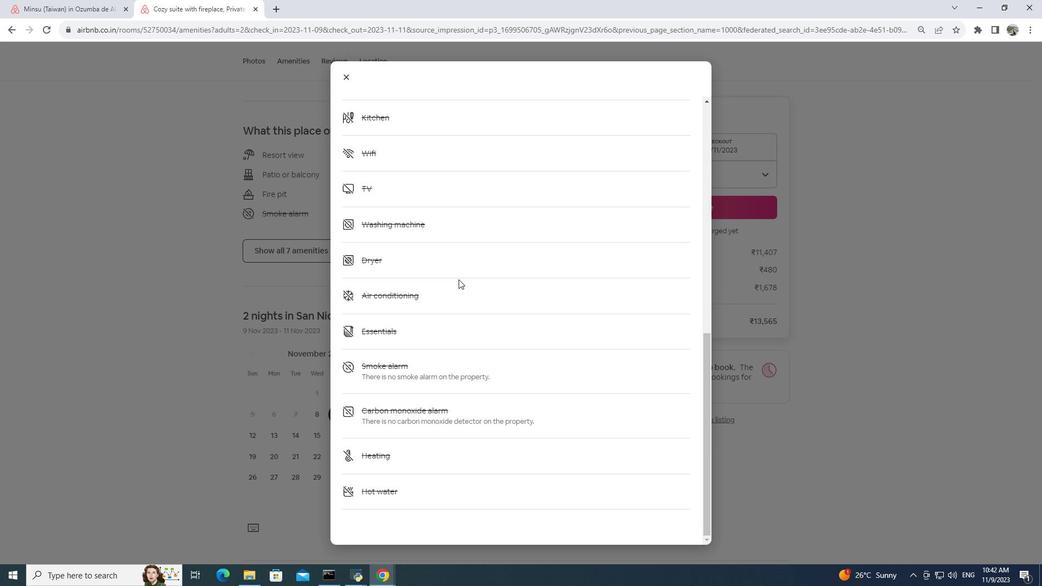 
Action: Mouse moved to (351, 73)
Screenshot: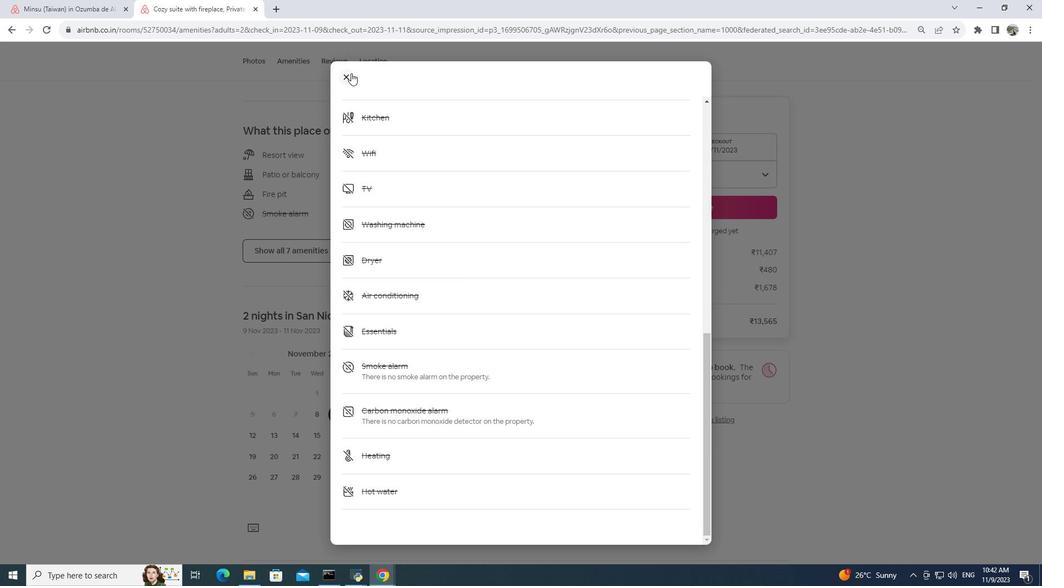 
Action: Mouse pressed left at (351, 73)
Screenshot: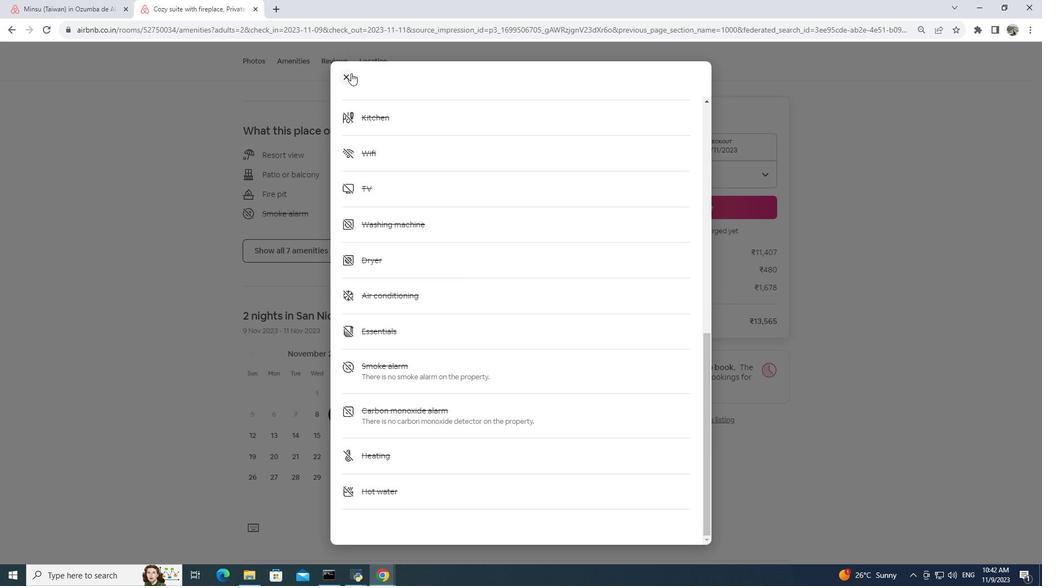 
Action: Mouse moved to (458, 270)
Screenshot: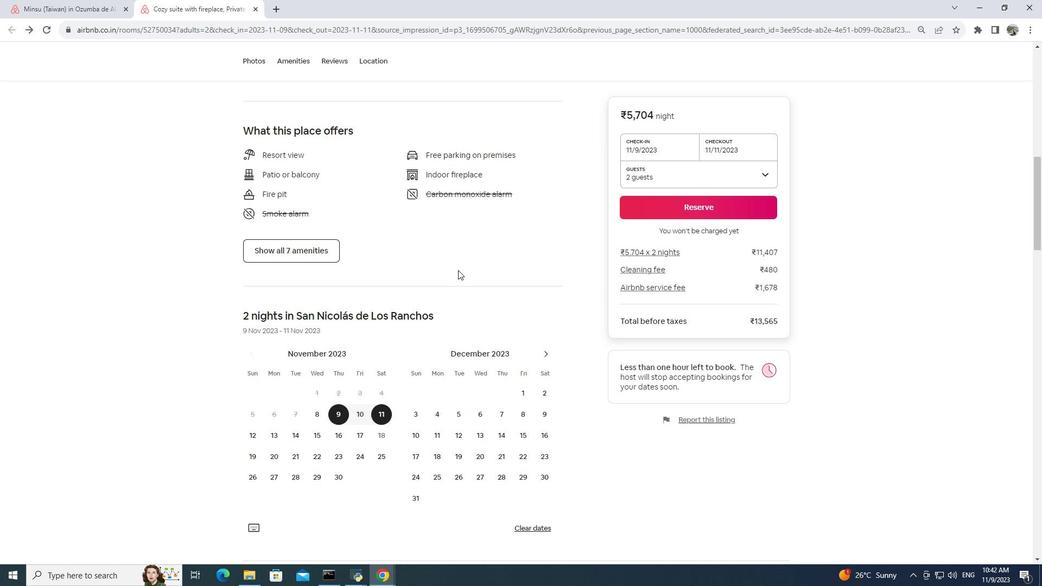 
Action: Mouse scrolled (458, 269) with delta (0, 0)
Screenshot: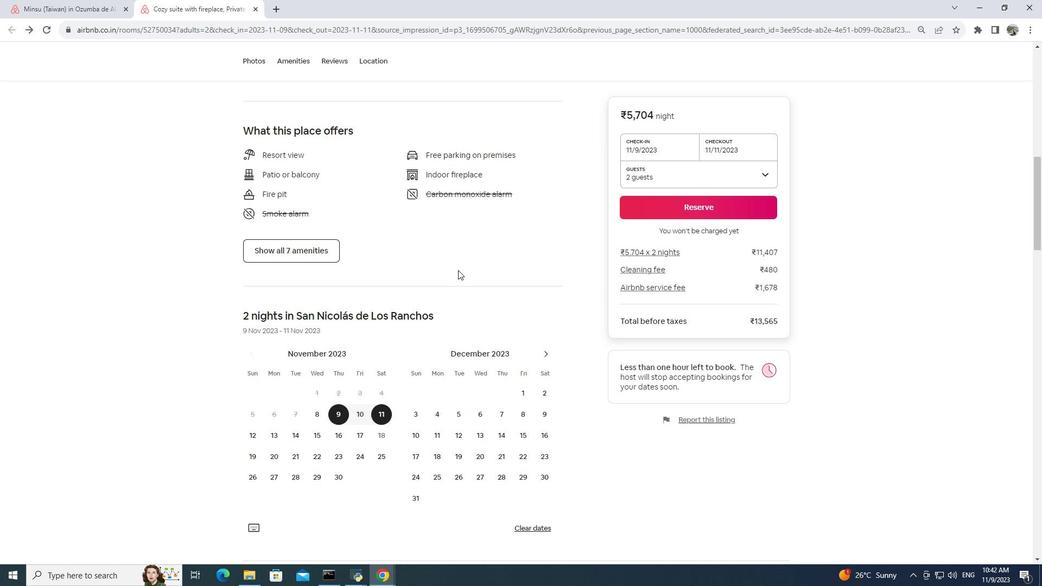 
Action: Mouse scrolled (458, 269) with delta (0, 0)
Screenshot: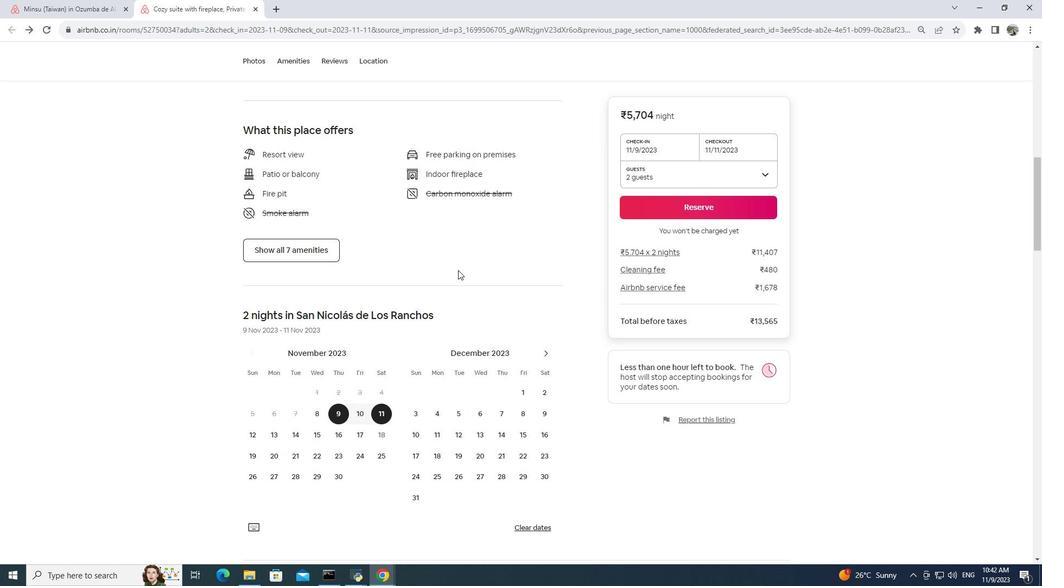 
Action: Mouse scrolled (458, 269) with delta (0, 0)
Screenshot: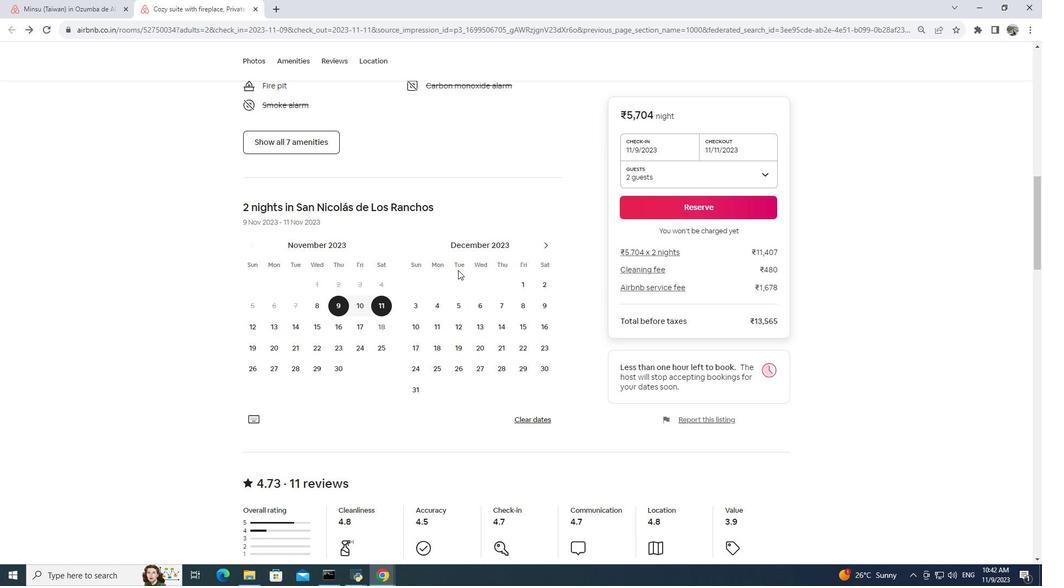 
Action: Mouse scrolled (458, 269) with delta (0, 0)
Screenshot: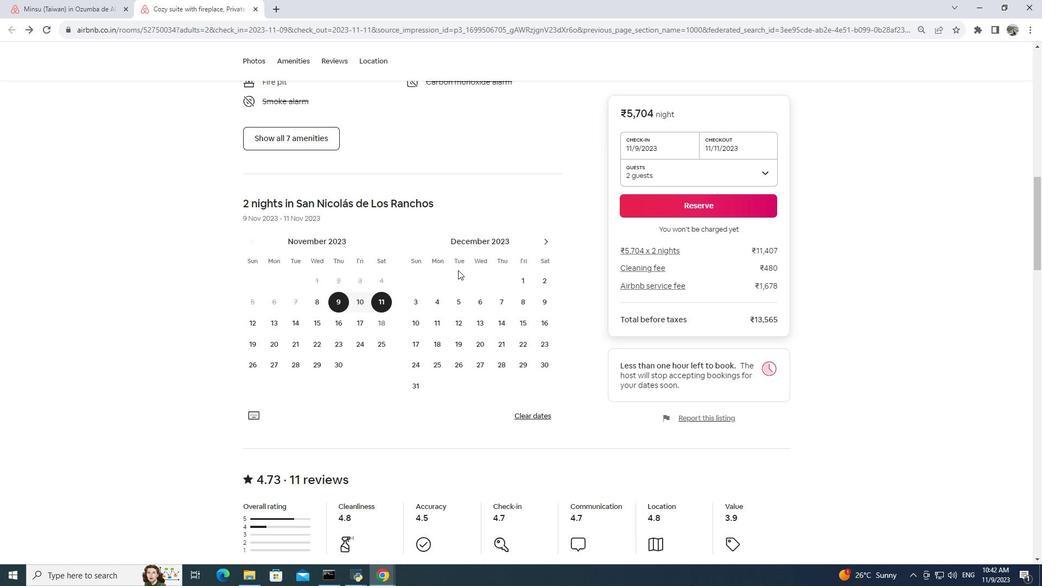 
Action: Mouse scrolled (458, 269) with delta (0, 0)
Screenshot: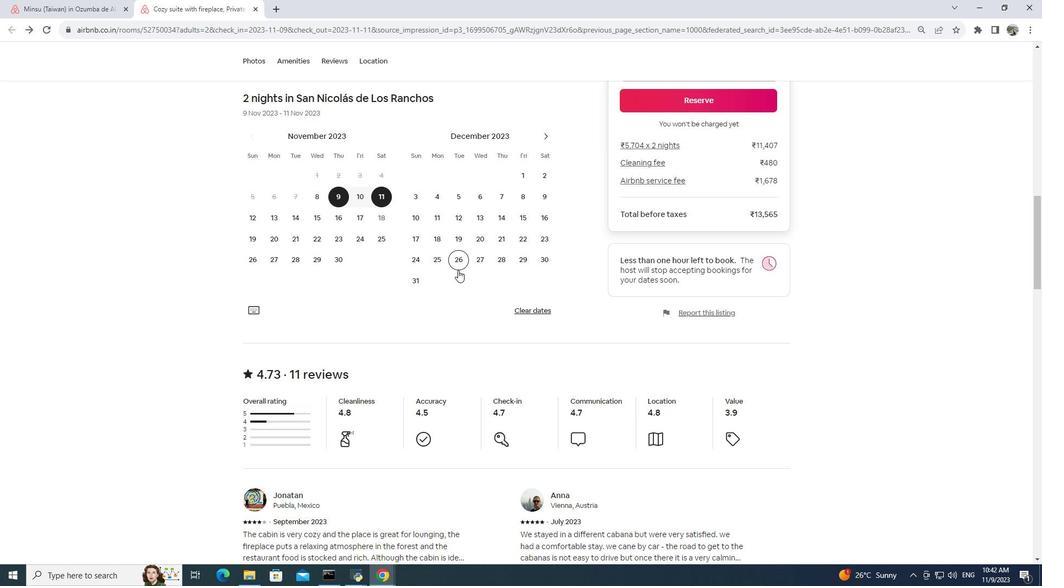 
Action: Mouse scrolled (458, 269) with delta (0, 0)
Screenshot: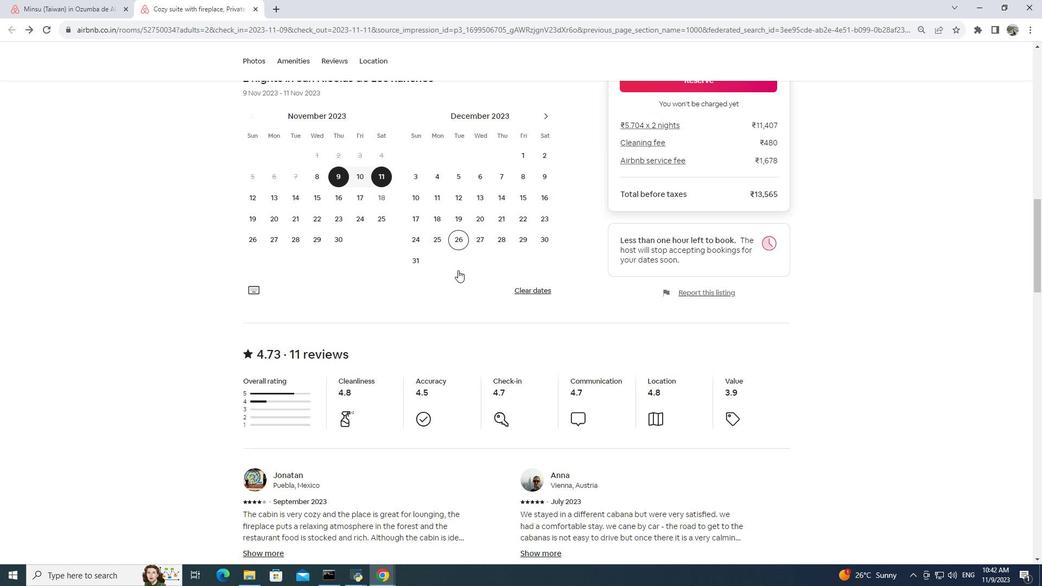 
Action: Mouse scrolled (458, 269) with delta (0, 0)
Screenshot: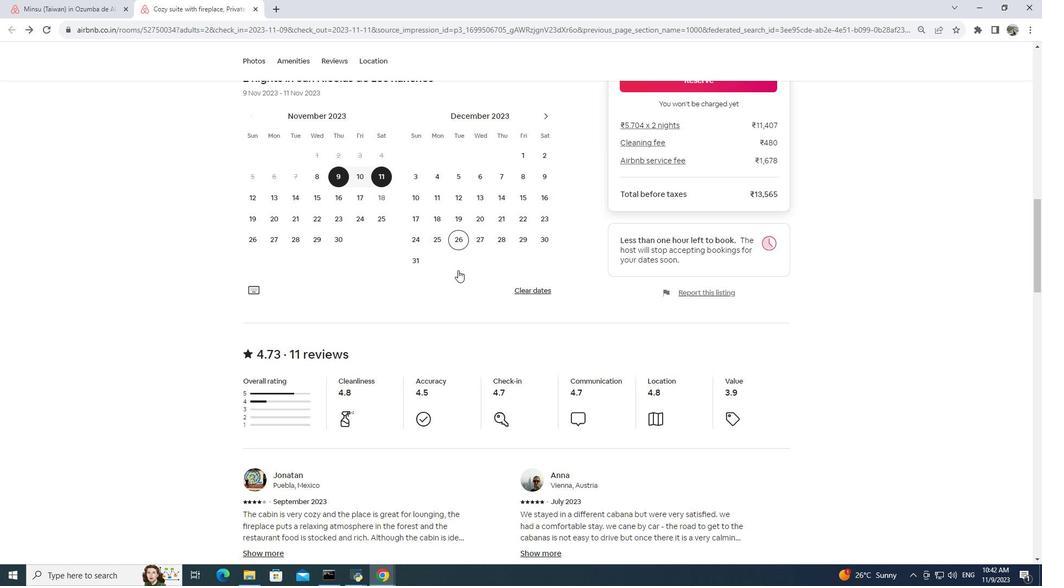 
Action: Mouse scrolled (458, 269) with delta (0, 0)
Screenshot: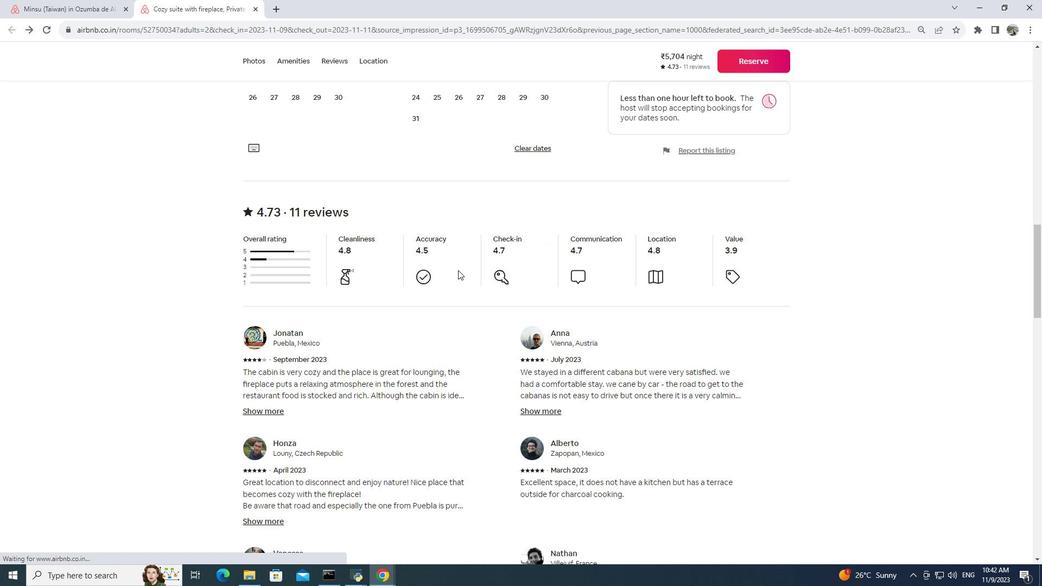 
Action: Mouse scrolled (458, 269) with delta (0, 0)
Screenshot: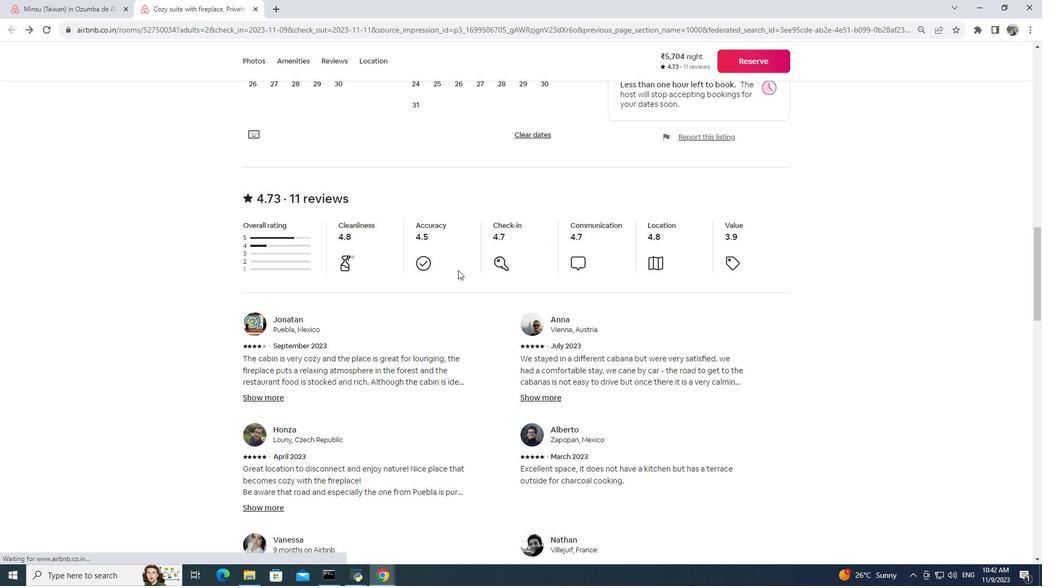 
Action: Mouse scrolled (458, 269) with delta (0, 0)
Screenshot: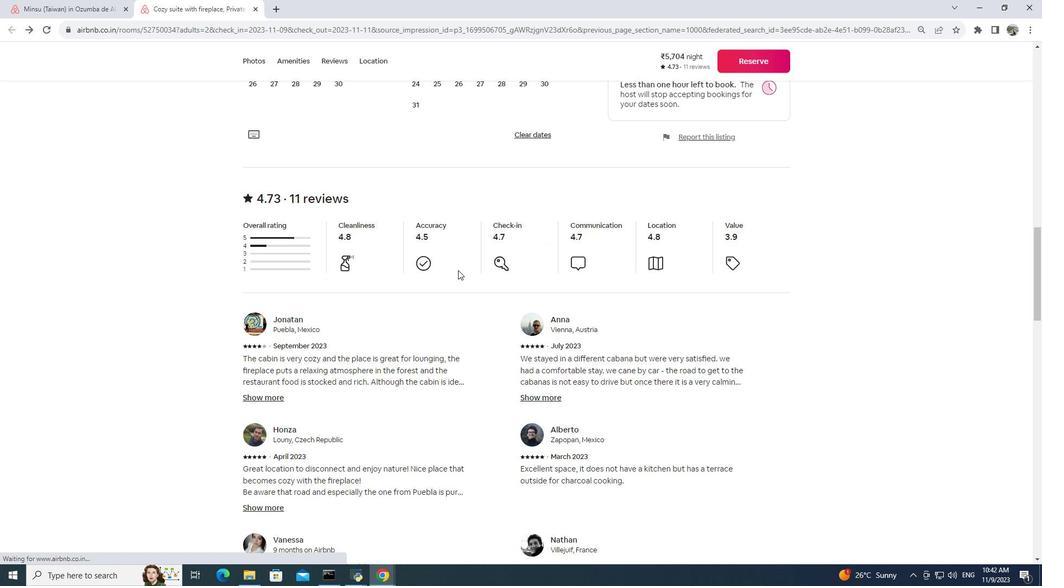 
Action: Mouse scrolled (458, 269) with delta (0, 0)
Screenshot: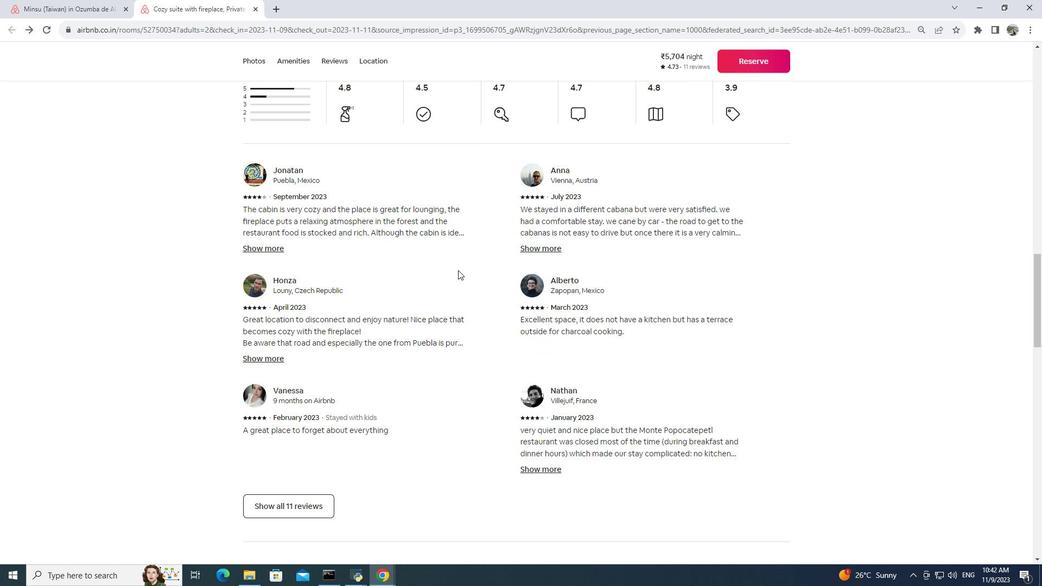
Action: Mouse scrolled (458, 269) with delta (0, 0)
Screenshot: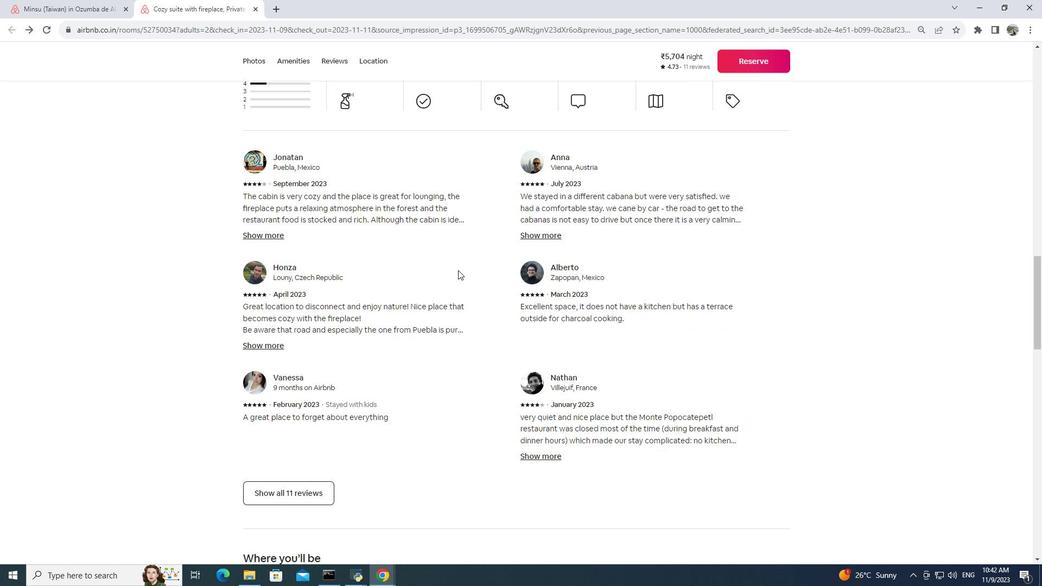 
Action: Mouse moved to (283, 402)
Screenshot: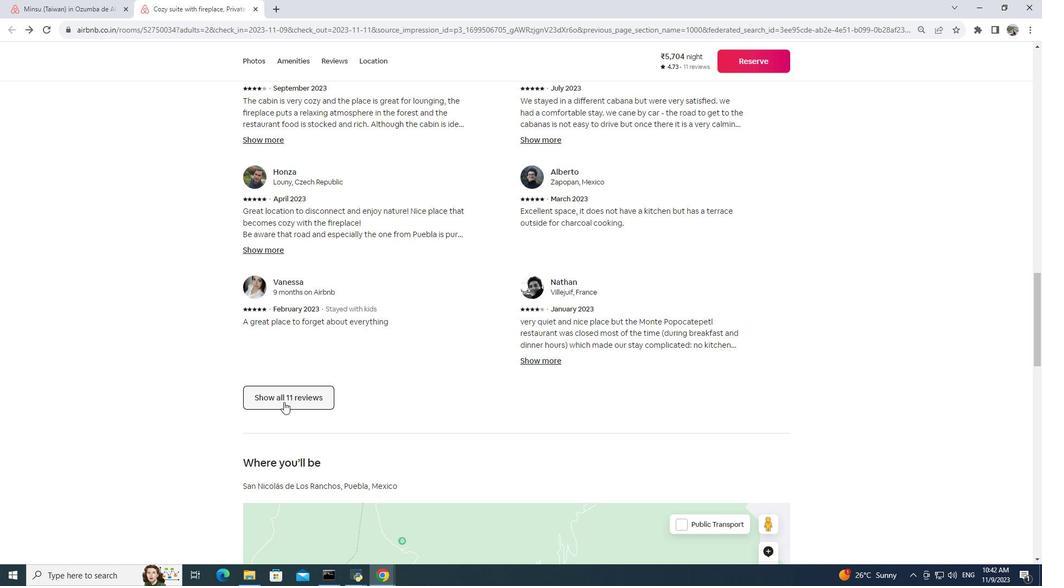 
Action: Mouse pressed left at (283, 402)
Screenshot: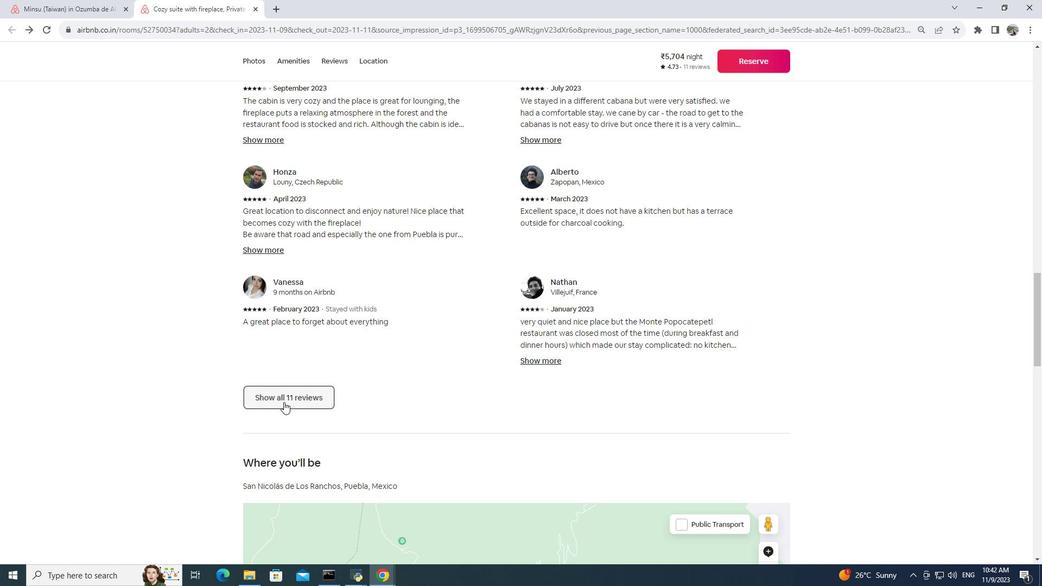 
Action: Mouse moved to (365, 332)
Screenshot: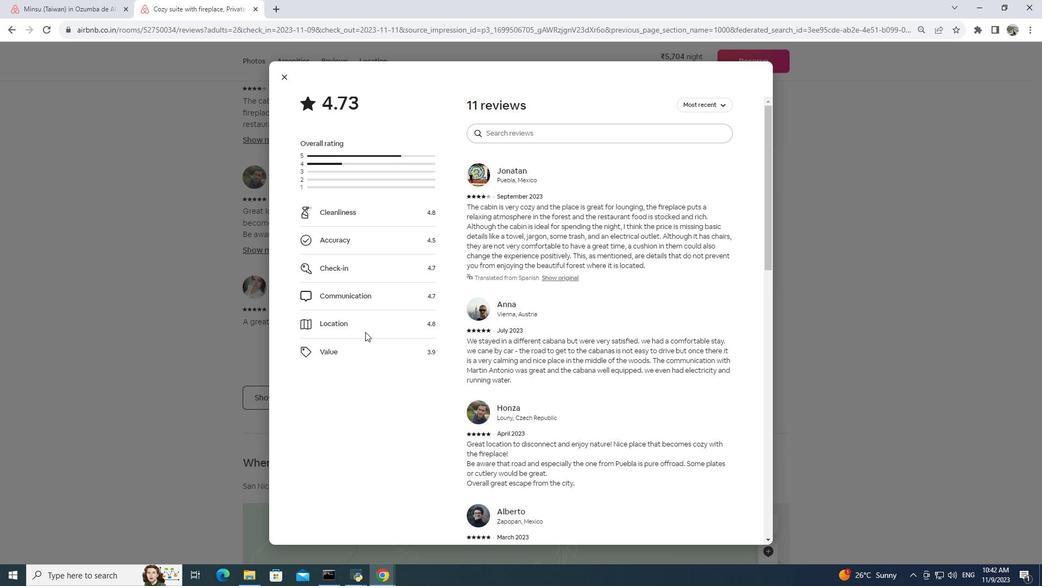 
Action: Mouse scrolled (365, 331) with delta (0, 0)
Screenshot: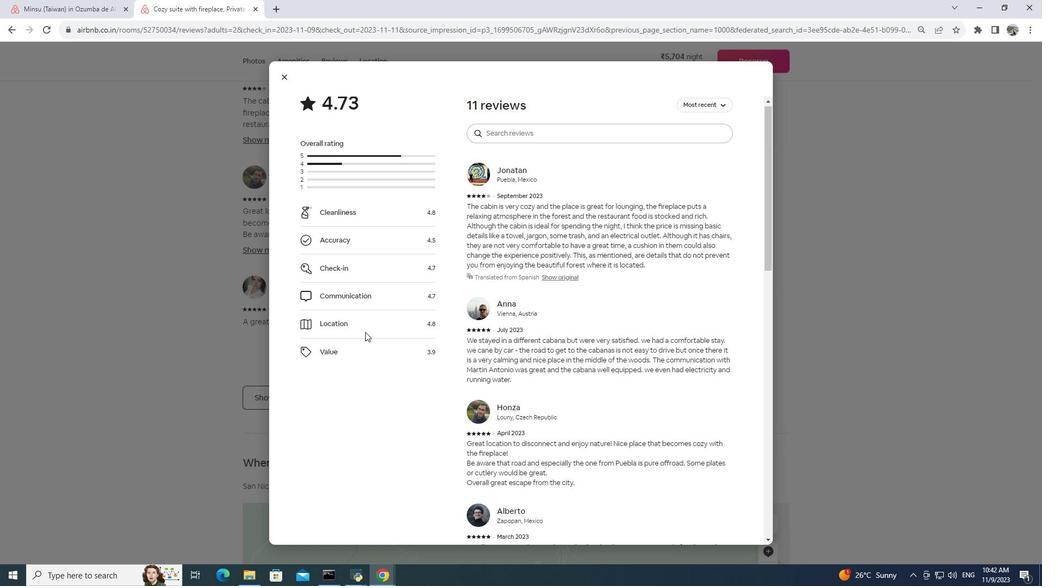 
Action: Mouse scrolled (365, 331) with delta (0, 0)
Screenshot: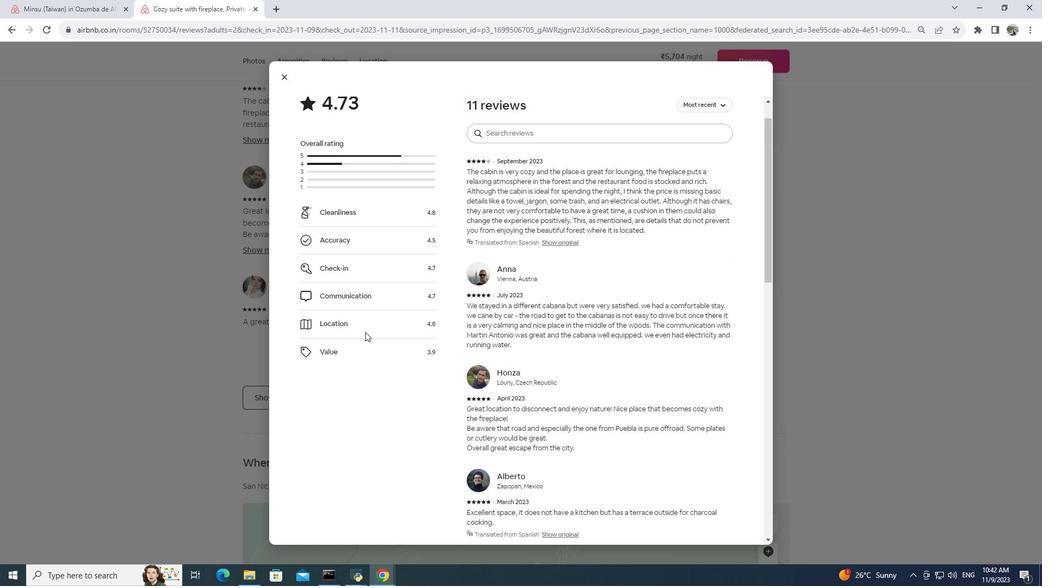 
Action: Mouse scrolled (365, 331) with delta (0, 0)
Screenshot: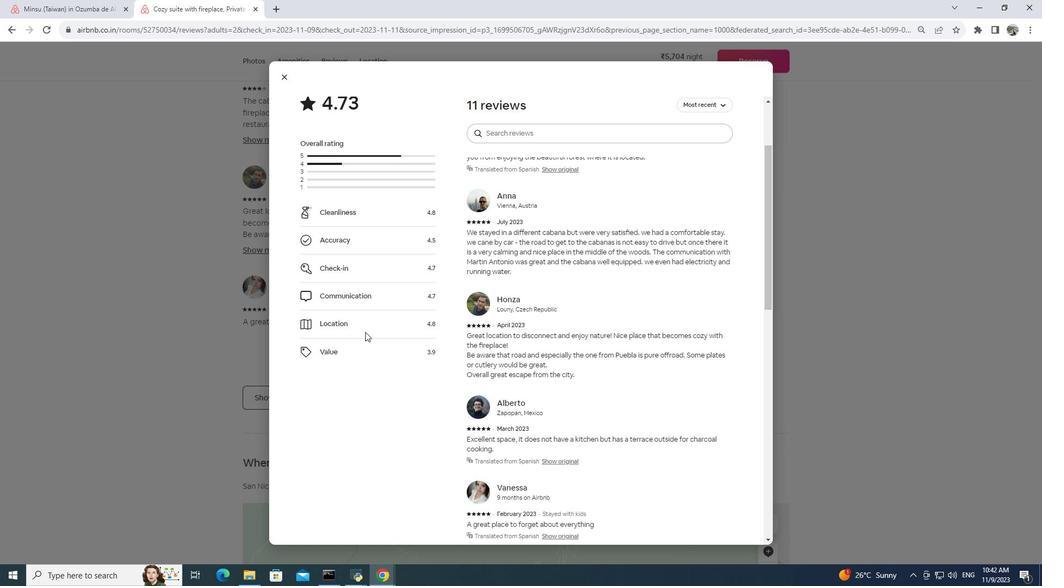 
Action: Mouse scrolled (365, 331) with delta (0, 0)
Screenshot: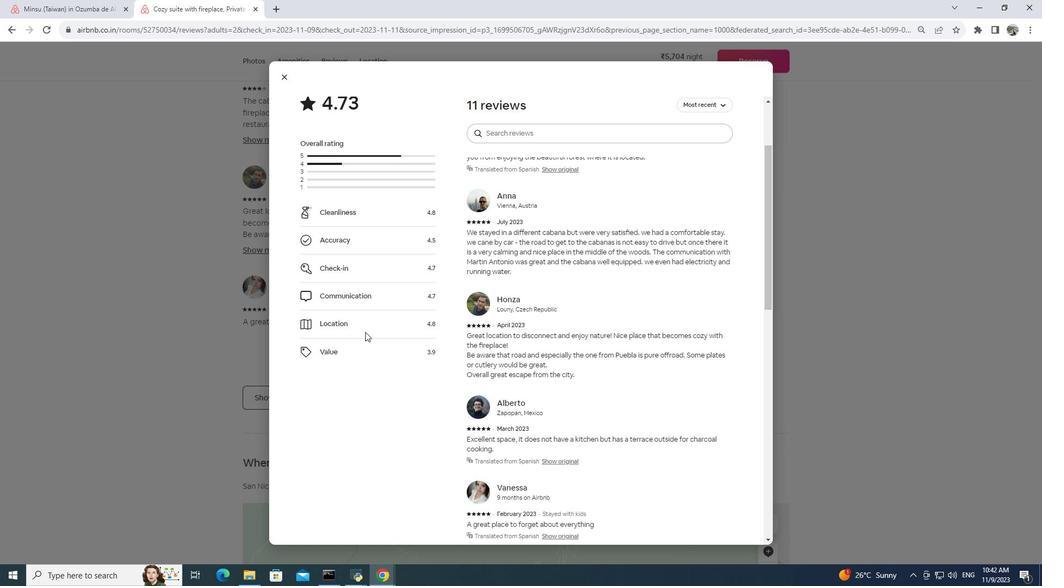 
Action: Mouse scrolled (365, 331) with delta (0, 0)
Screenshot: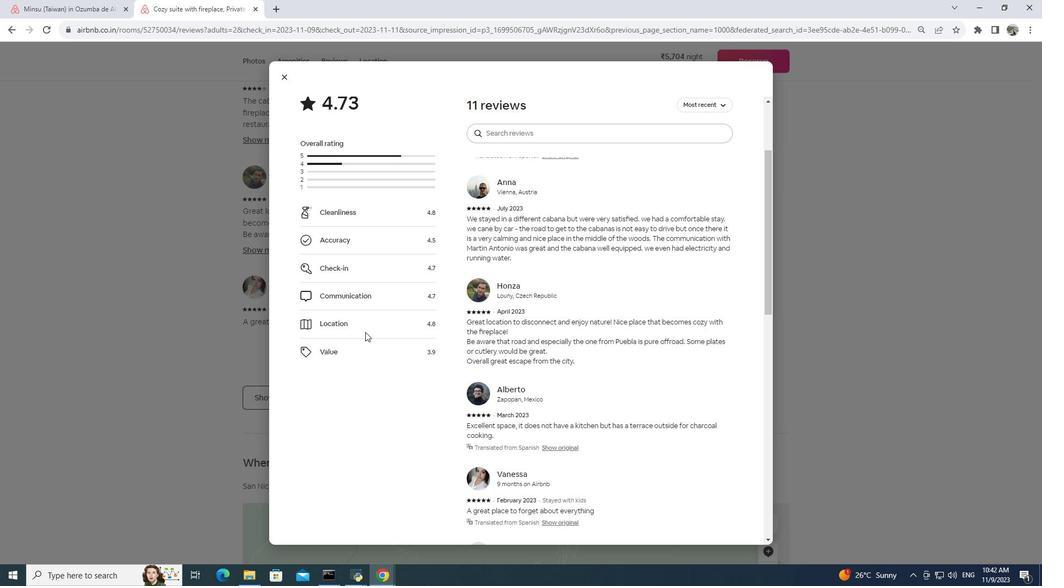 
Action: Mouse scrolled (365, 331) with delta (0, 0)
Screenshot: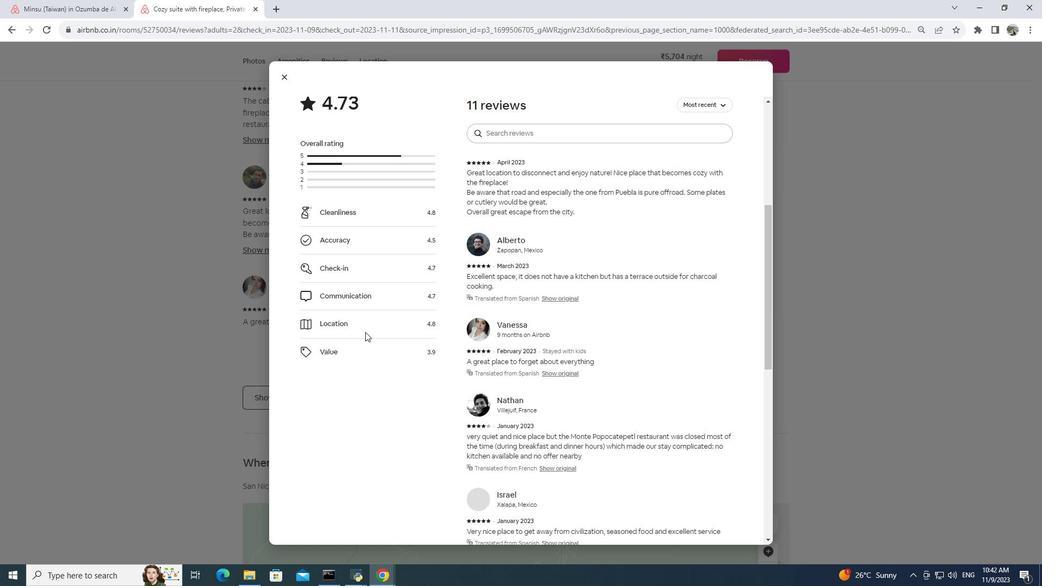
Action: Mouse scrolled (365, 331) with delta (0, 0)
Screenshot: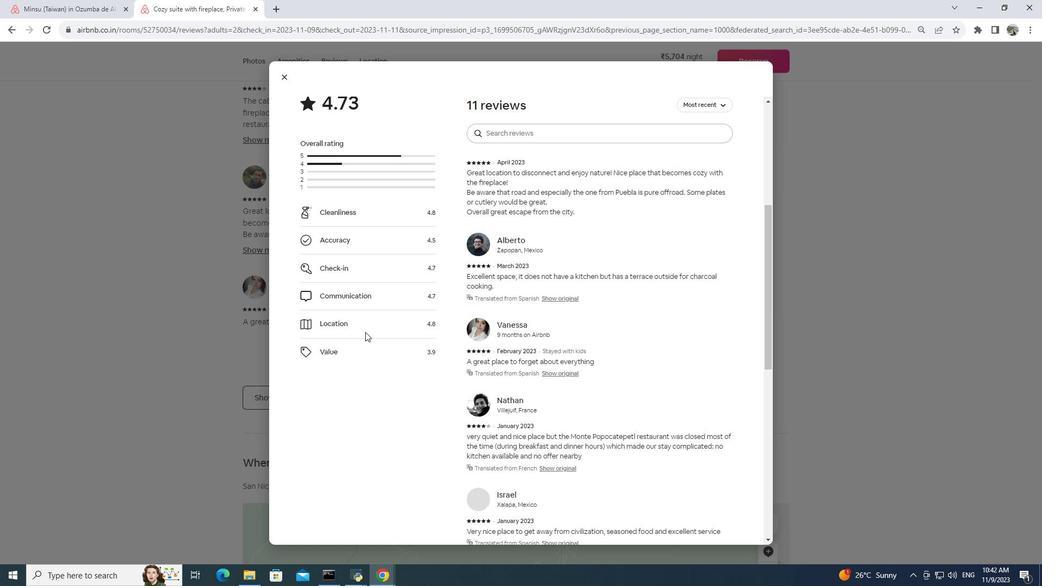 
Action: Mouse scrolled (365, 331) with delta (0, 0)
Screenshot: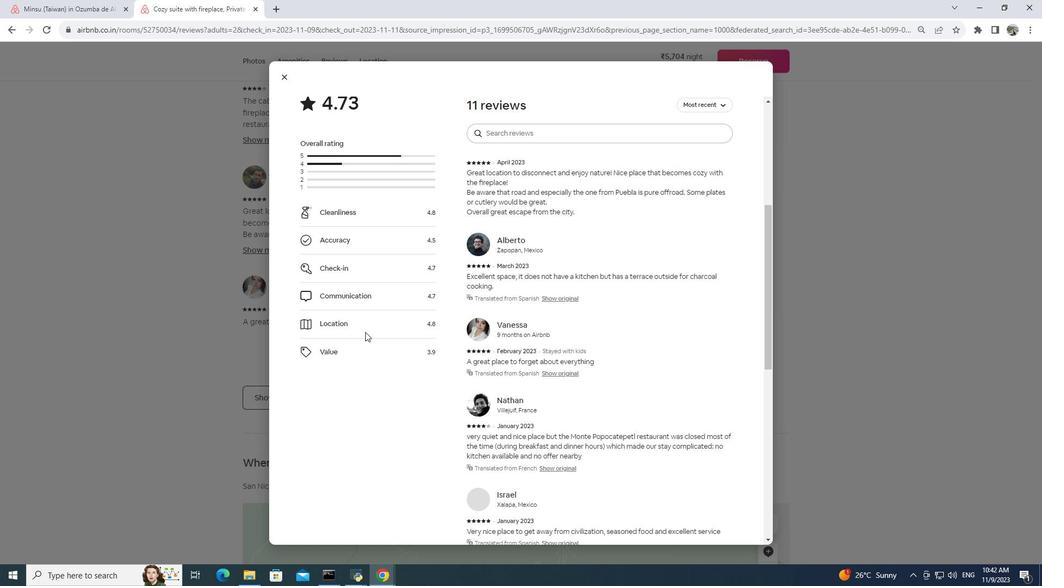 
Action: Mouse scrolled (365, 331) with delta (0, 0)
Screenshot: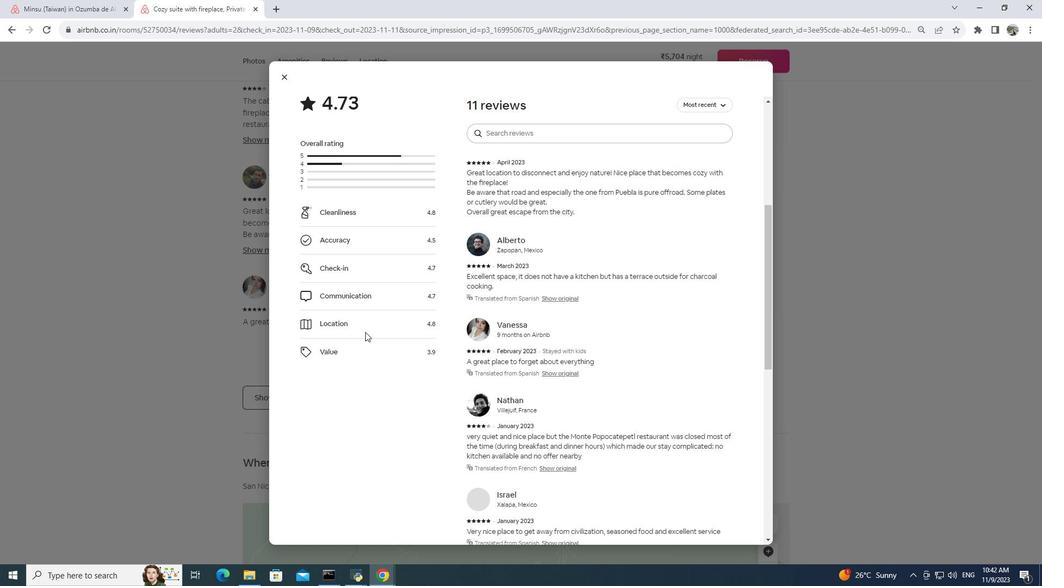 
Action: Mouse scrolled (365, 331) with delta (0, 0)
Screenshot: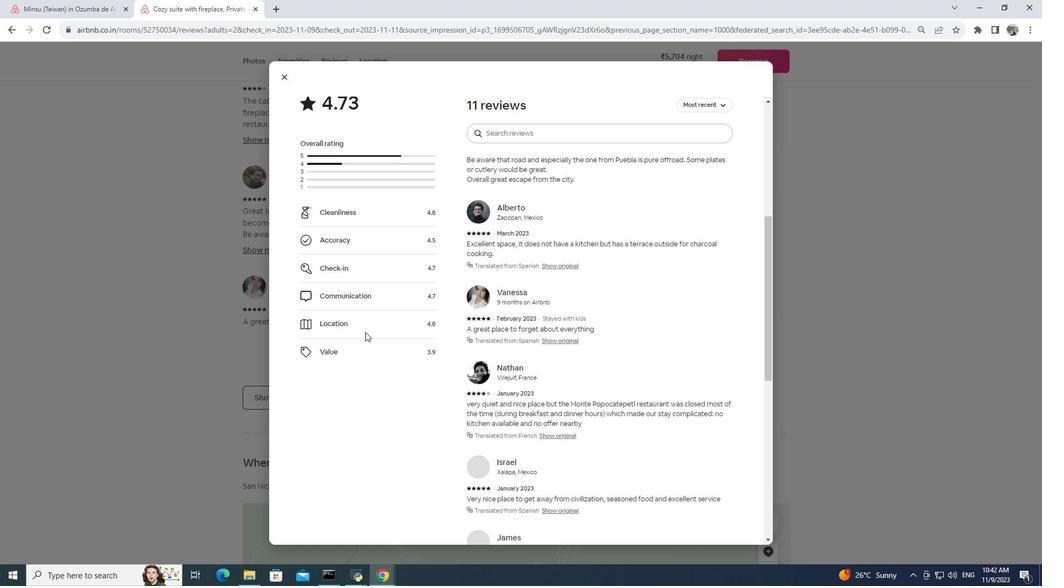 
Action: Mouse scrolled (365, 331) with delta (0, 0)
Screenshot: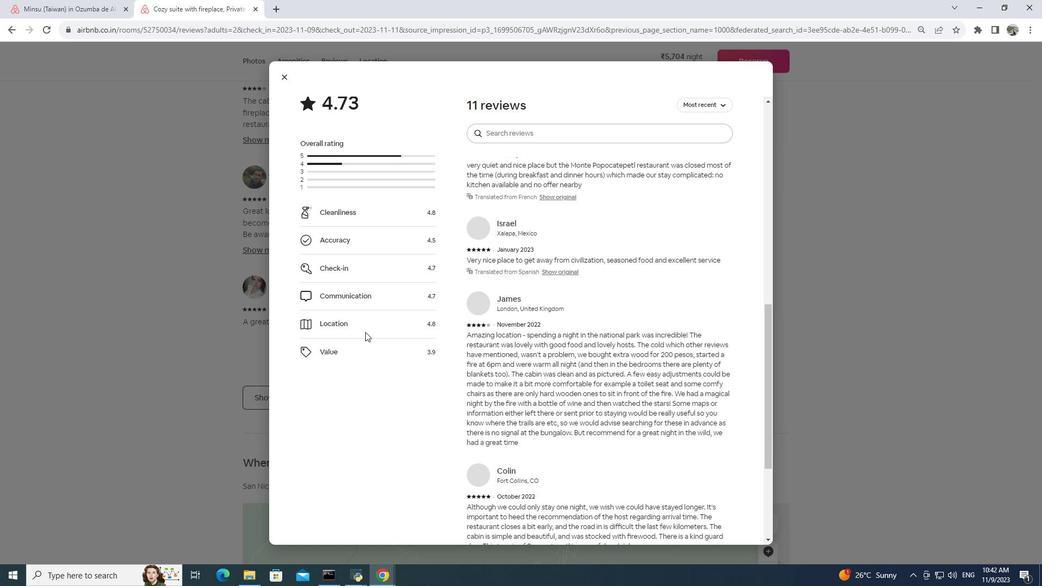 
Action: Mouse scrolled (365, 331) with delta (0, 0)
Screenshot: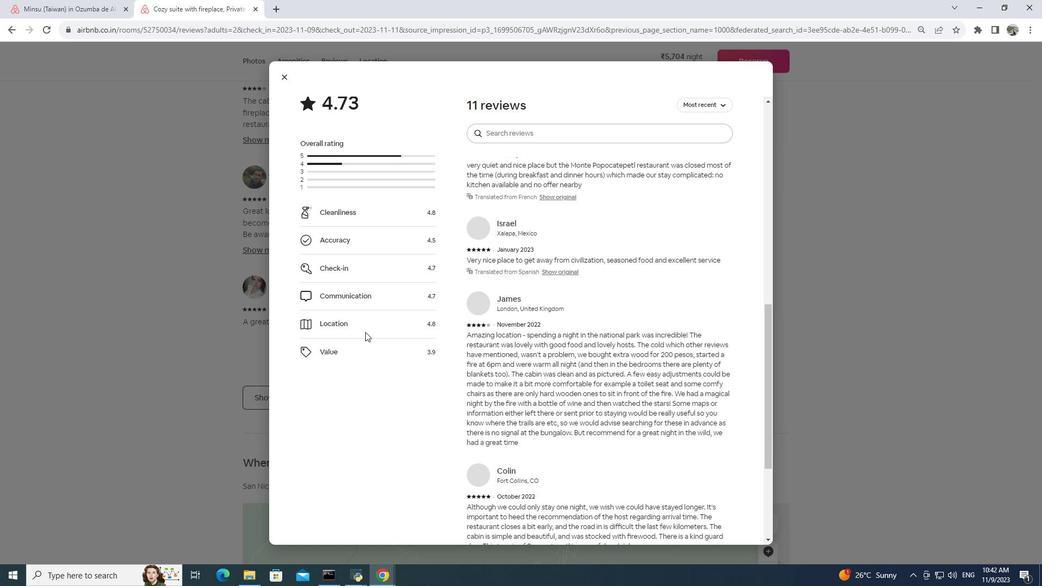 
Action: Mouse scrolled (365, 331) with delta (0, 0)
Screenshot: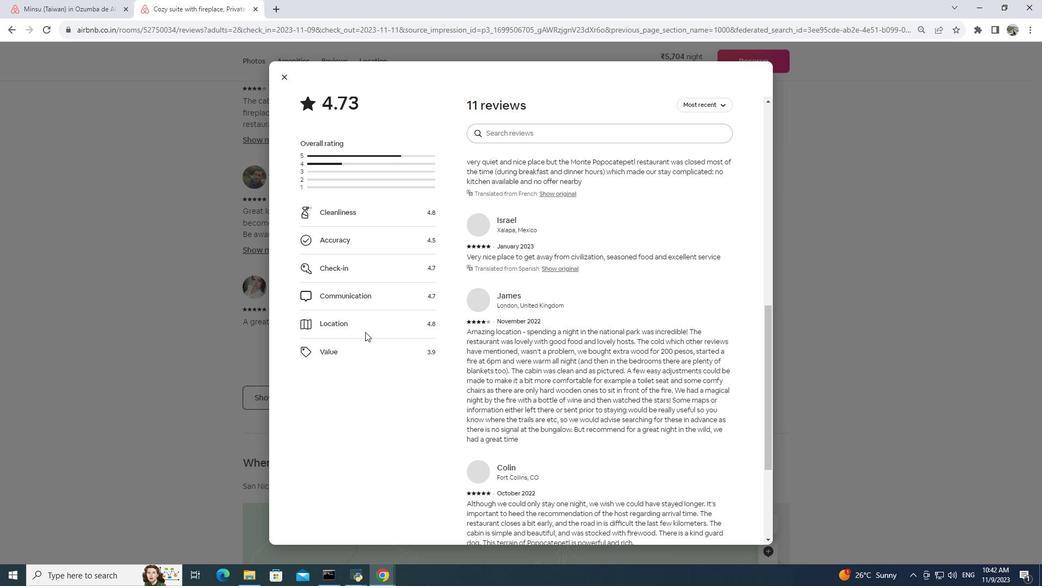 
Action: Mouse scrolled (365, 331) with delta (0, 0)
Screenshot: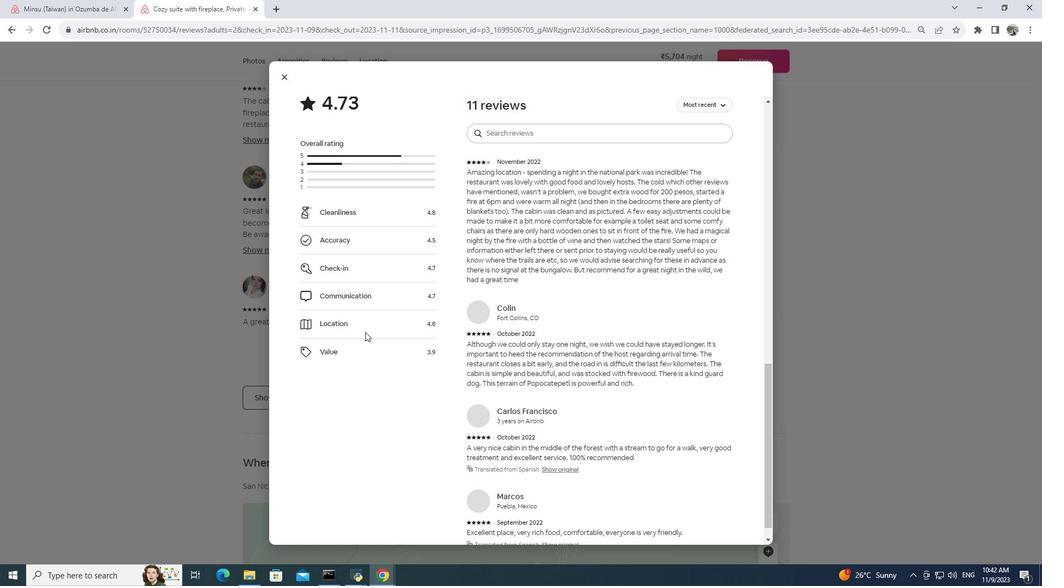 
Action: Mouse scrolled (365, 331) with delta (0, 0)
Screenshot: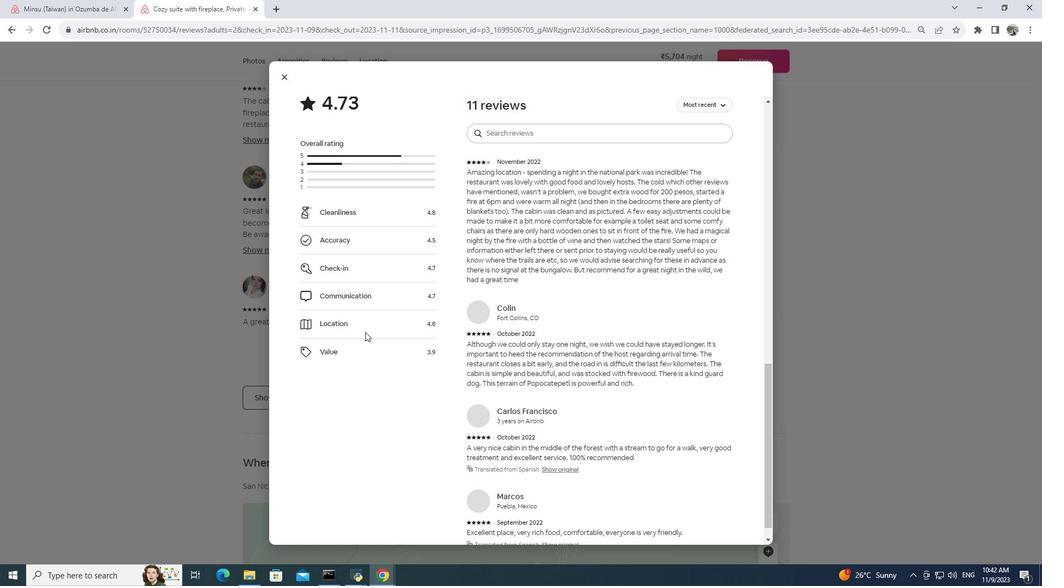 
Action: Mouse scrolled (365, 331) with delta (0, 0)
Screenshot: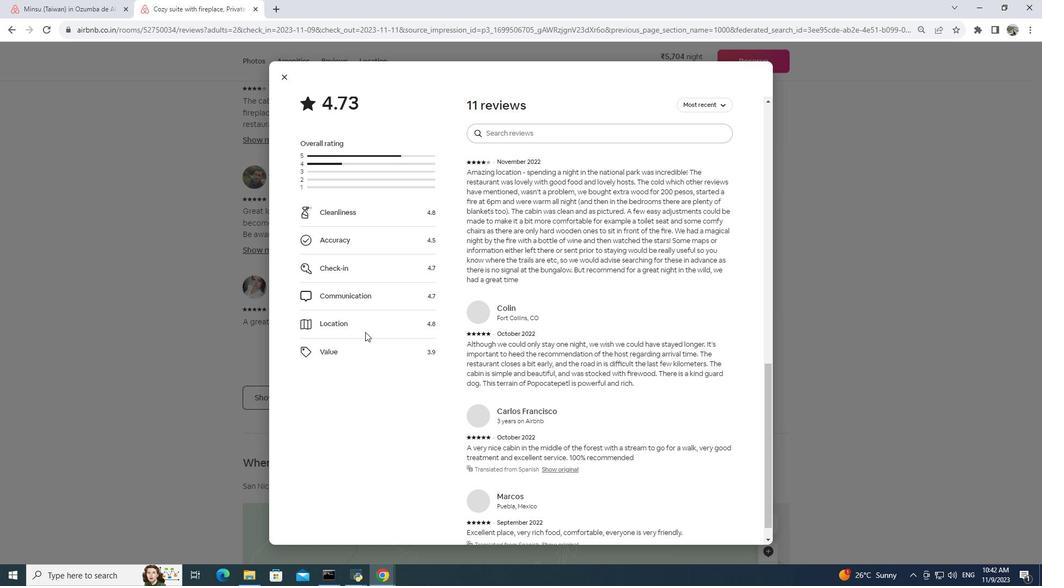 
Action: Mouse scrolled (365, 331) with delta (0, 0)
Screenshot: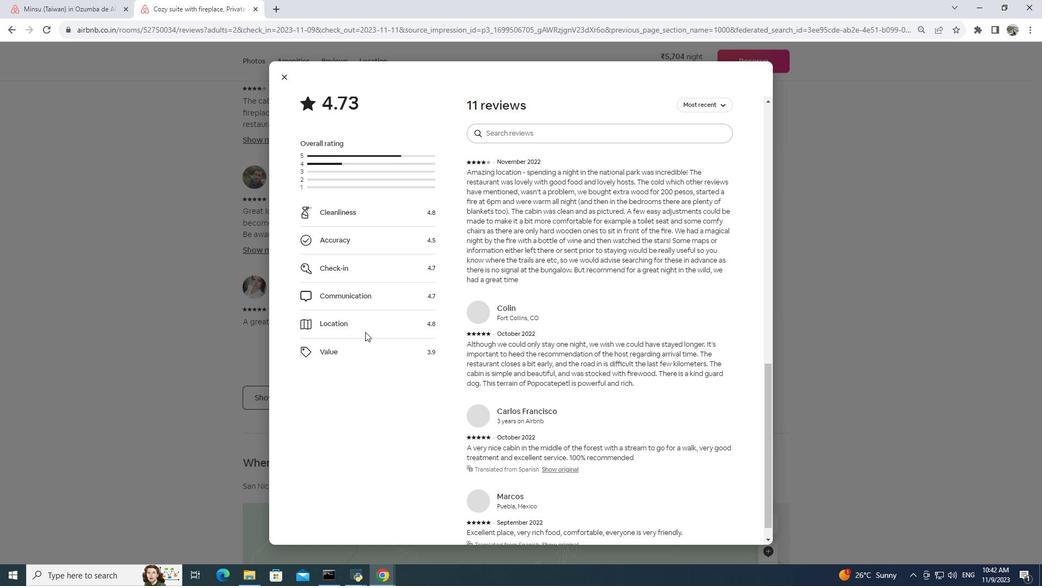 
Action: Mouse moved to (283, 74)
Screenshot: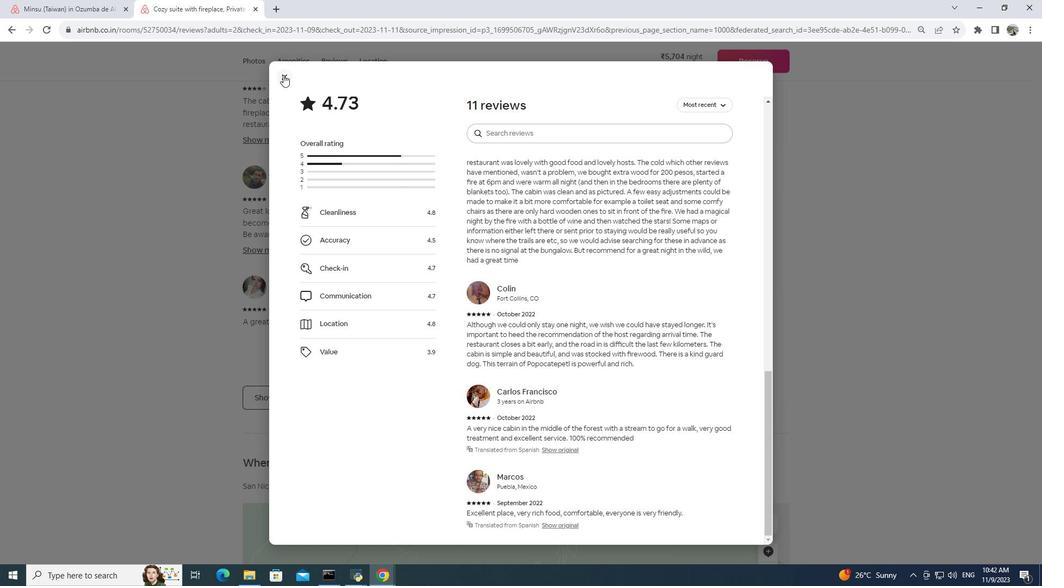 
Action: Mouse pressed left at (283, 74)
Screenshot: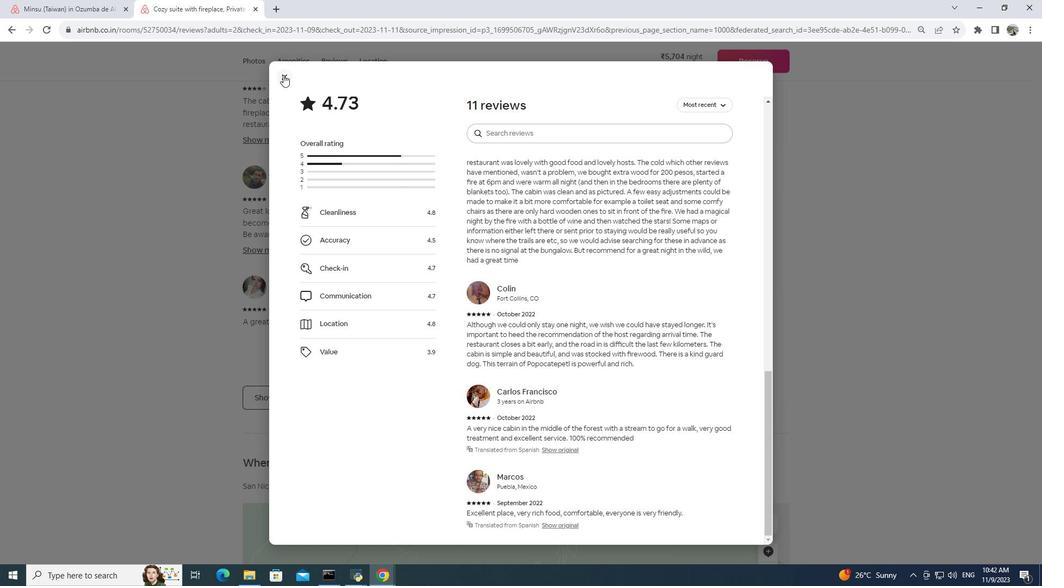 
Action: Mouse moved to (433, 330)
Screenshot: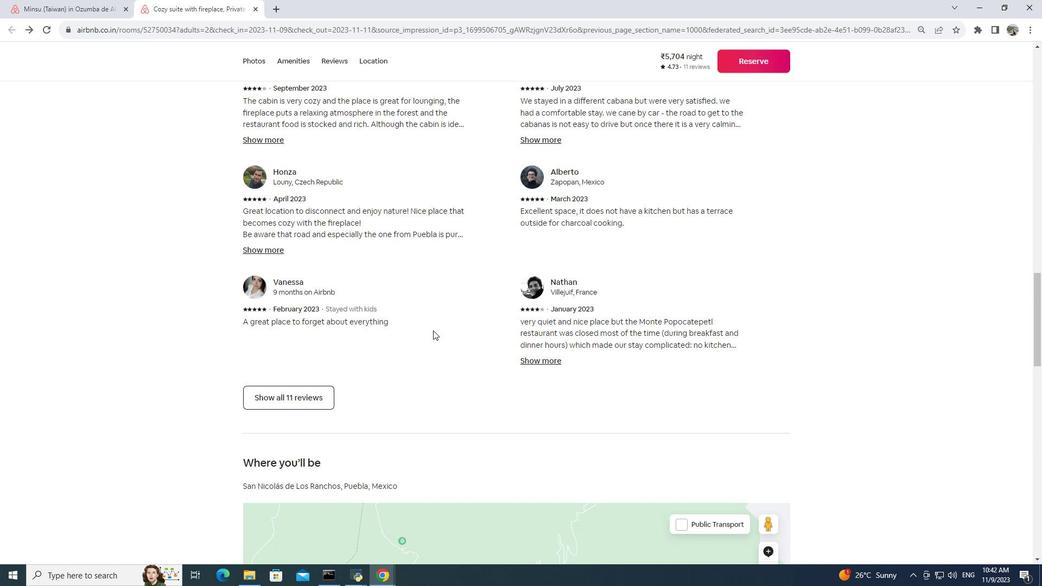 
Action: Mouse scrolled (433, 330) with delta (0, 0)
Screenshot: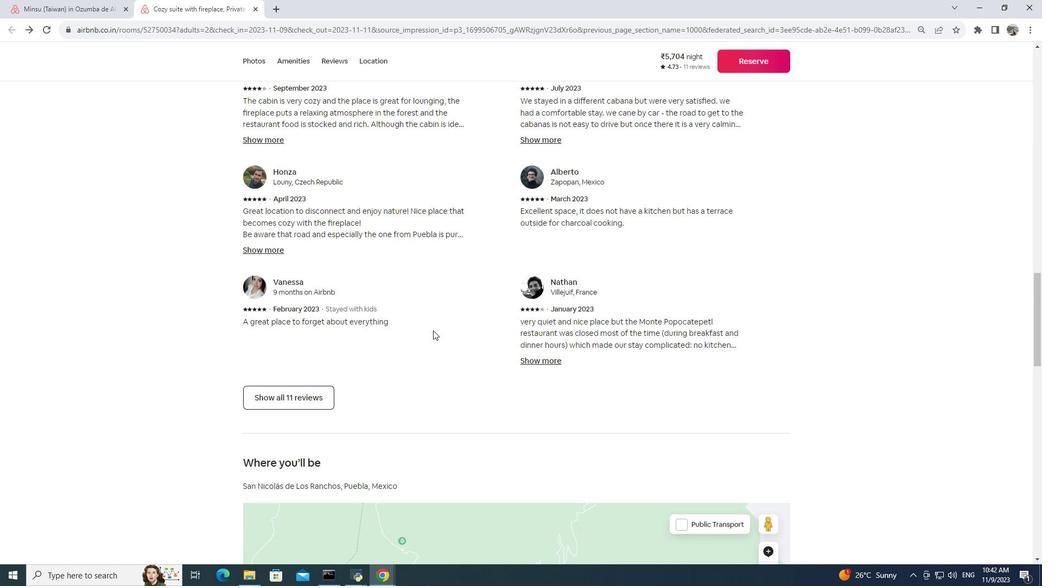 
Action: Mouse scrolled (433, 330) with delta (0, 0)
Screenshot: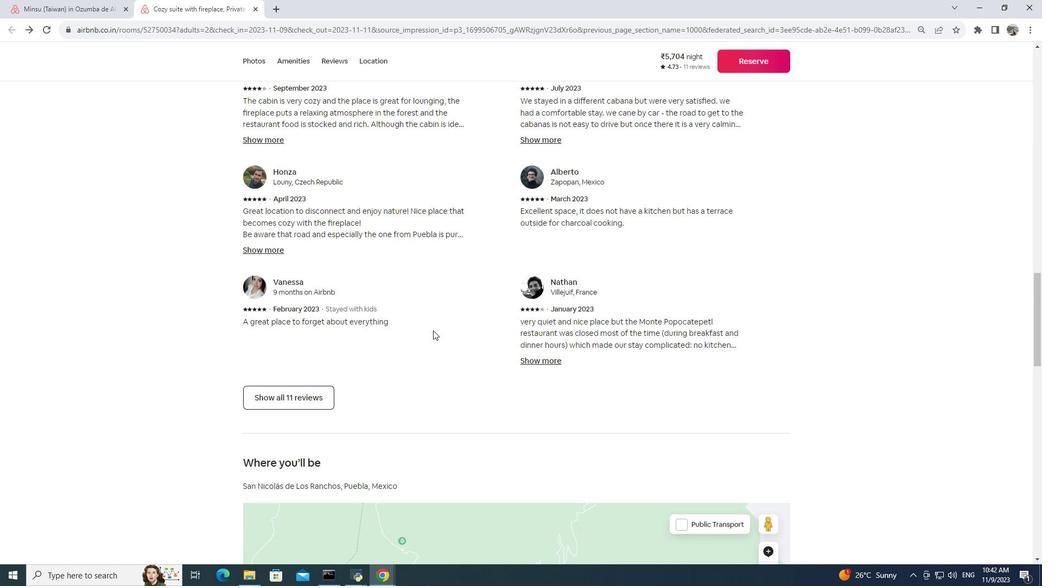 
Action: Mouse scrolled (433, 330) with delta (0, 0)
Screenshot: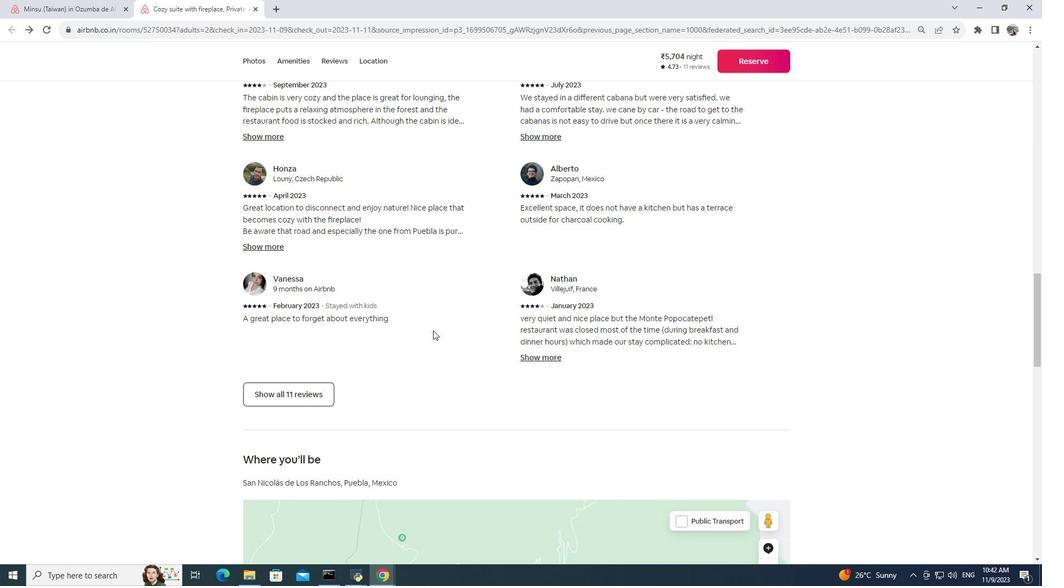 
Action: Mouse scrolled (433, 330) with delta (0, 0)
Screenshot: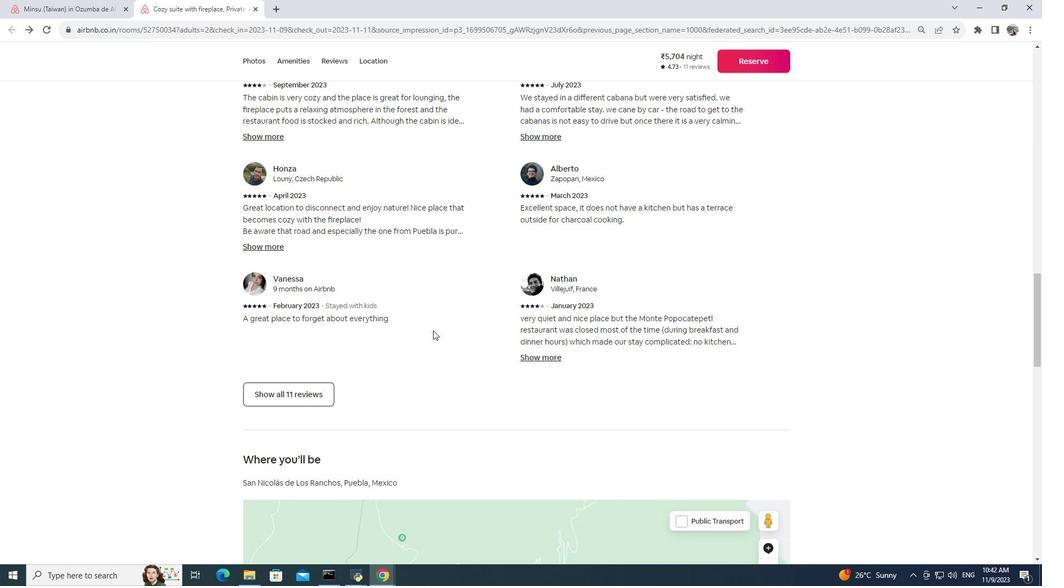 
Action: Mouse scrolled (433, 330) with delta (0, 0)
Screenshot: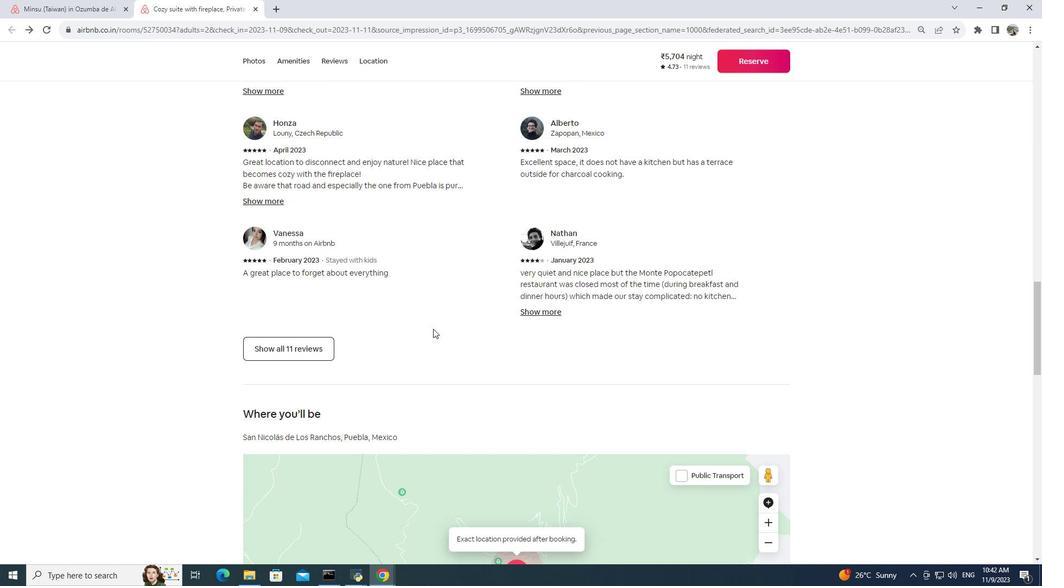 
Action: Mouse moved to (433, 327)
Screenshot: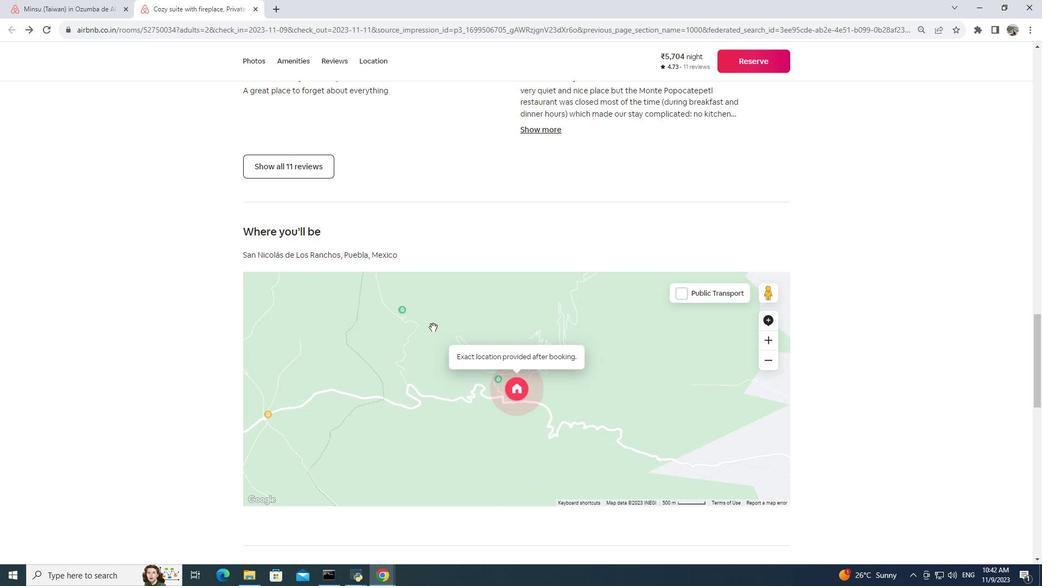 
Action: Mouse scrolled (433, 326) with delta (0, 0)
Screenshot: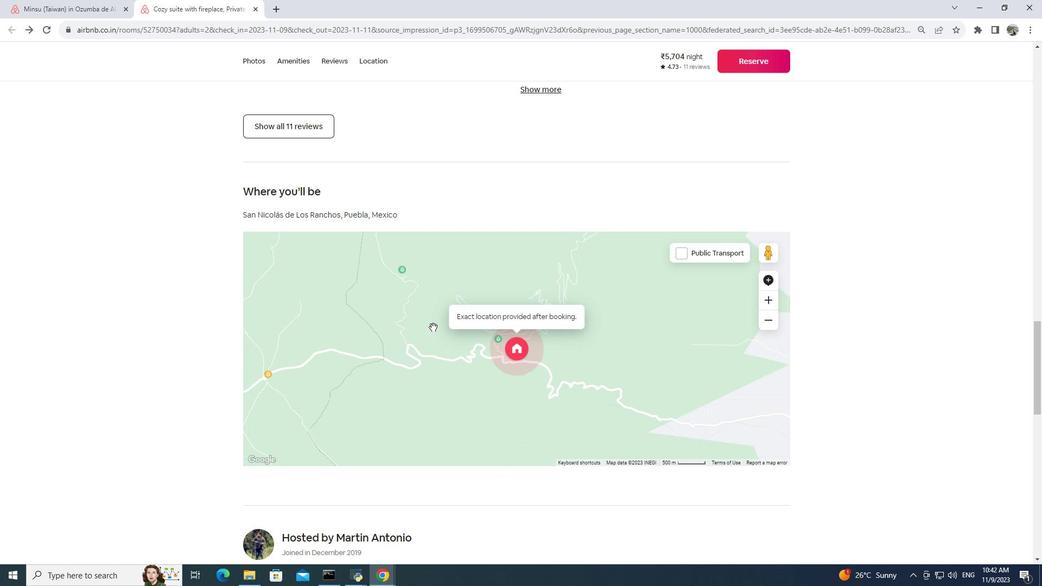 
Action: Mouse scrolled (433, 326) with delta (0, 0)
Screenshot: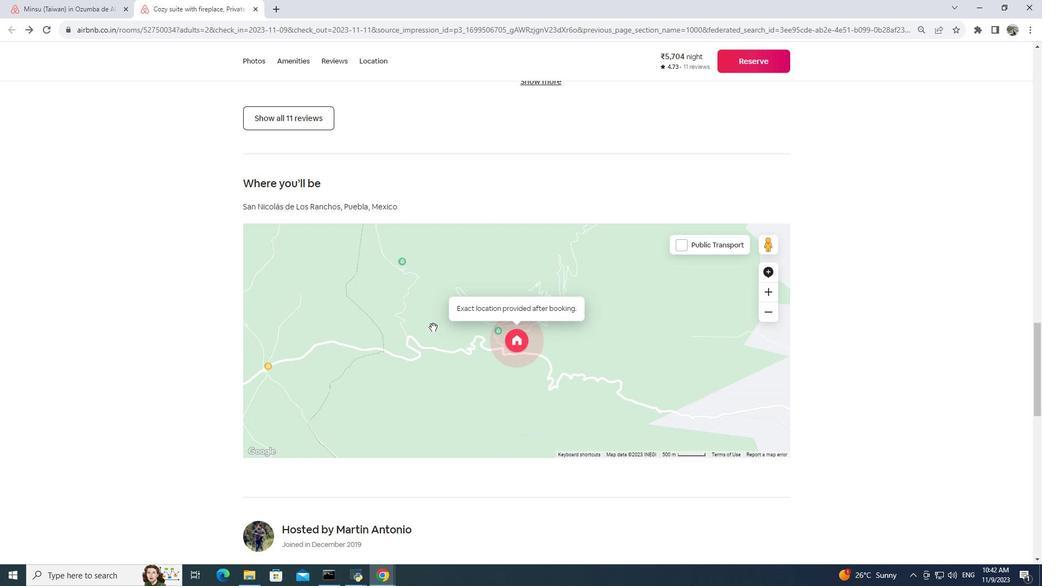 
Action: Mouse scrolled (433, 326) with delta (0, 0)
Screenshot: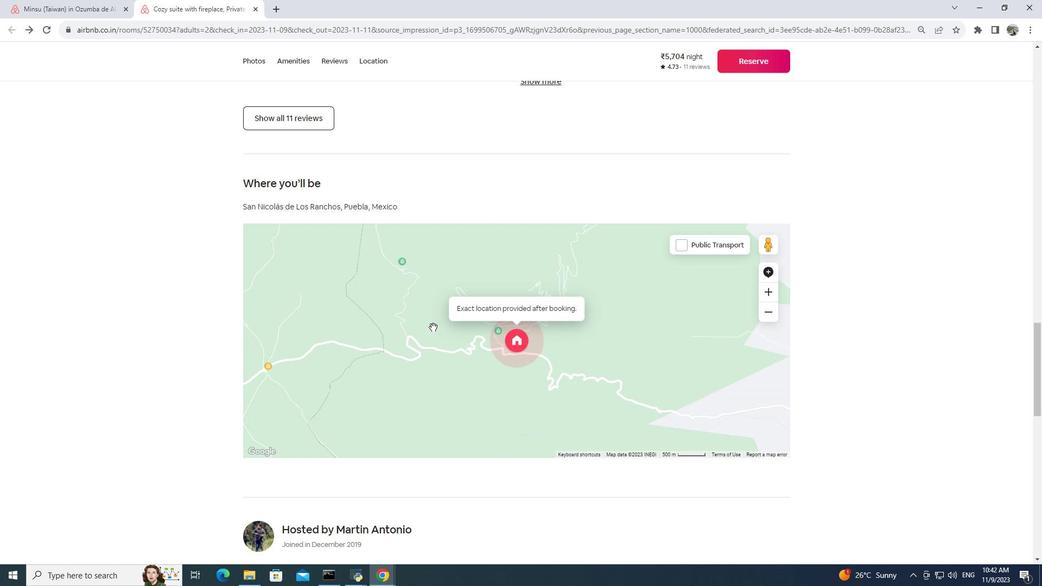
Action: Mouse scrolled (433, 326) with delta (0, 0)
Screenshot: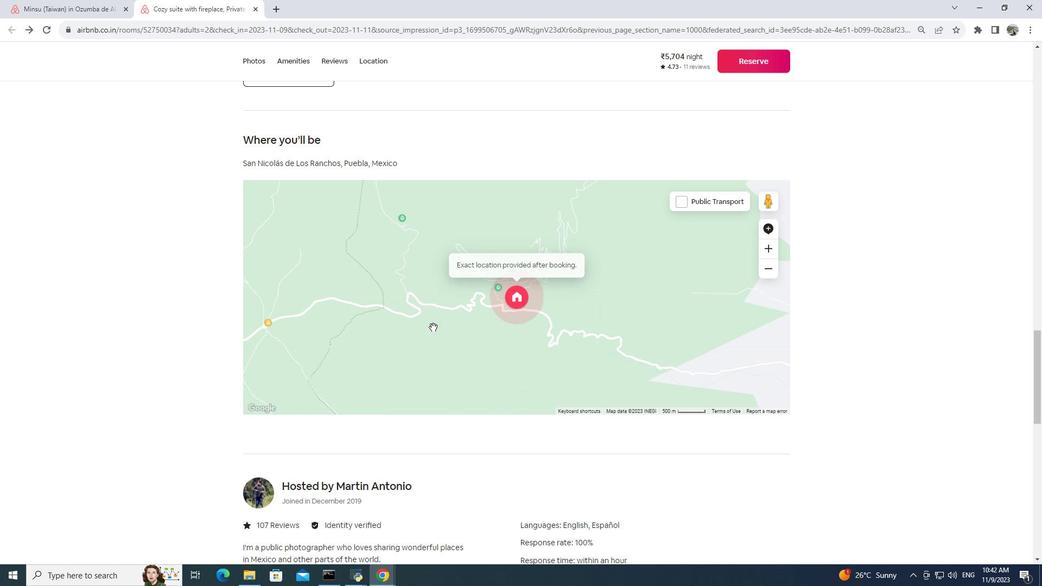 
Action: Mouse scrolled (433, 326) with delta (0, 0)
Screenshot: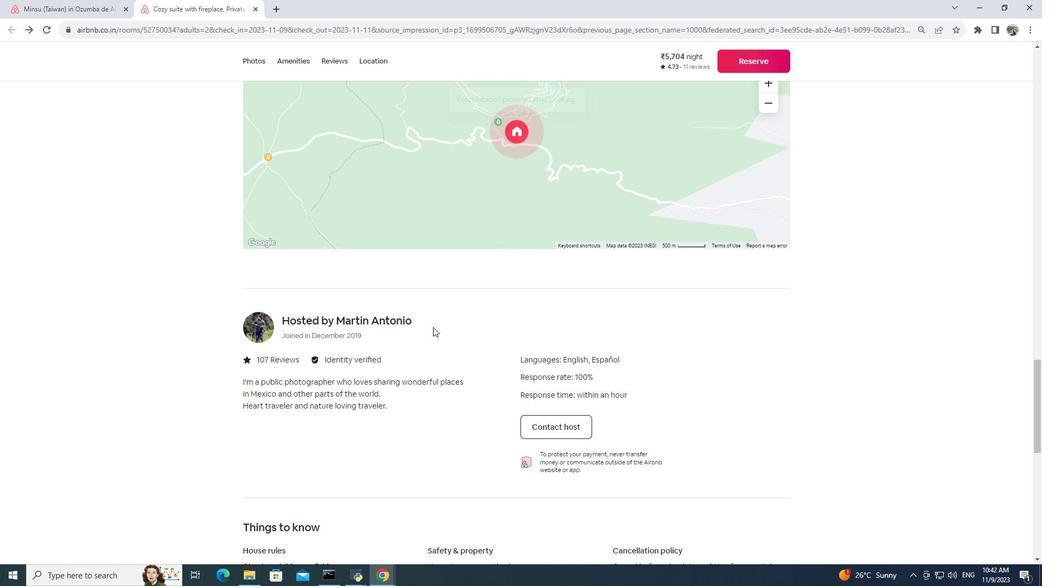 
Action: Mouse scrolled (433, 326) with delta (0, 0)
Screenshot: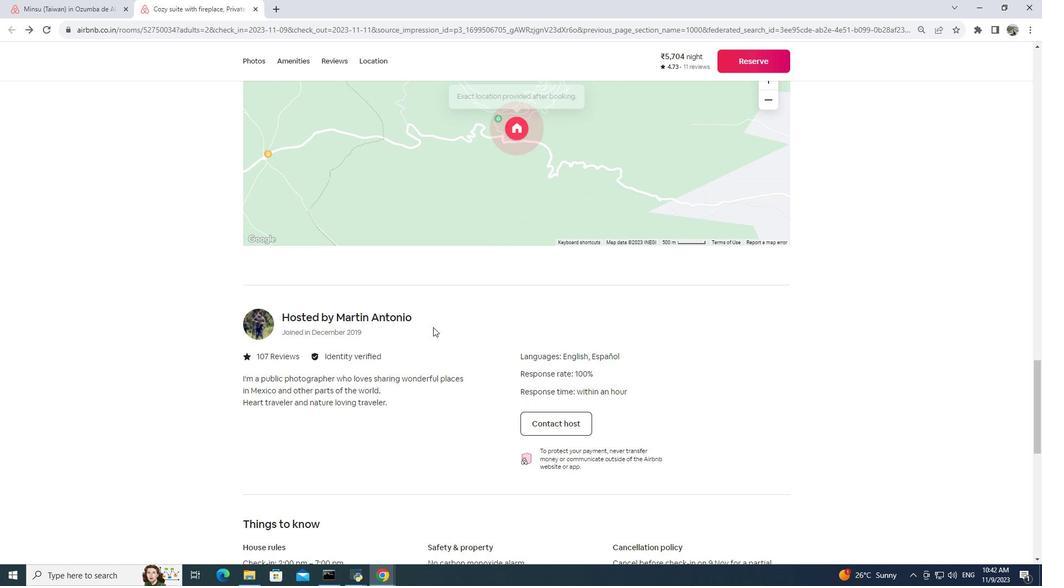 
Action: Mouse scrolled (433, 326) with delta (0, 0)
Screenshot: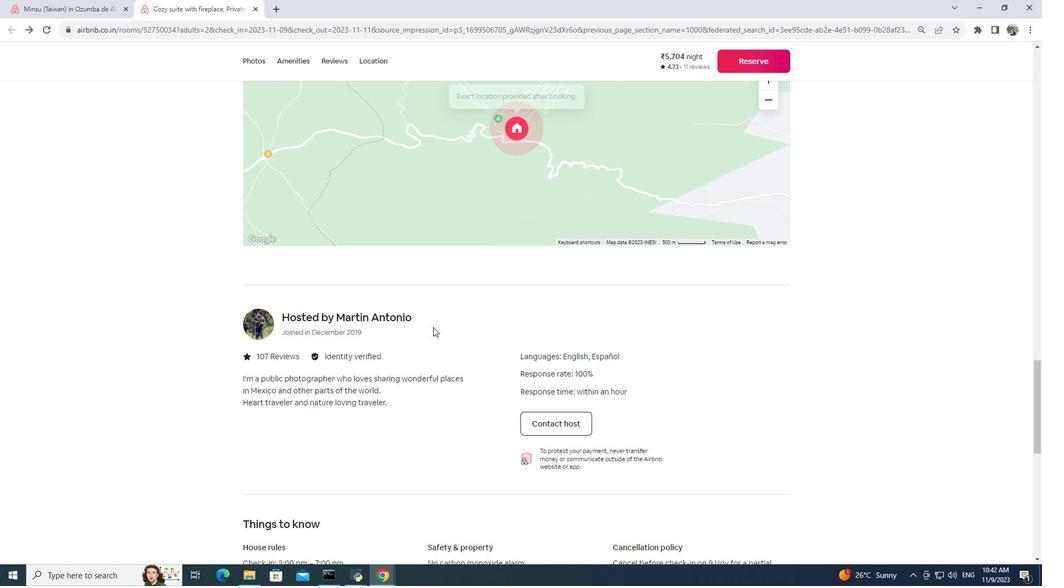 
Action: Mouse moved to (488, 284)
Screenshot: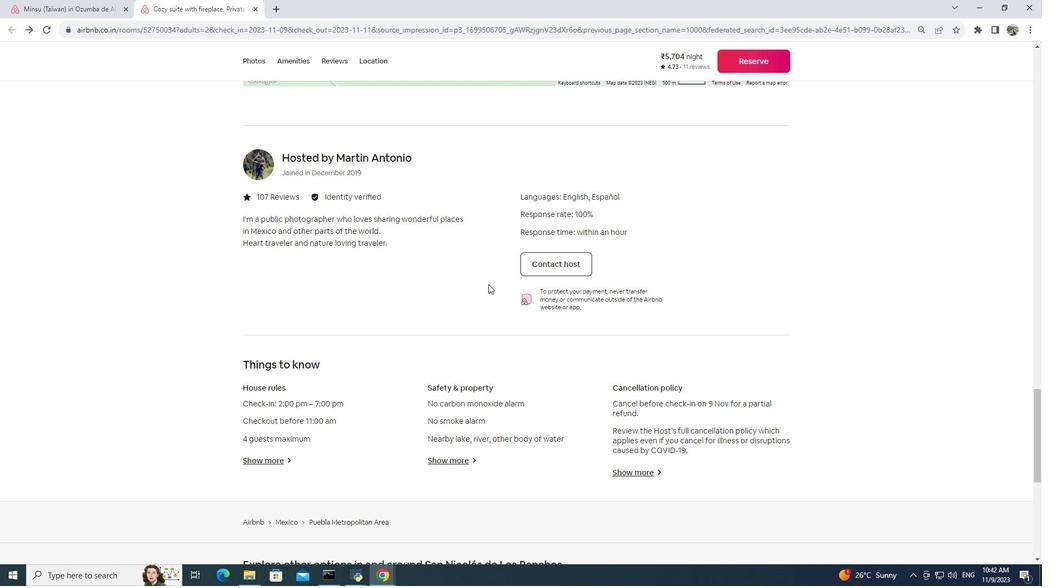
Action: Mouse scrolled (488, 283) with delta (0, 0)
Screenshot: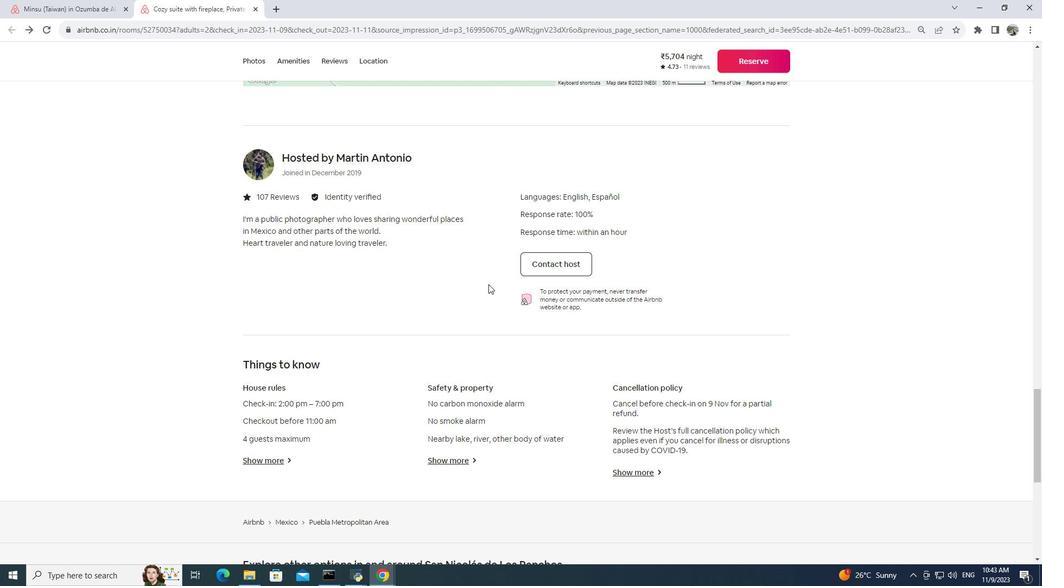 
Action: Mouse moved to (286, 407)
Screenshot: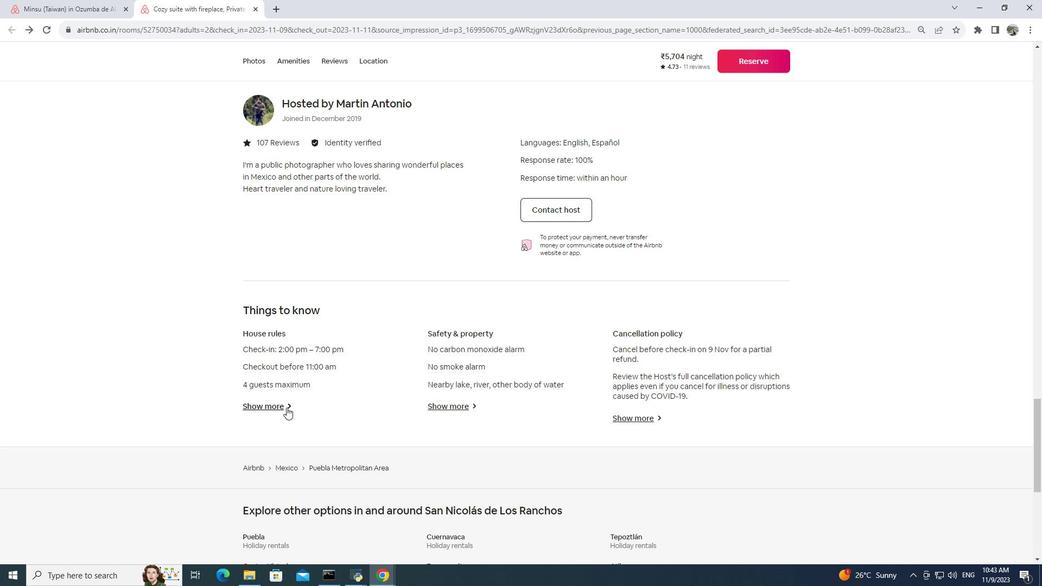 
Action: Mouse pressed left at (286, 407)
Screenshot: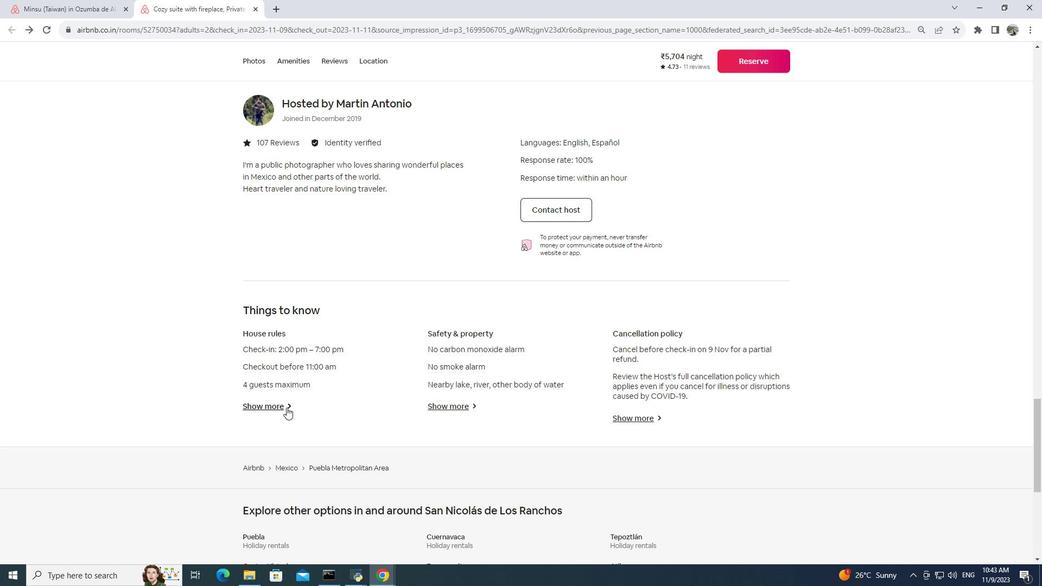 
Action: Mouse moved to (420, 342)
Screenshot: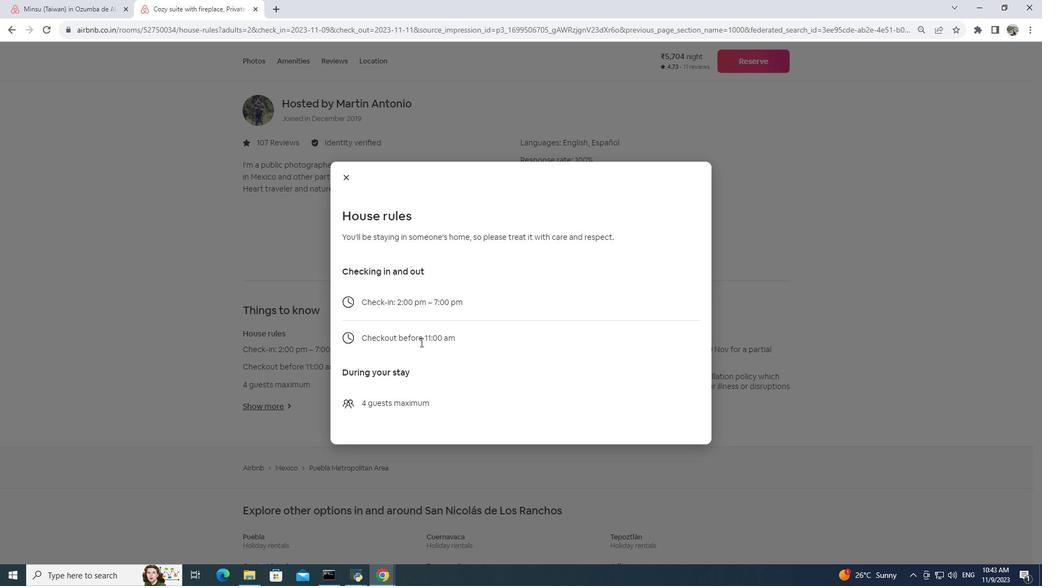 
Action: Mouse scrolled (420, 342) with delta (0, 0)
Screenshot: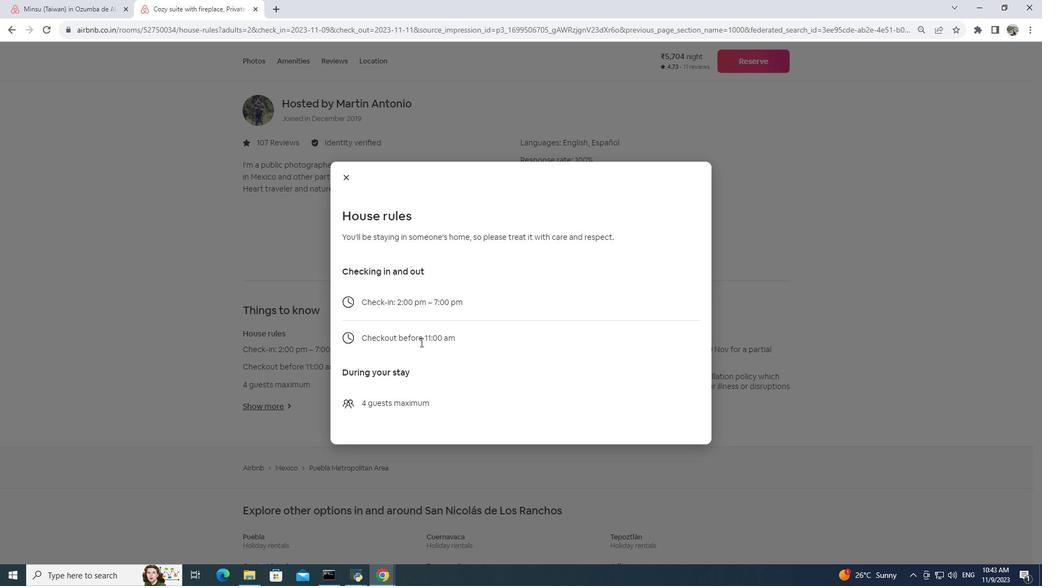 
Action: Mouse scrolled (420, 342) with delta (0, 0)
Screenshot: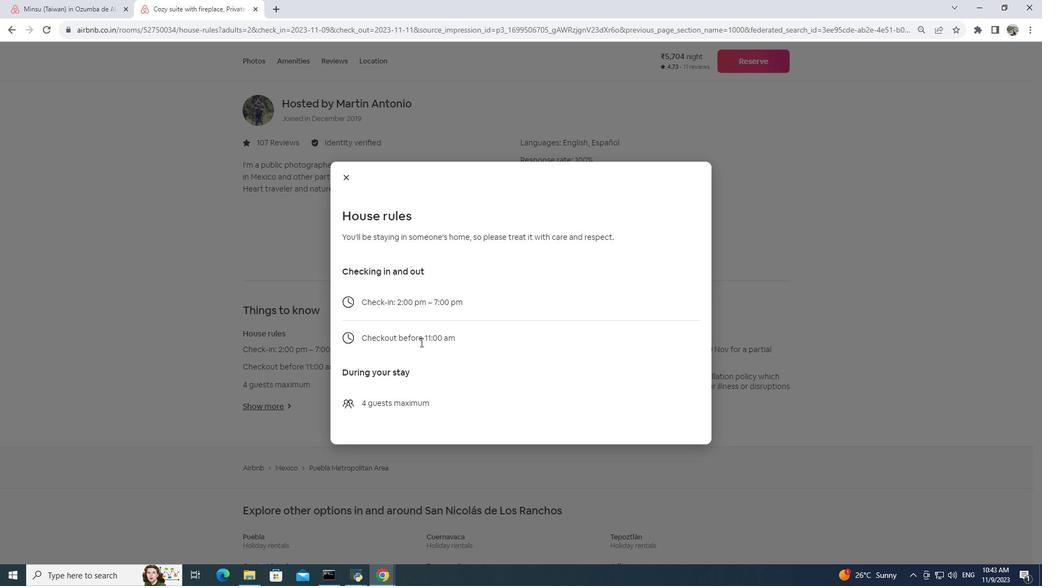 
Action: Mouse scrolled (420, 342) with delta (0, 0)
Screenshot: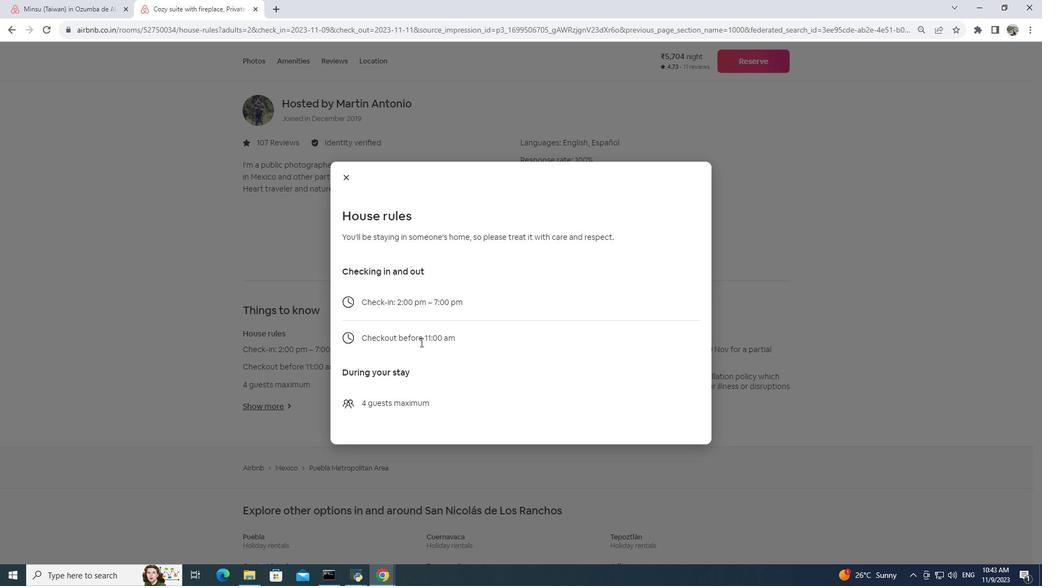 
Action: Mouse scrolled (420, 342) with delta (0, 0)
Screenshot: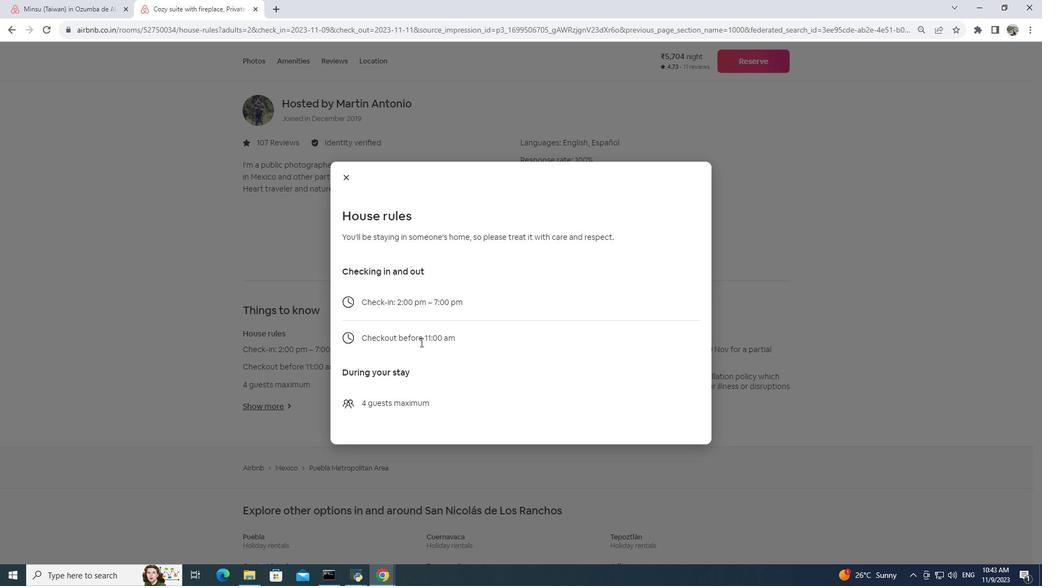 
Action: Mouse moved to (345, 170)
Screenshot: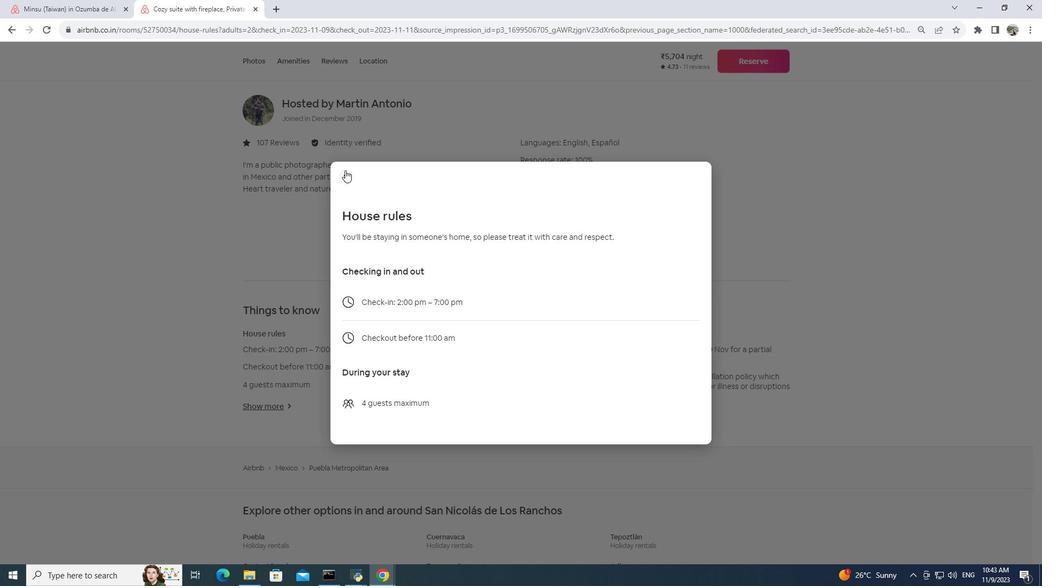 
Action: Mouse pressed left at (345, 170)
Screenshot: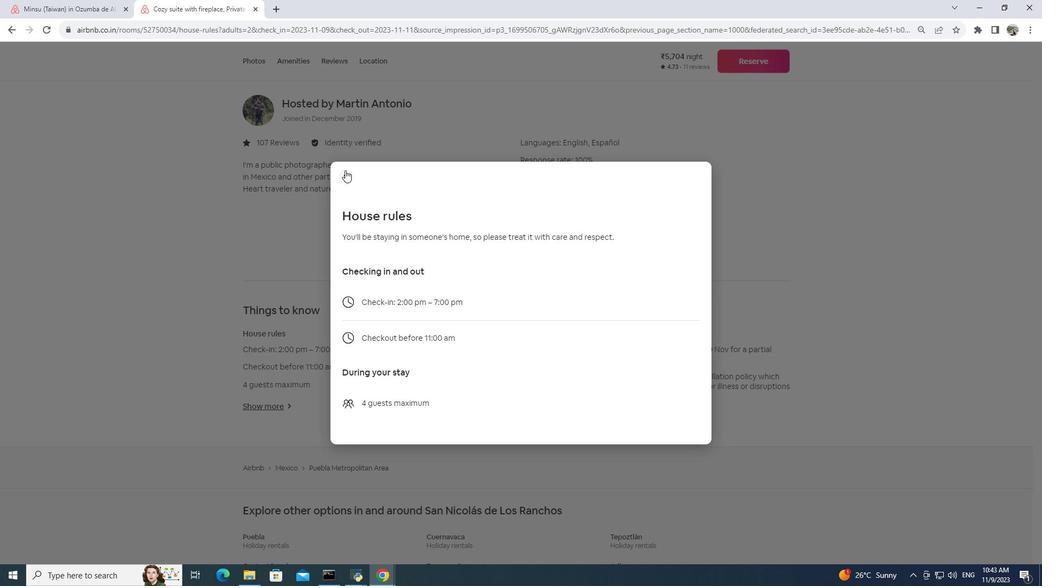 
Action: Mouse moved to (450, 408)
Screenshot: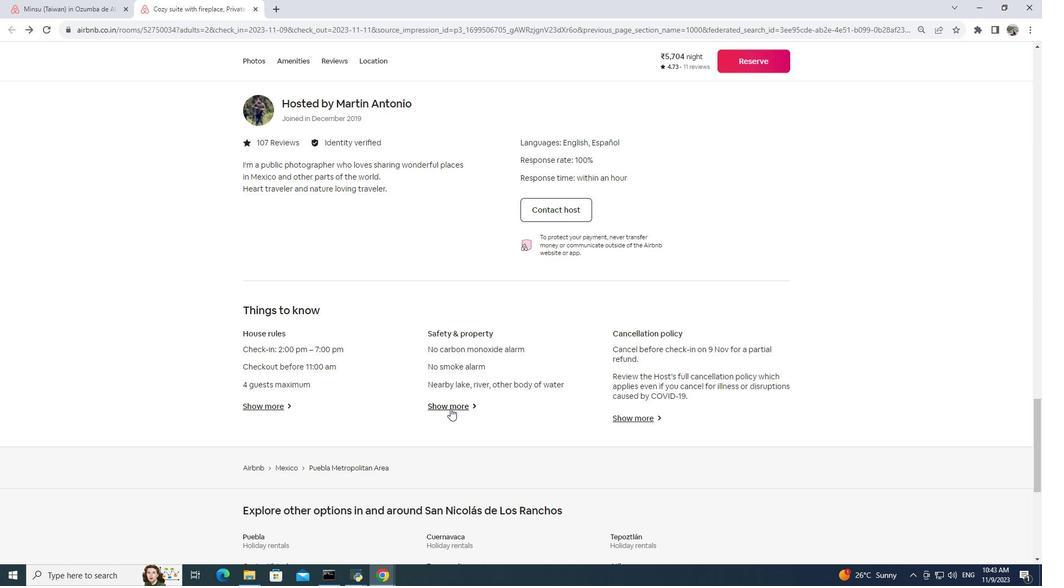 
Action: Mouse pressed left at (450, 408)
Screenshot: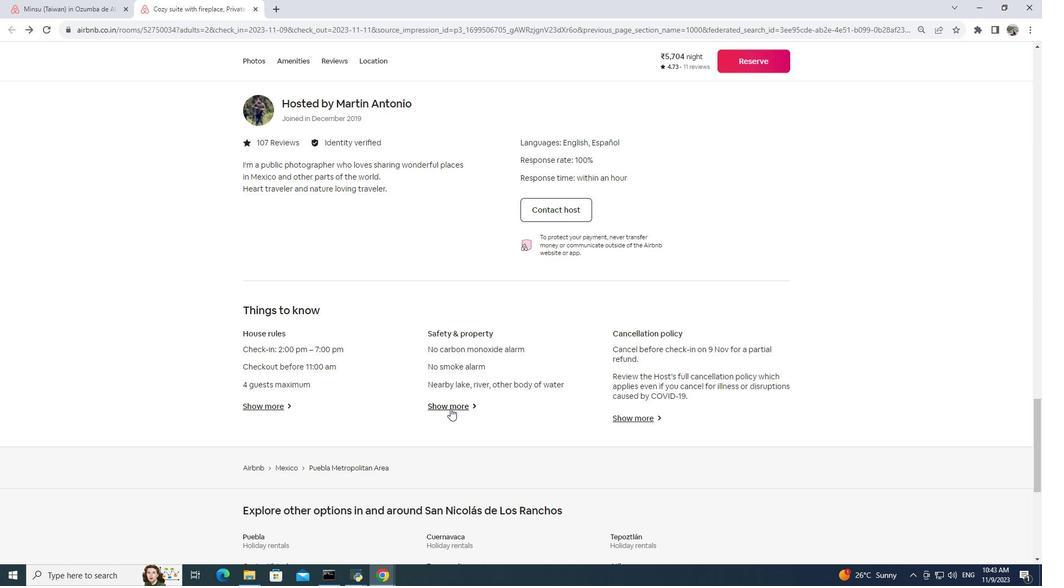 
Action: Mouse moved to (348, 96)
Screenshot: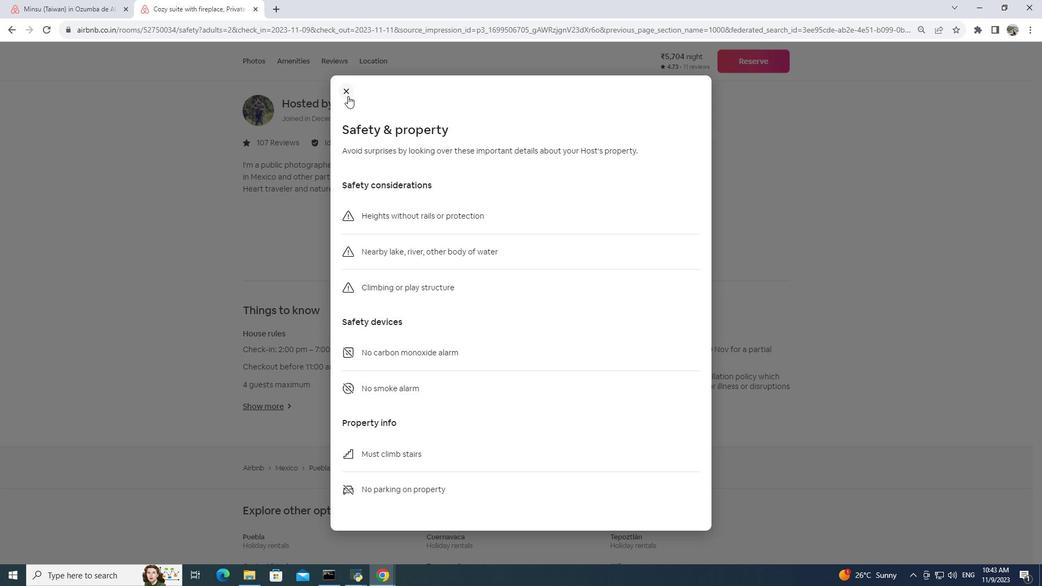 
Action: Mouse pressed left at (348, 96)
Screenshot: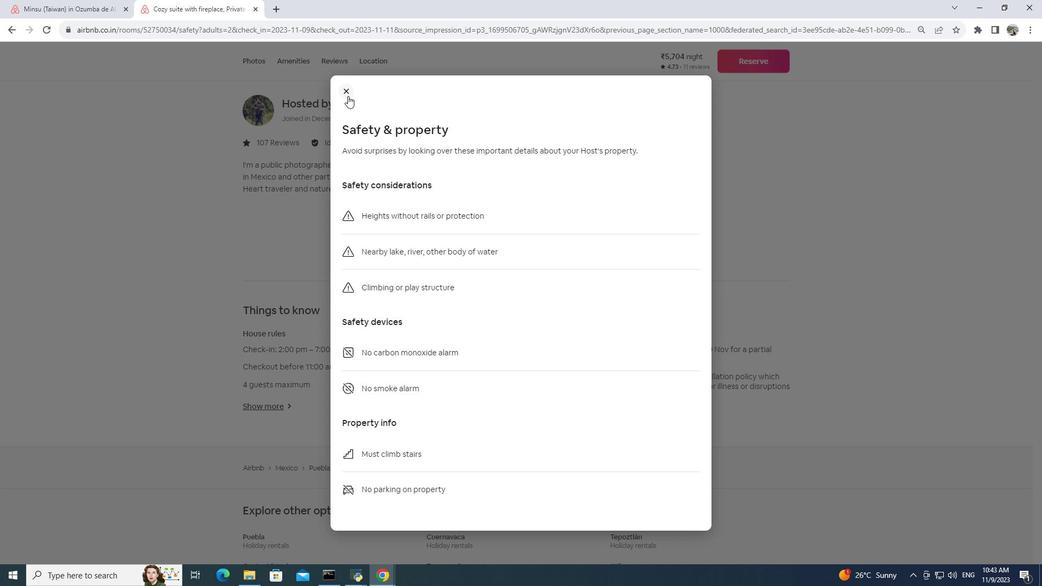 
Action: Mouse moved to (648, 417)
Screenshot: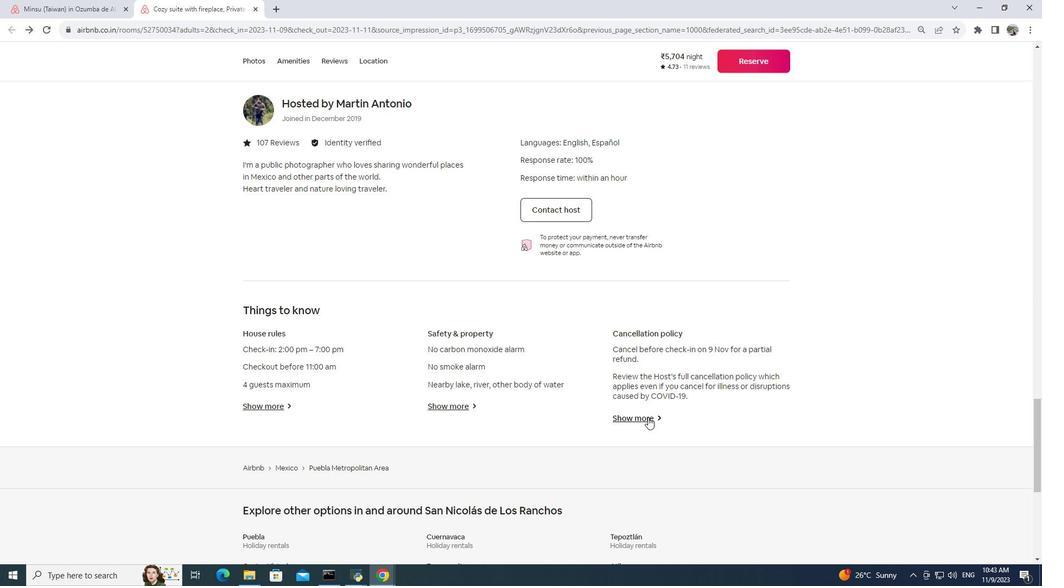 
Action: Mouse pressed left at (648, 417)
Screenshot: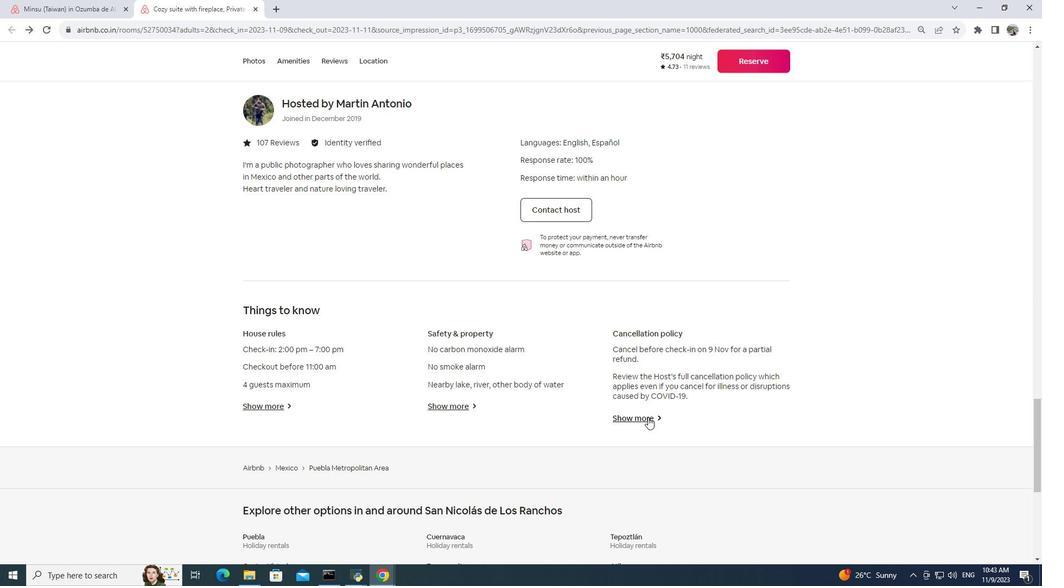 
Action: Mouse moved to (598, 386)
Screenshot: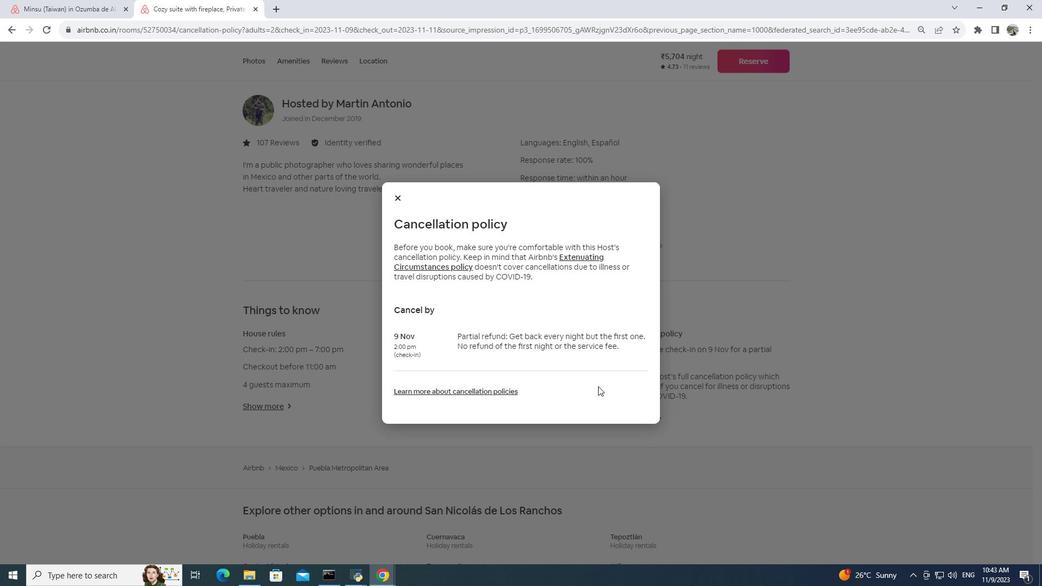 
Action: Mouse scrolled (598, 386) with delta (0, 0)
Screenshot: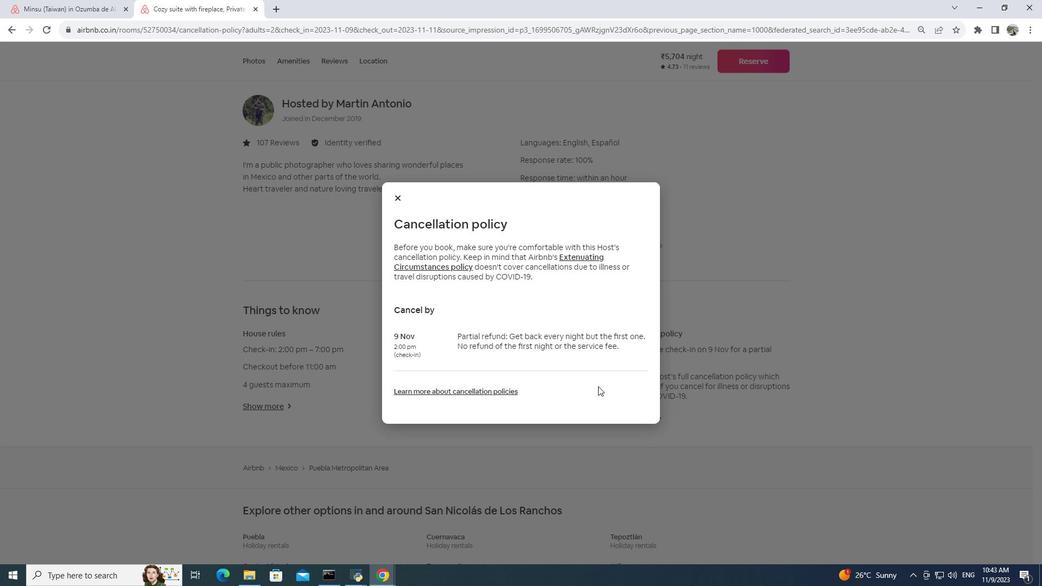 
Action: Mouse moved to (394, 196)
Screenshot: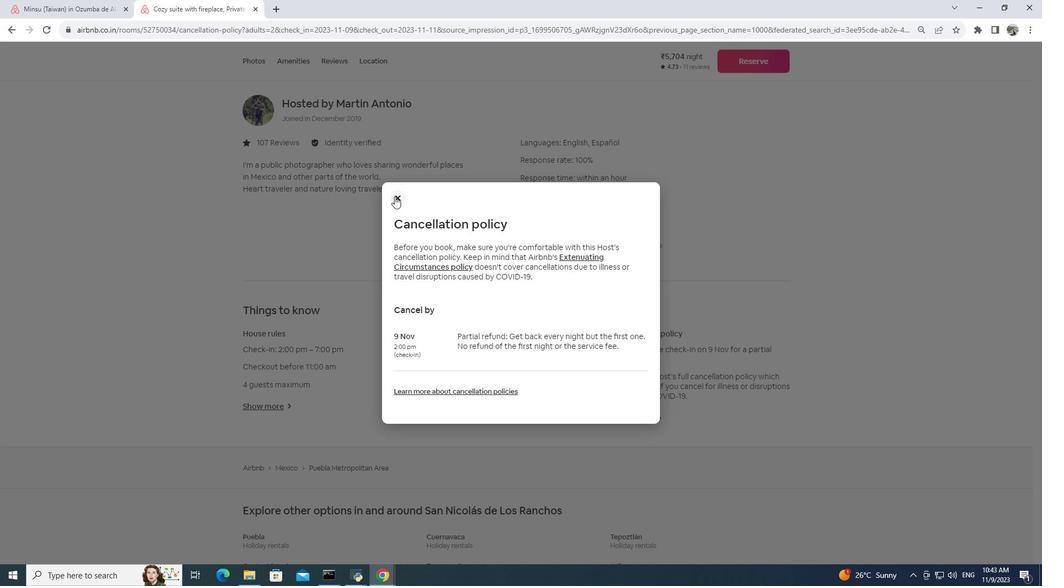 
Action: Mouse pressed left at (394, 196)
Screenshot: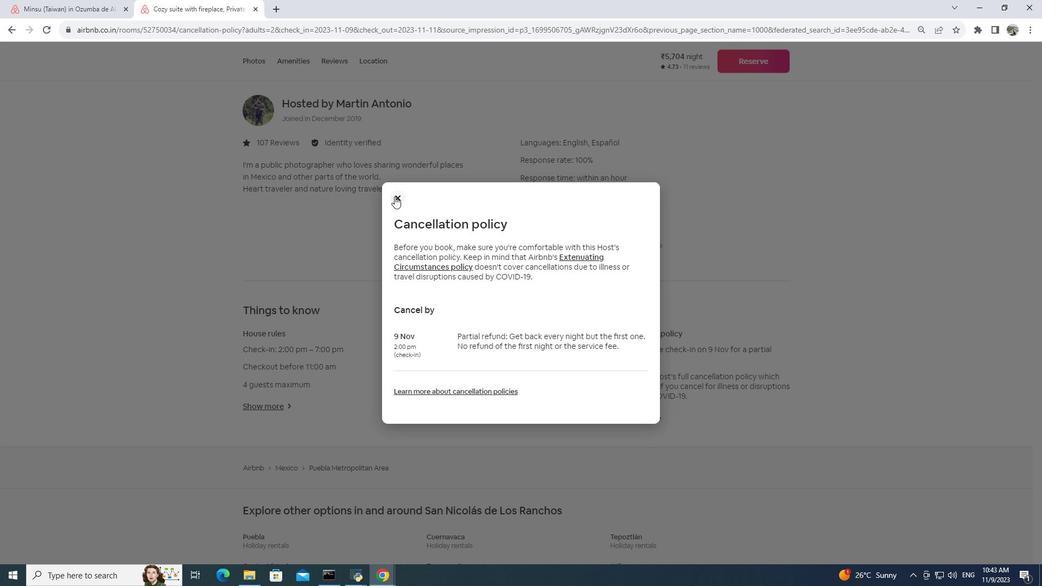 
Action: Mouse moved to (775, 62)
Screenshot: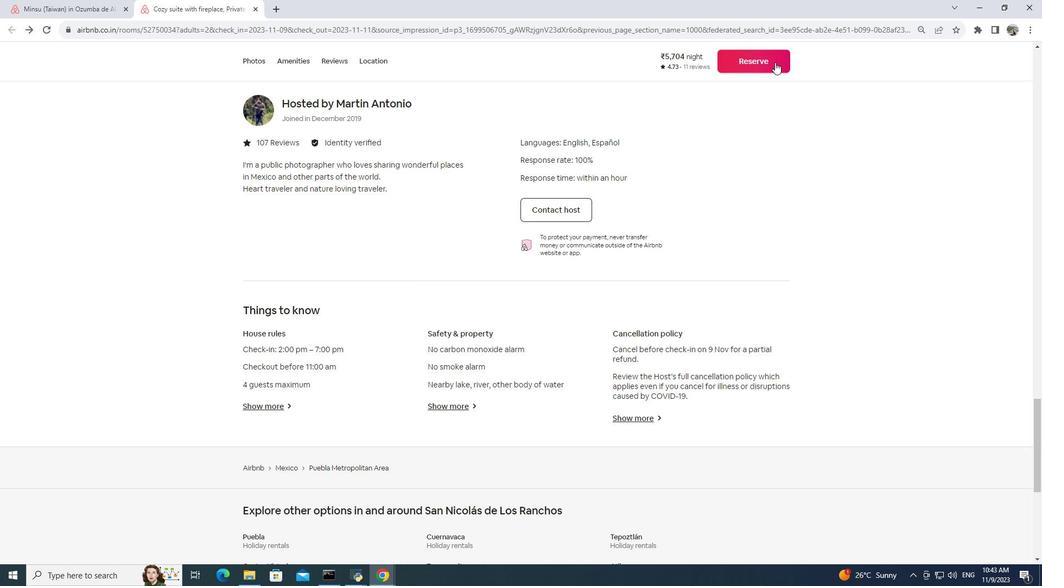 
Action: Mouse pressed left at (775, 62)
Screenshot: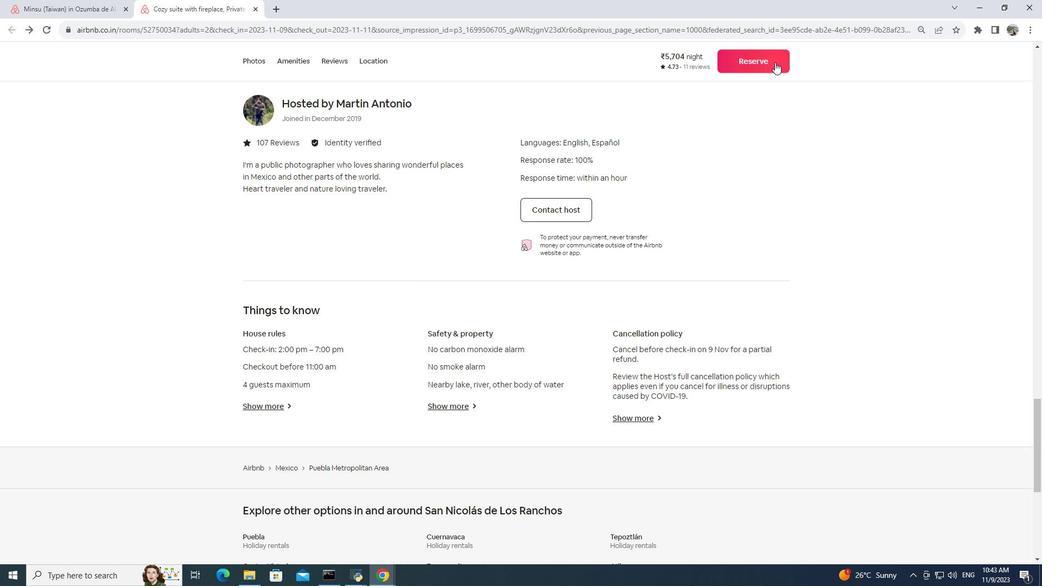 
Action: Mouse moved to (485, 236)
Screenshot: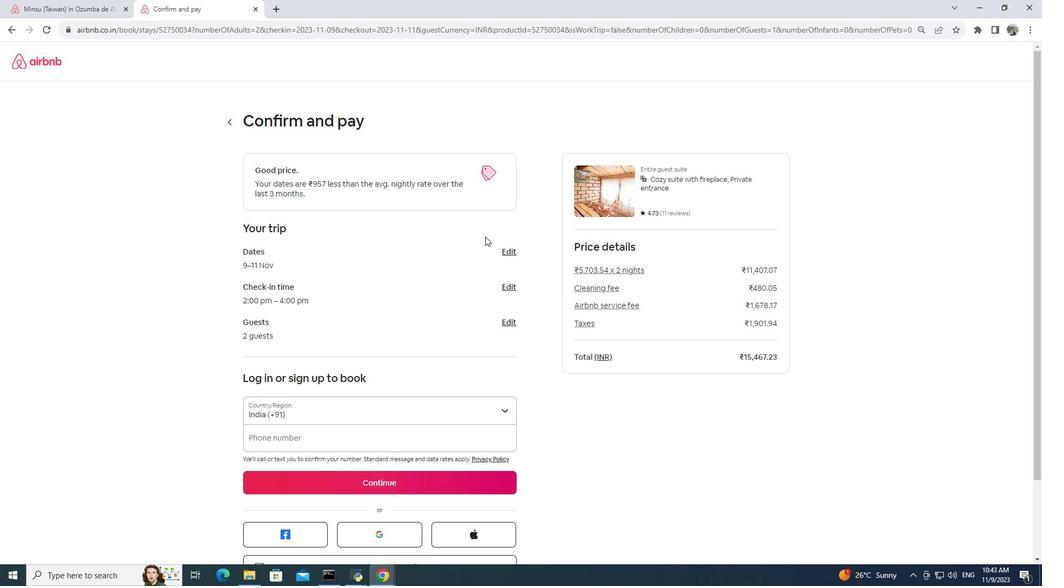 
Action: Mouse scrolled (485, 237) with delta (0, 0)
Screenshot: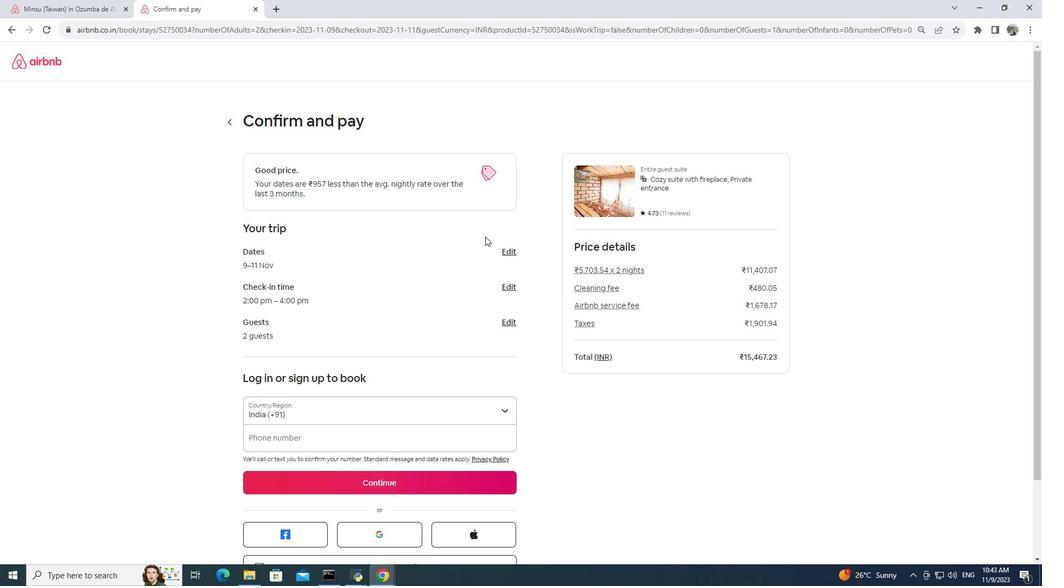 
Action: Mouse scrolled (485, 237) with delta (0, 0)
Screenshot: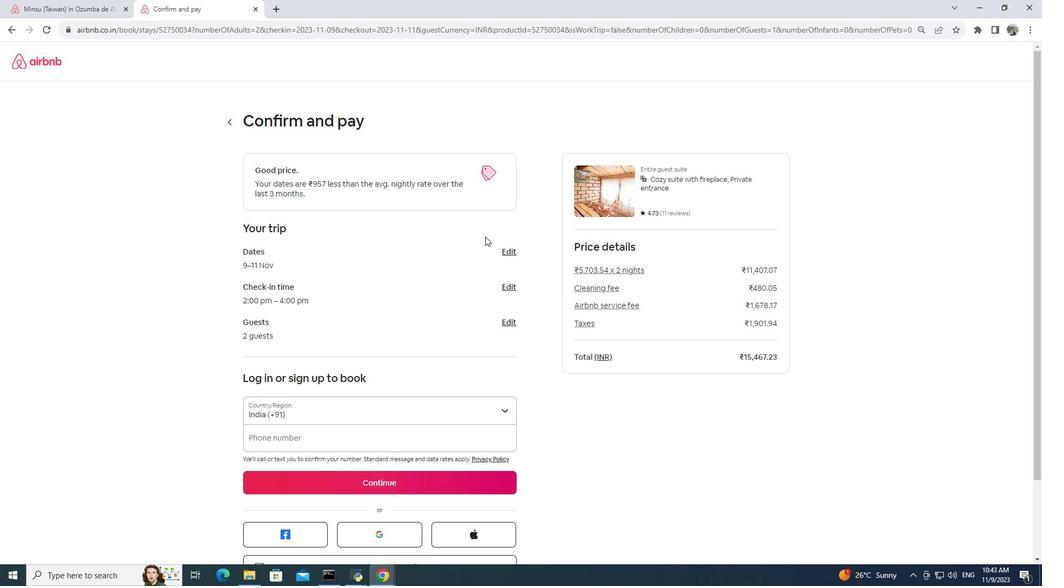 
Action: Mouse scrolled (485, 237) with delta (0, 0)
Screenshot: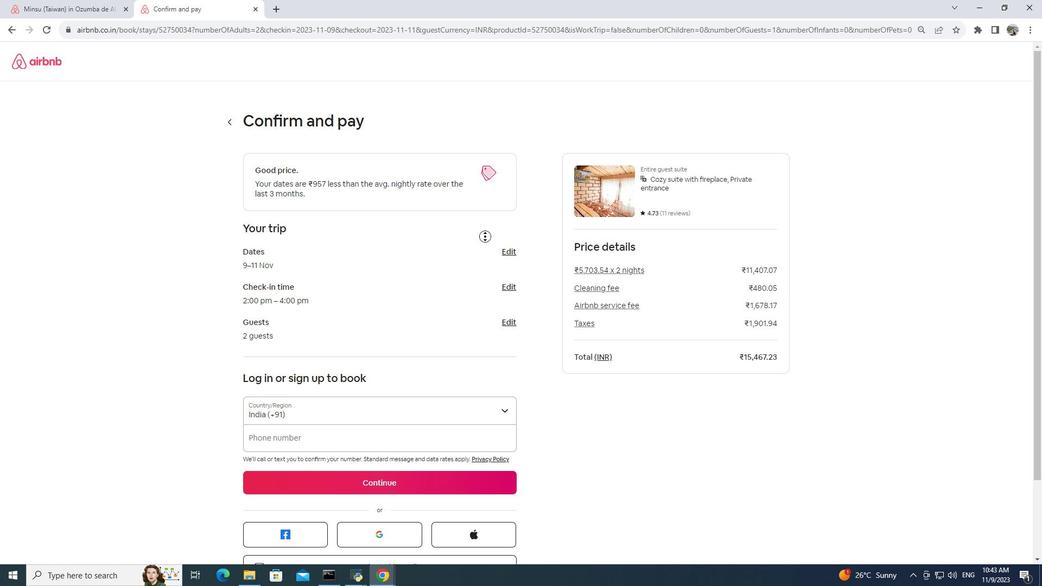 
Action: Mouse pressed middle at (485, 236)
Screenshot: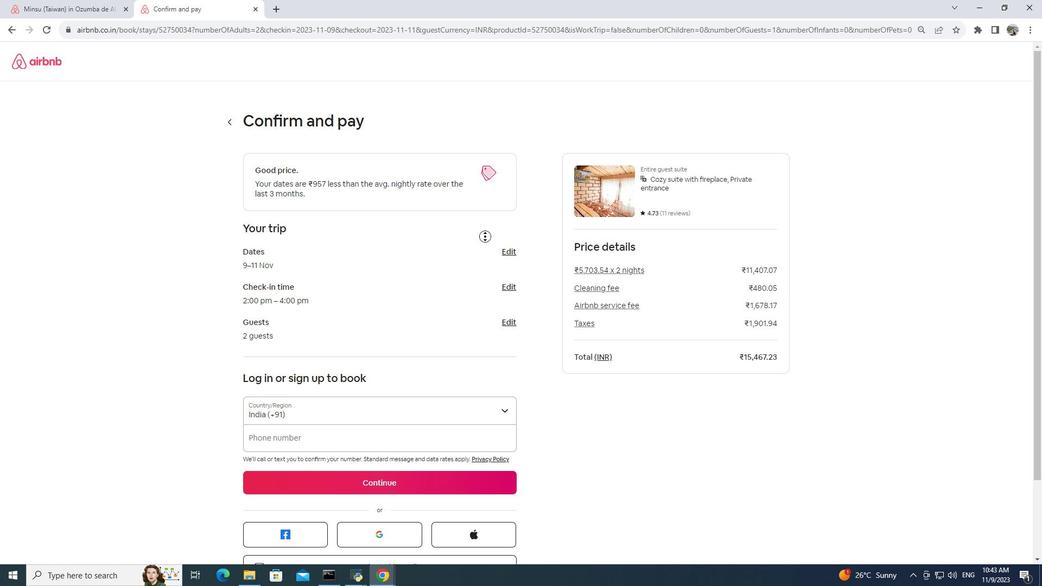 
Action: Mouse scrolled (485, 237) with delta (0, 0)
Screenshot: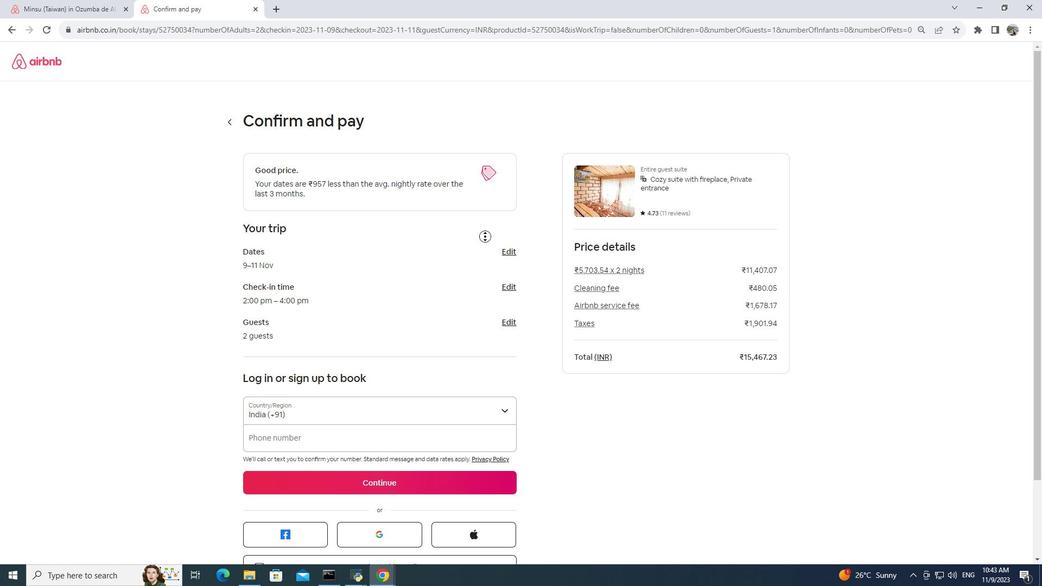 
Action: Mouse scrolled (485, 237) with delta (0, 0)
Screenshot: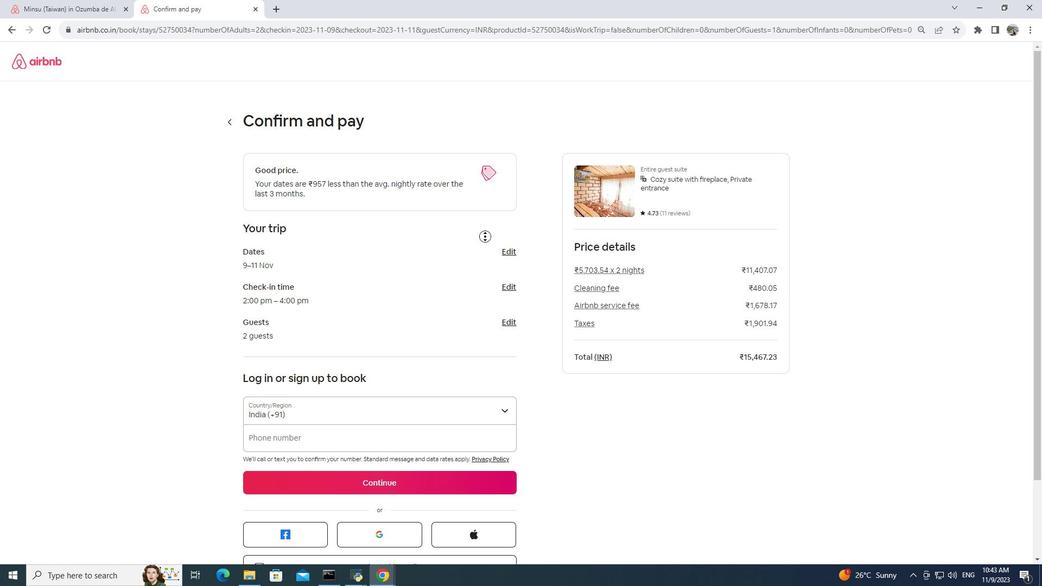 
Action: Mouse moved to (102, 8)
Screenshot: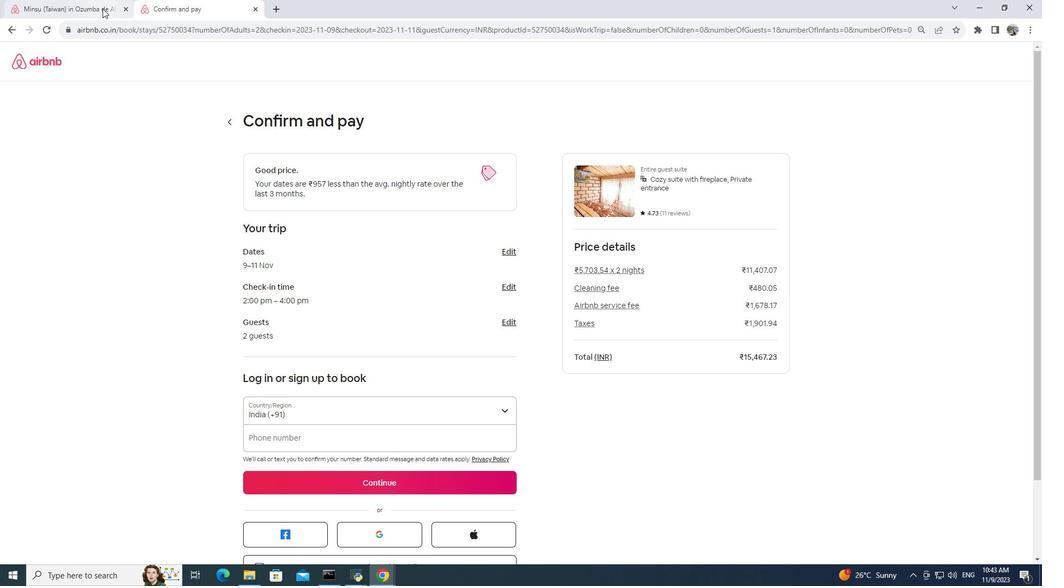 
Action: Mouse pressed left at (102, 8)
Screenshot: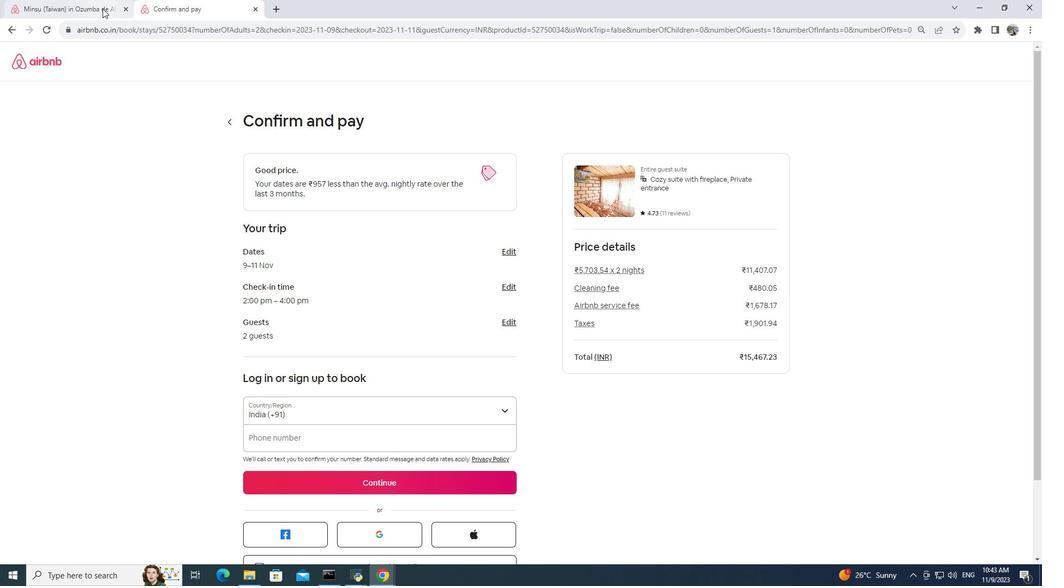 
Action: Mouse moved to (253, 328)
Screenshot: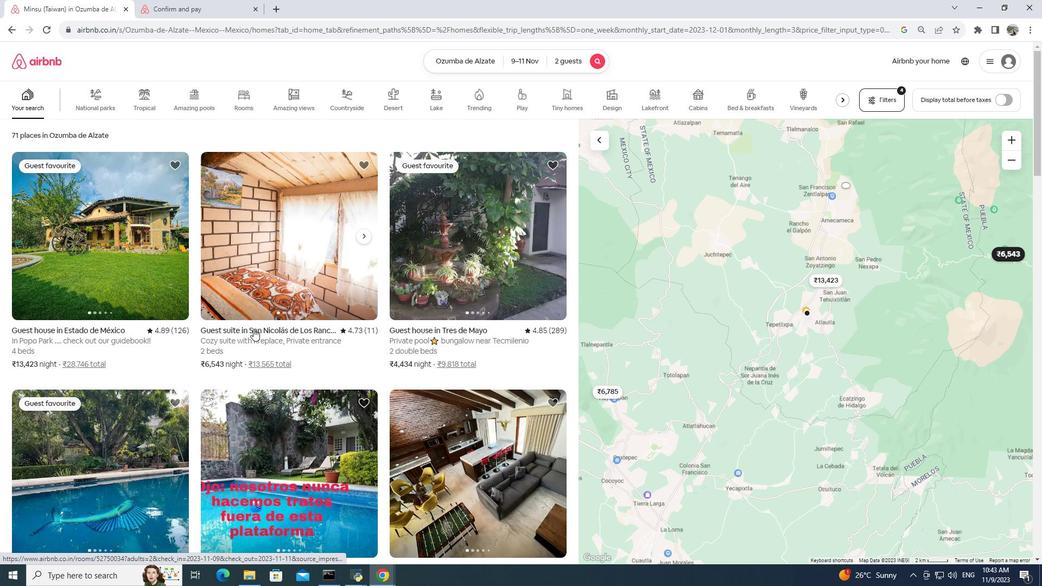 
